 Task: Search one way flight ticket for 4 adults, 2 children, 2 infants in seat and 1 infant on lap in premium economy from Trenton: Trenton Mercer Airport to Springfield: Abraham Lincoln Capital Airport on 5-2-2023. Choice of flights is JetBlue. Number of bags: 2 checked bags. Price is upto 108000. Outbound departure time preference is 19:00.
Action: Mouse moved to (316, 426)
Screenshot: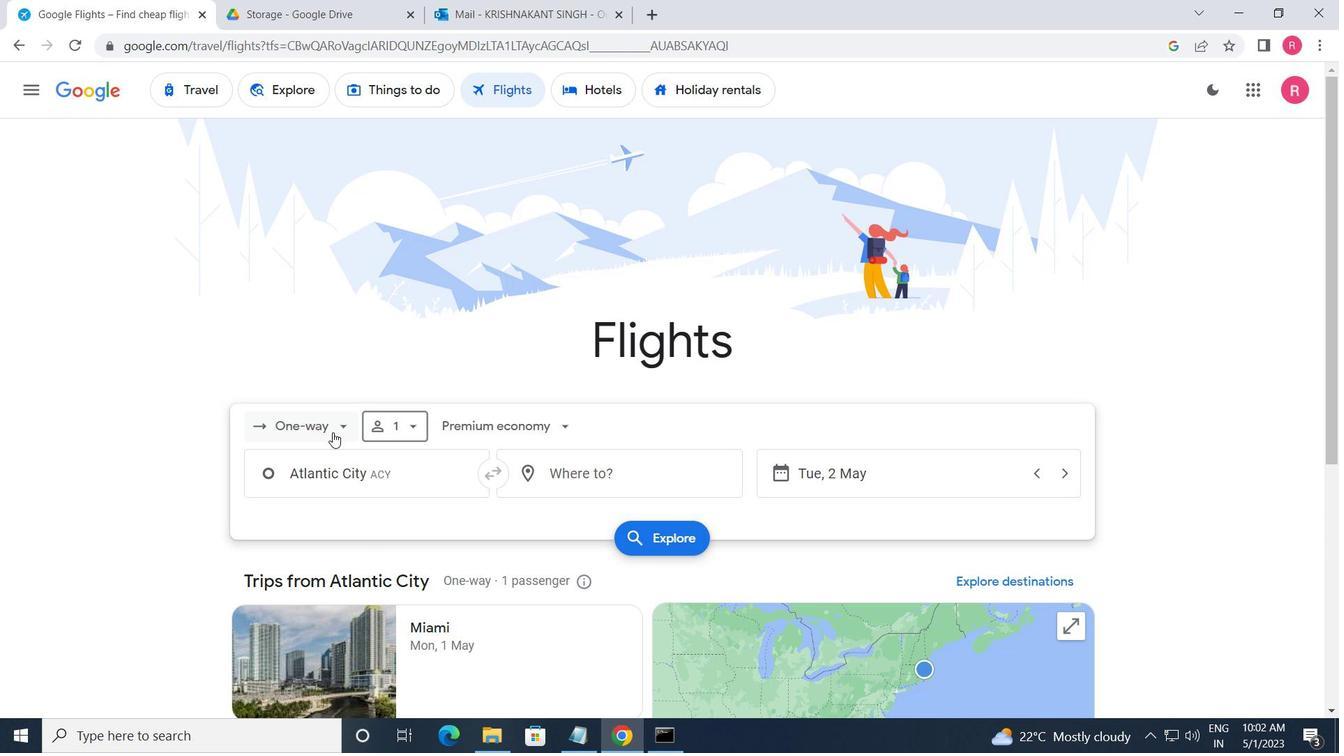 
Action: Mouse pressed left at (316, 426)
Screenshot: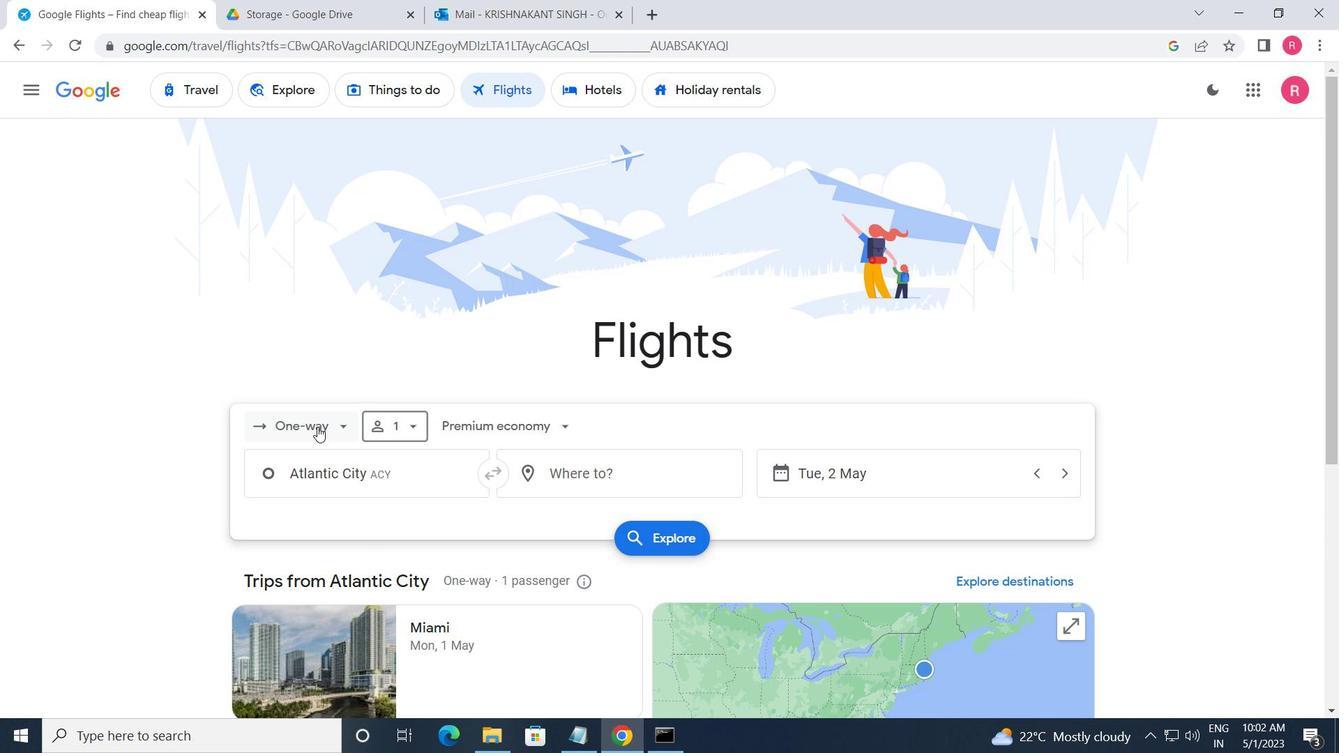 
Action: Mouse moved to (338, 507)
Screenshot: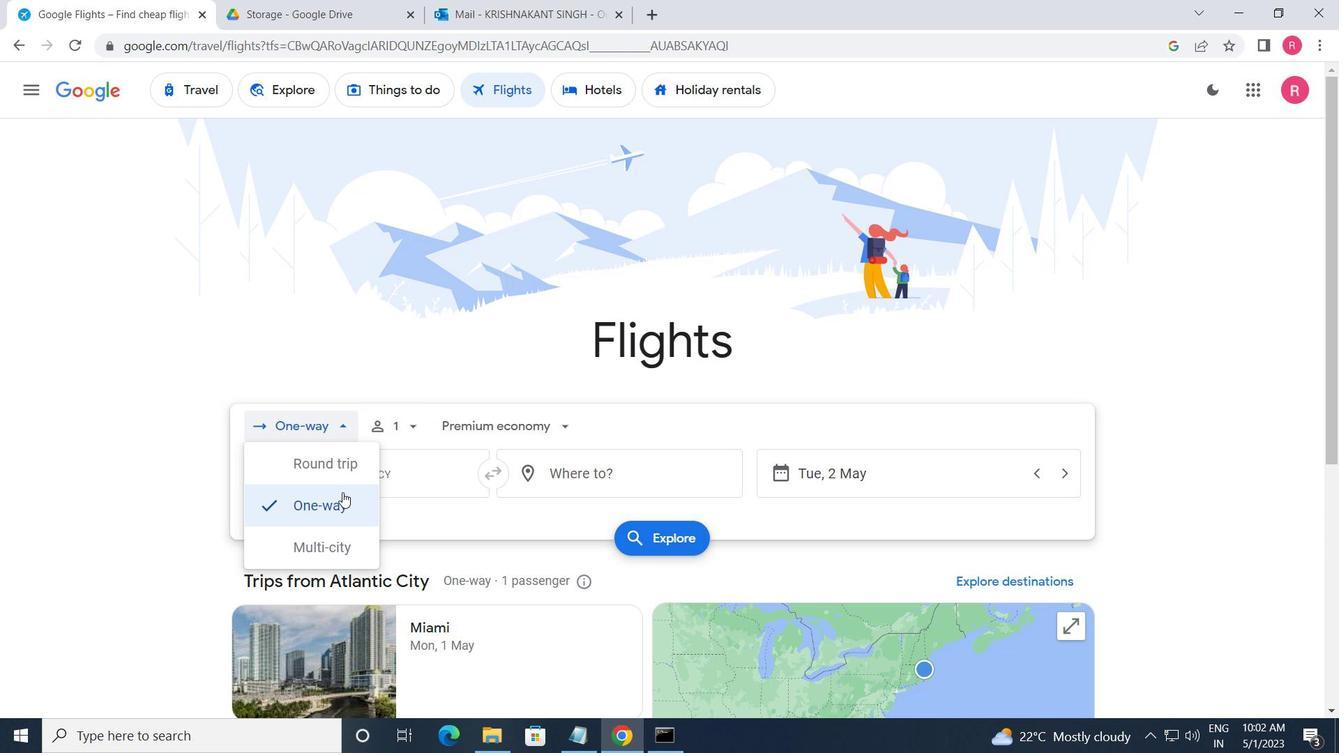 
Action: Mouse pressed left at (338, 507)
Screenshot: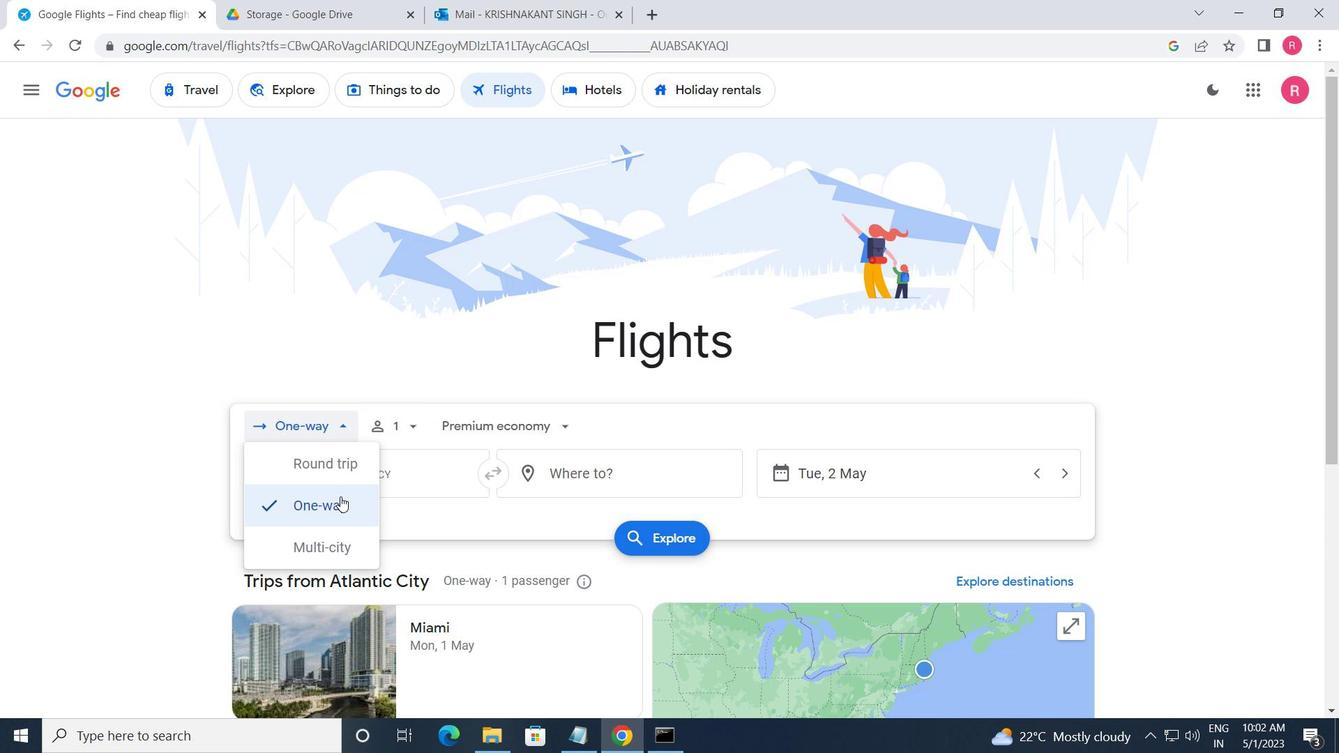 
Action: Mouse moved to (390, 434)
Screenshot: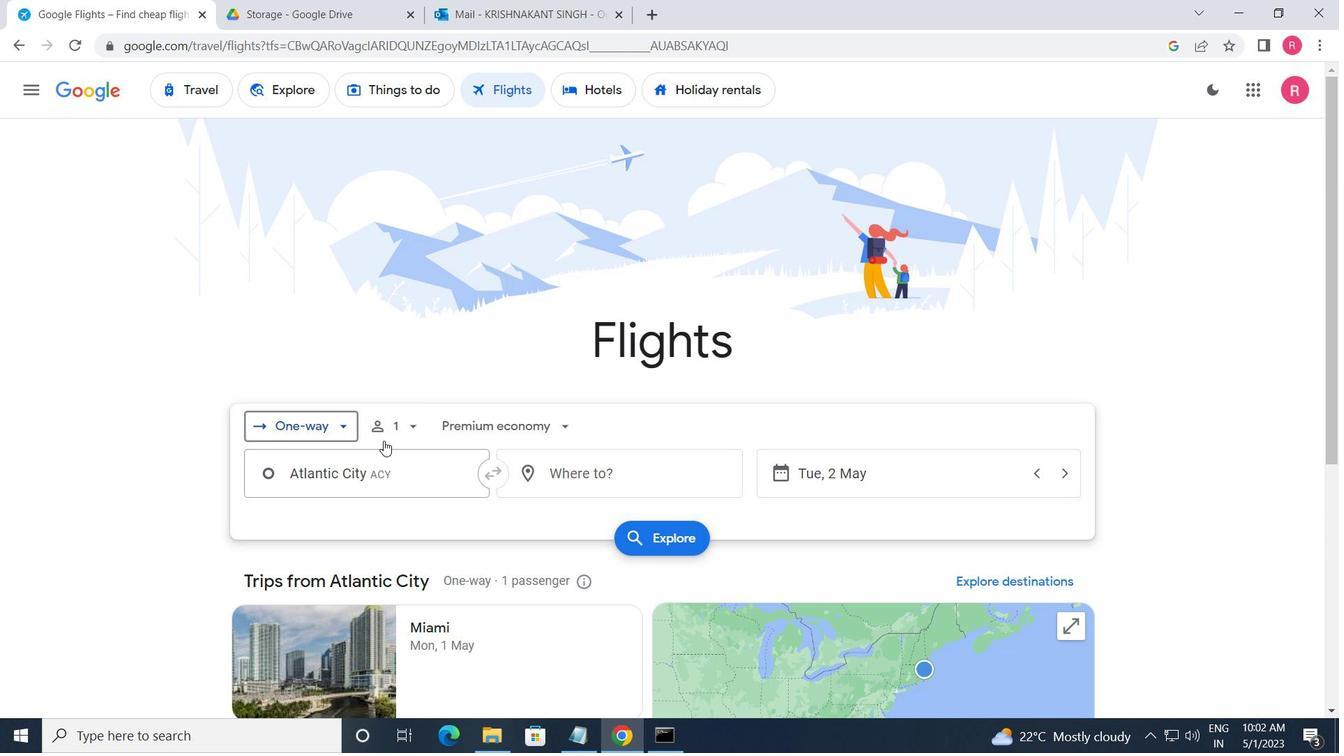 
Action: Mouse pressed left at (390, 434)
Screenshot: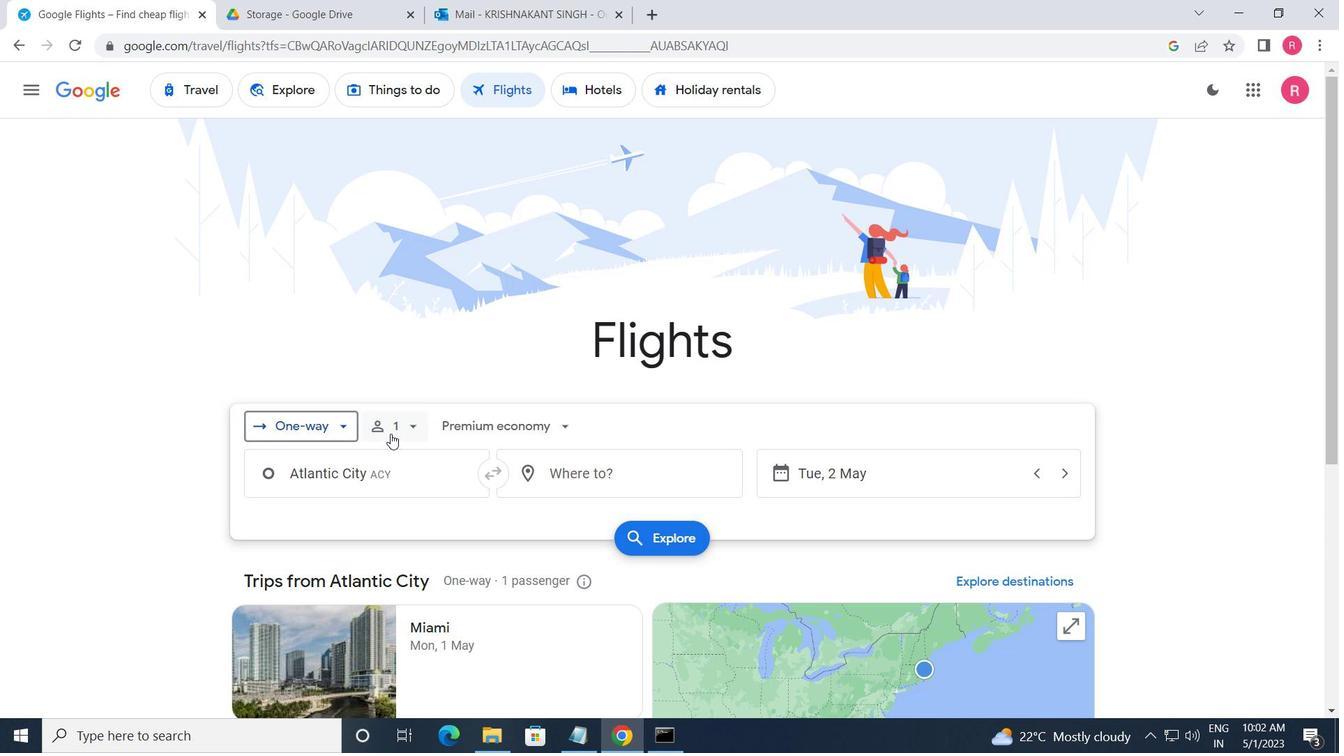 
Action: Mouse moved to (550, 477)
Screenshot: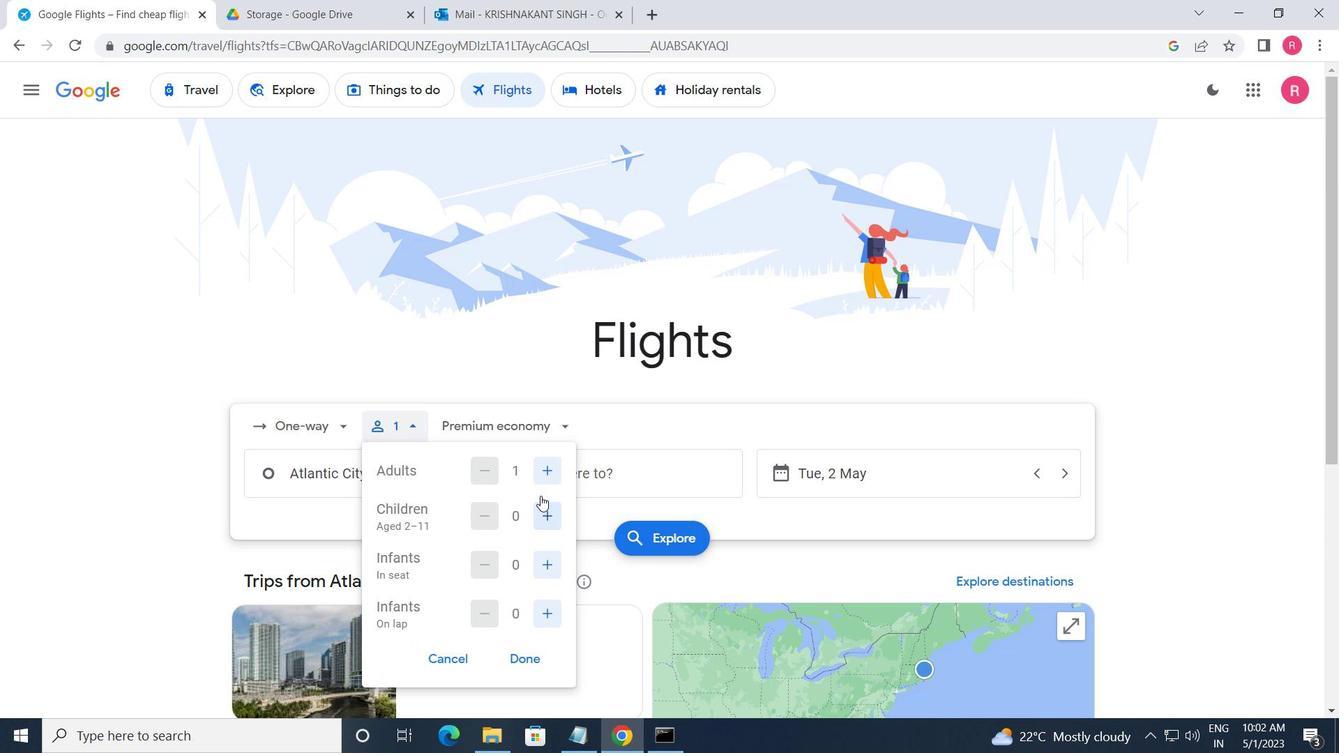 
Action: Mouse pressed left at (550, 477)
Screenshot: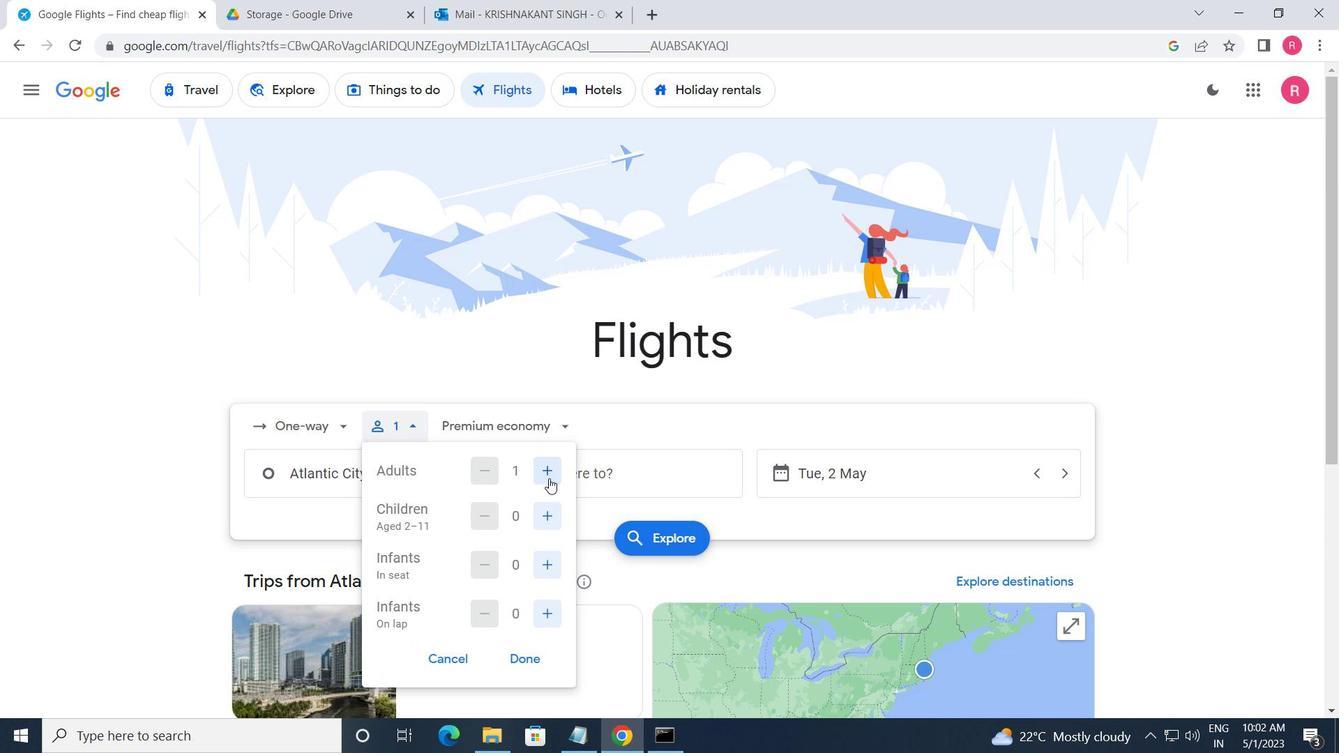 
Action: Mouse moved to (550, 476)
Screenshot: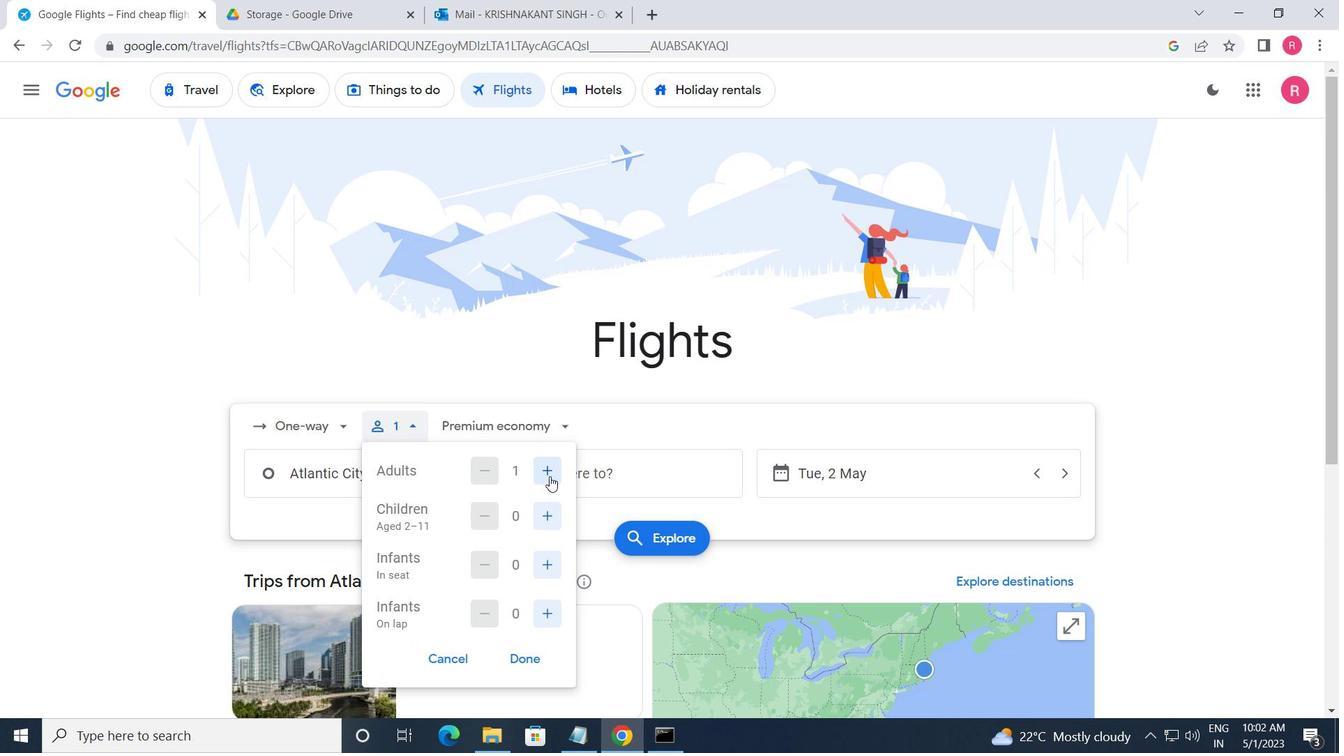 
Action: Mouse pressed left at (550, 476)
Screenshot: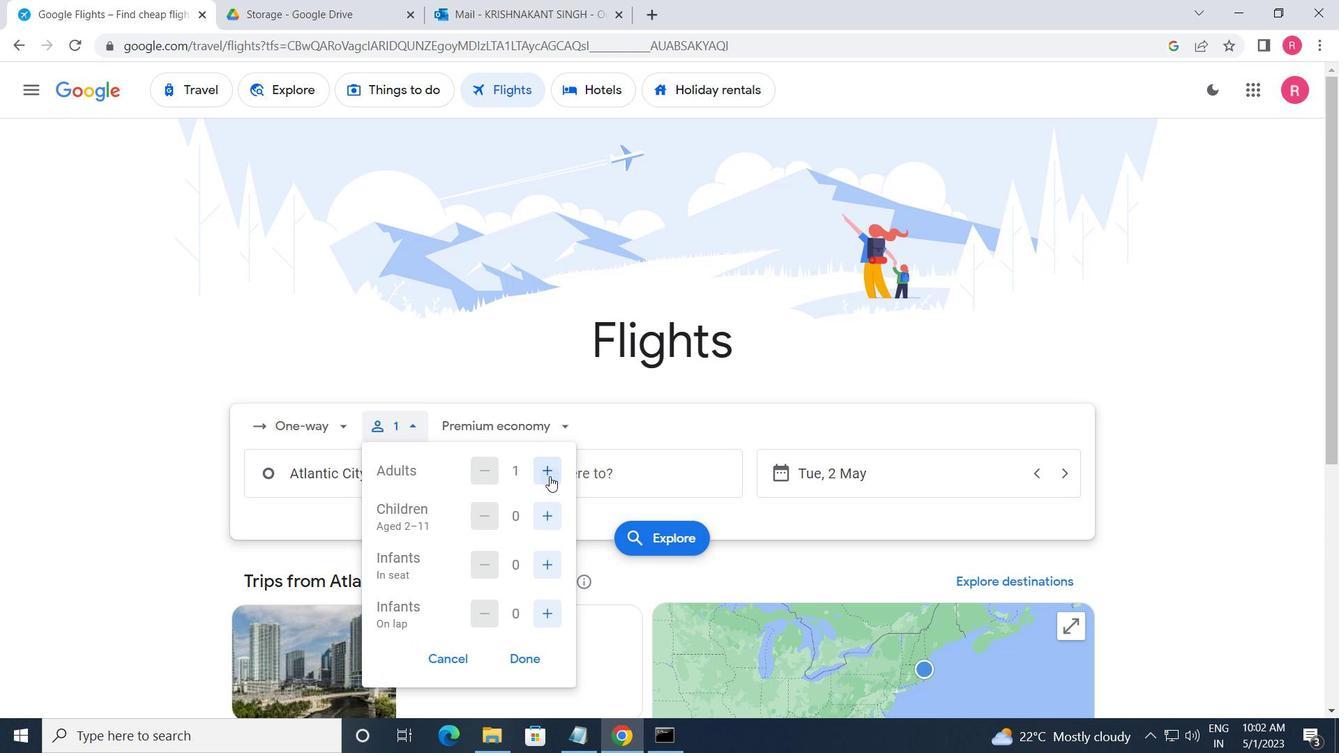 
Action: Mouse pressed left at (550, 476)
Screenshot: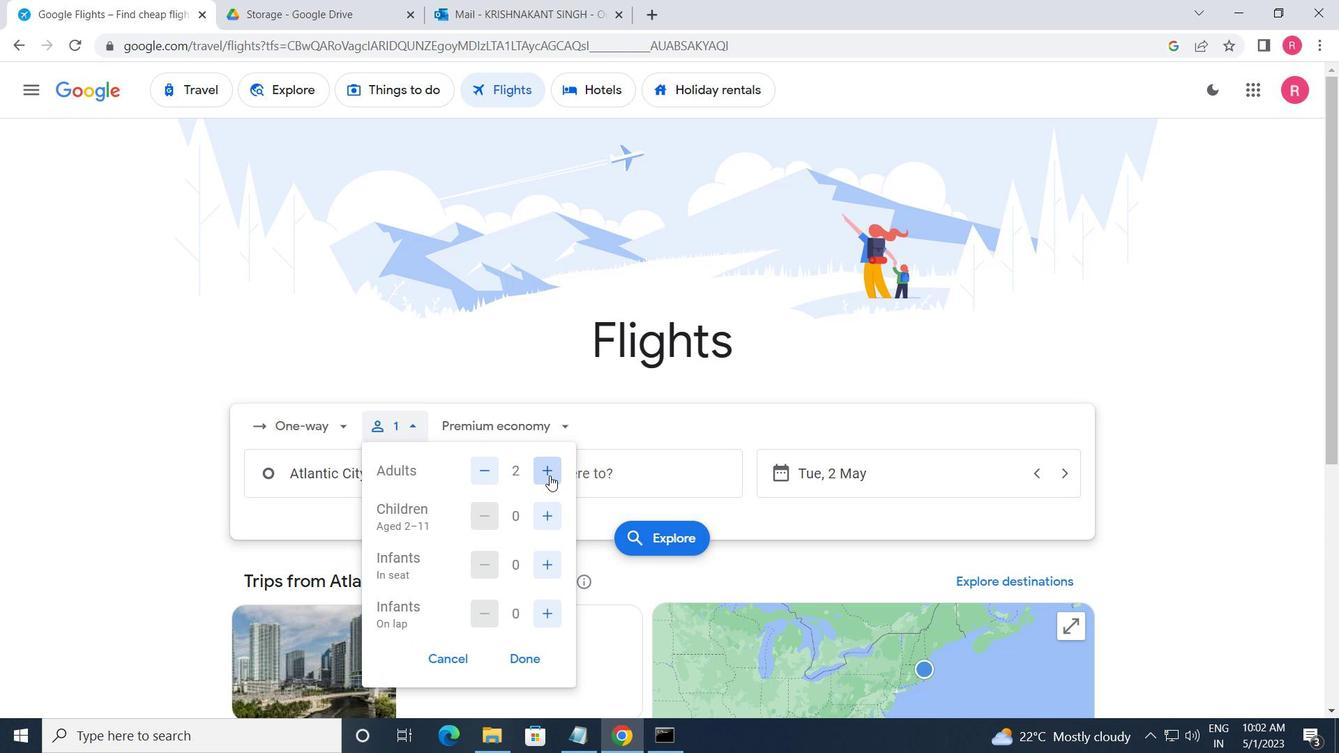 
Action: Mouse moved to (542, 526)
Screenshot: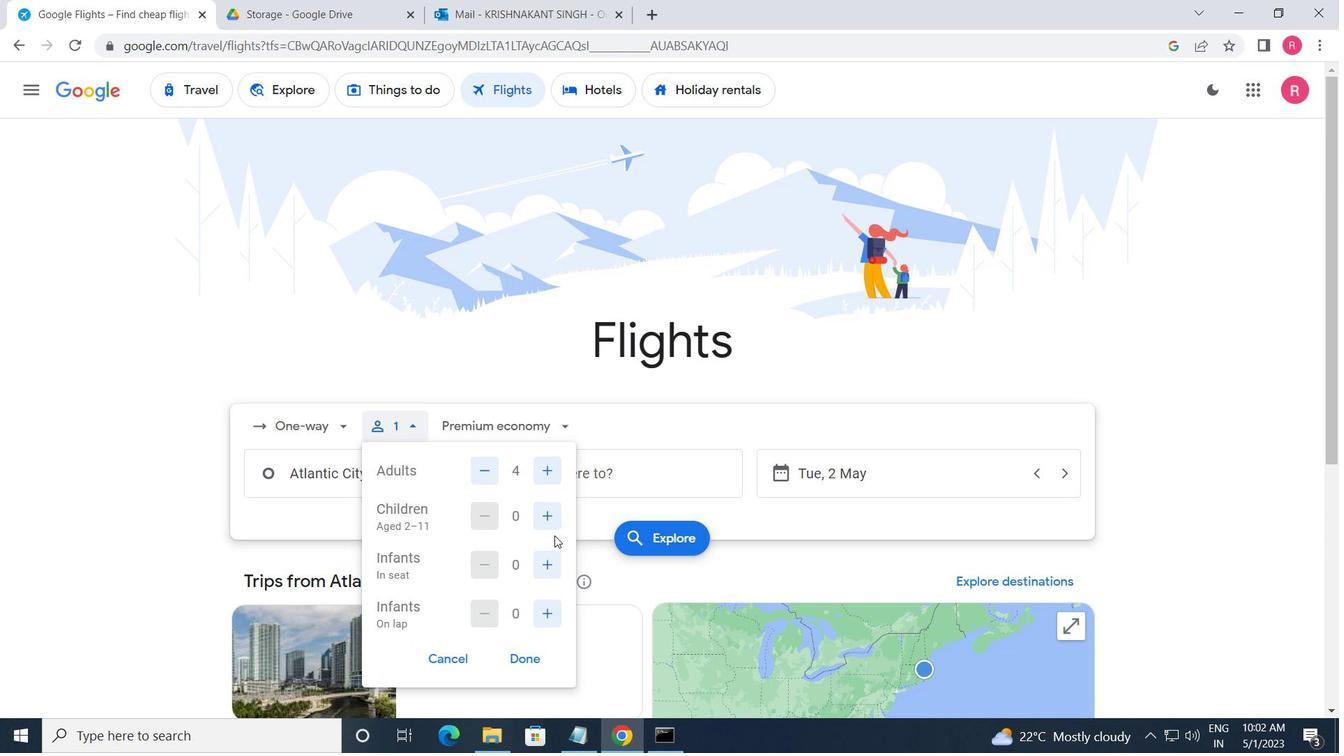 
Action: Mouse pressed left at (542, 526)
Screenshot: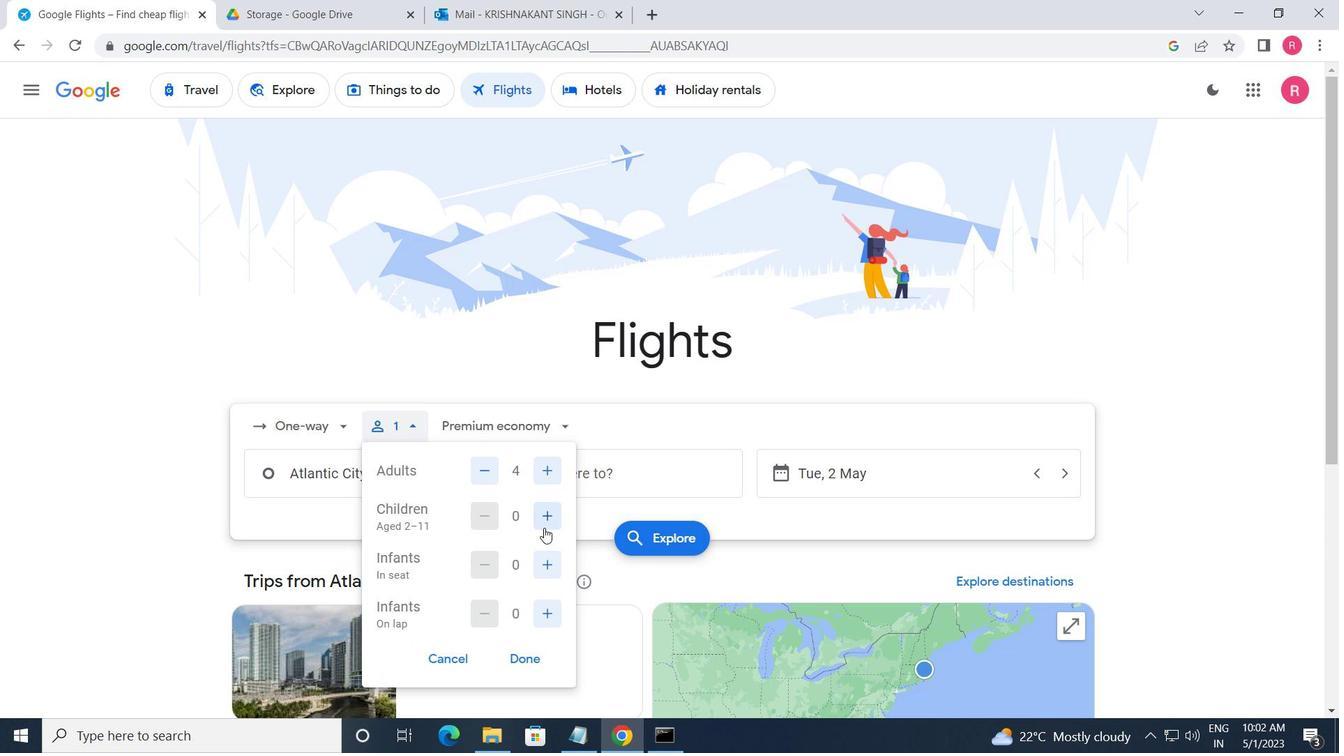 
Action: Mouse pressed left at (542, 526)
Screenshot: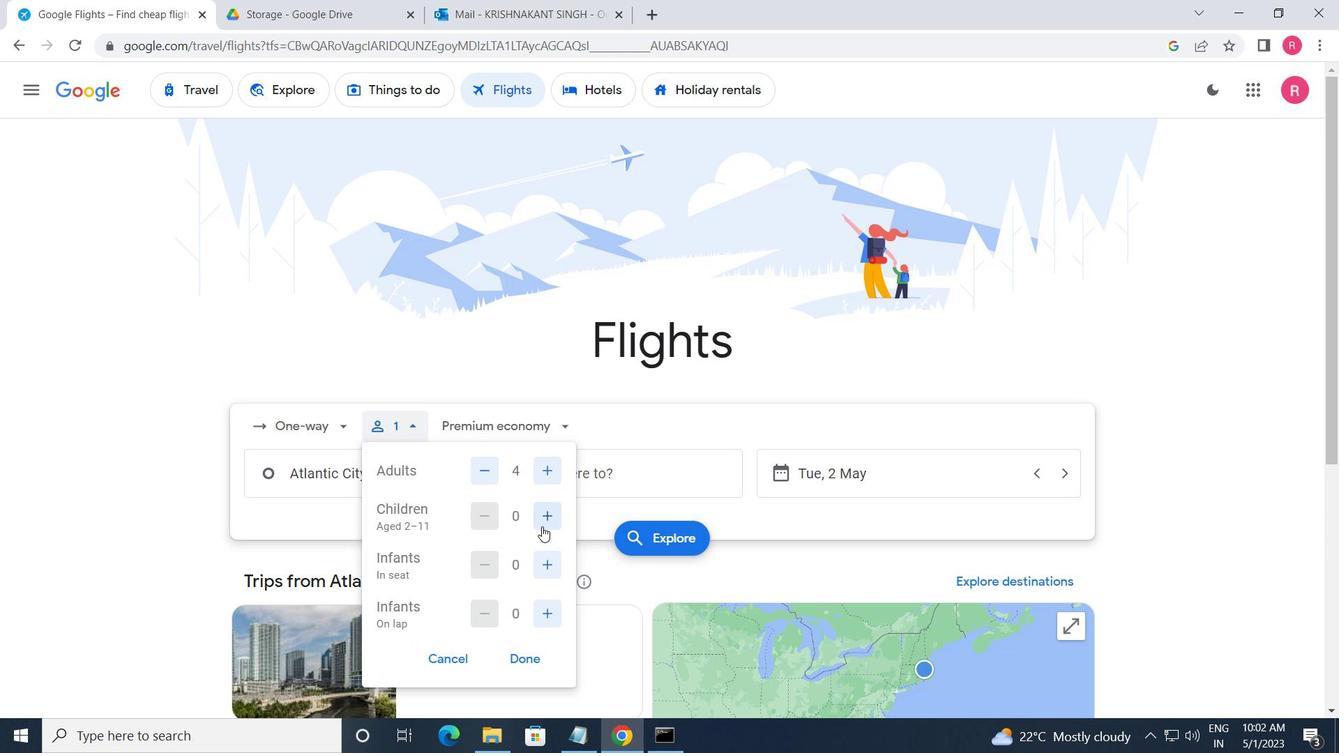 
Action: Mouse moved to (540, 563)
Screenshot: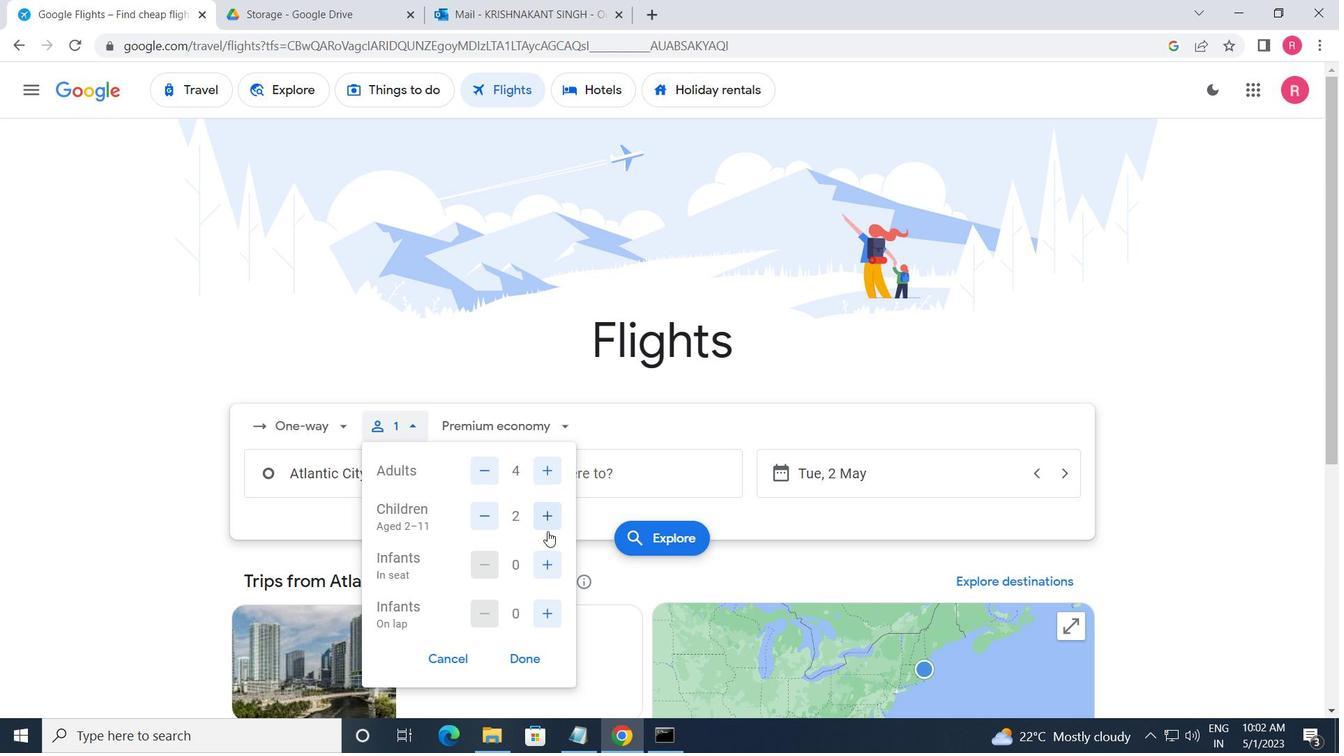 
Action: Mouse pressed left at (540, 563)
Screenshot: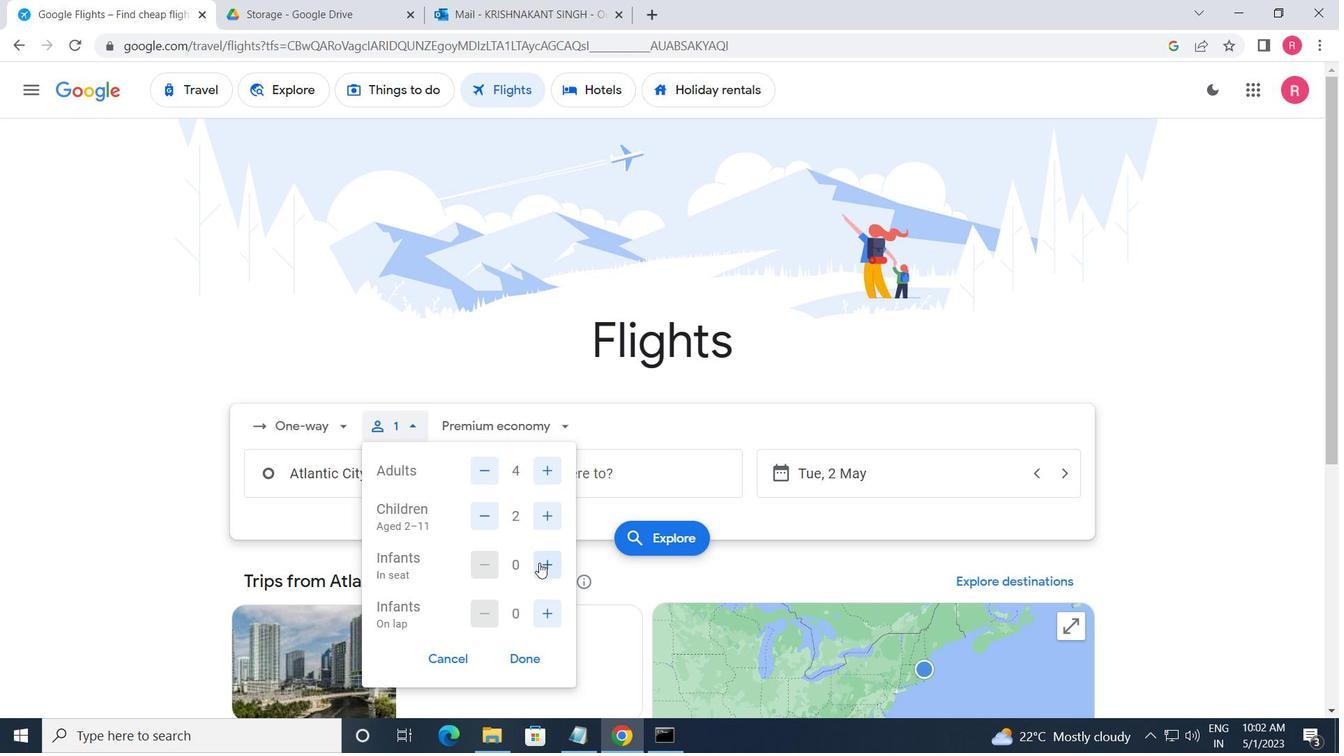 
Action: Mouse moved to (539, 563)
Screenshot: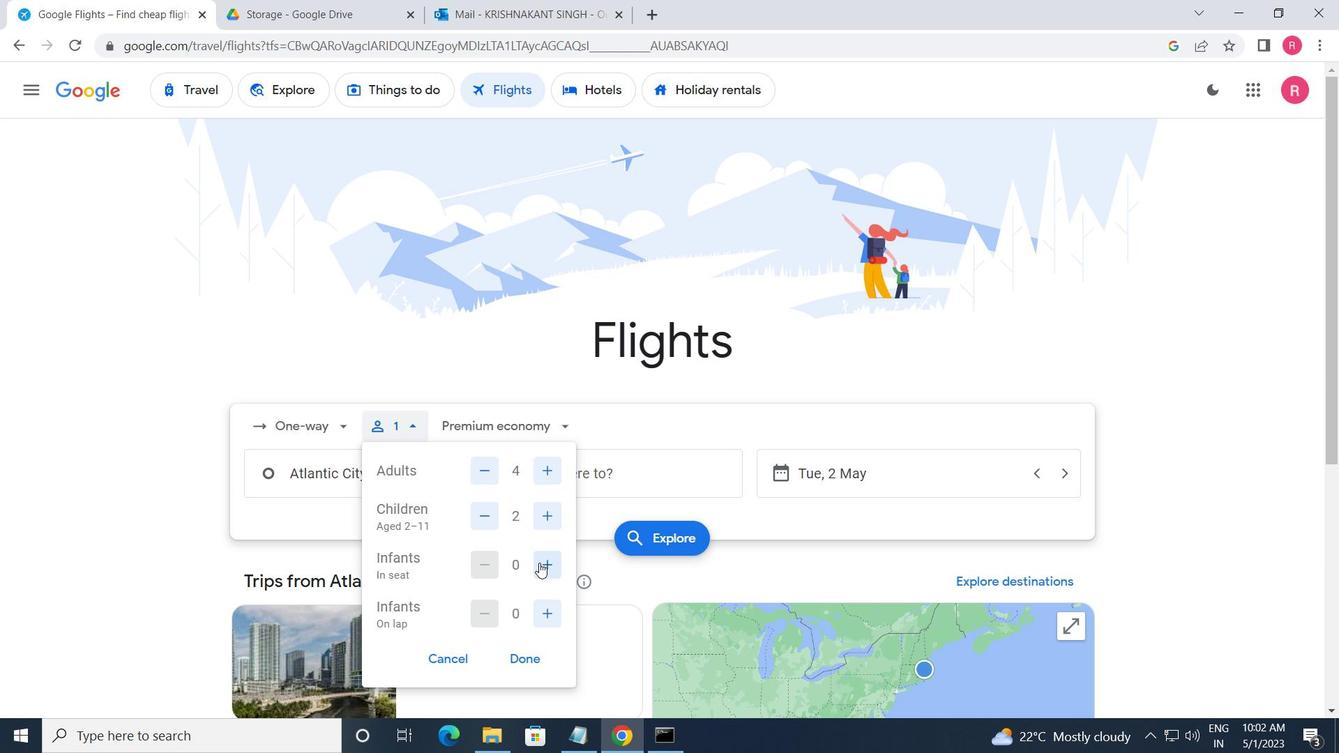 
Action: Mouse pressed left at (539, 563)
Screenshot: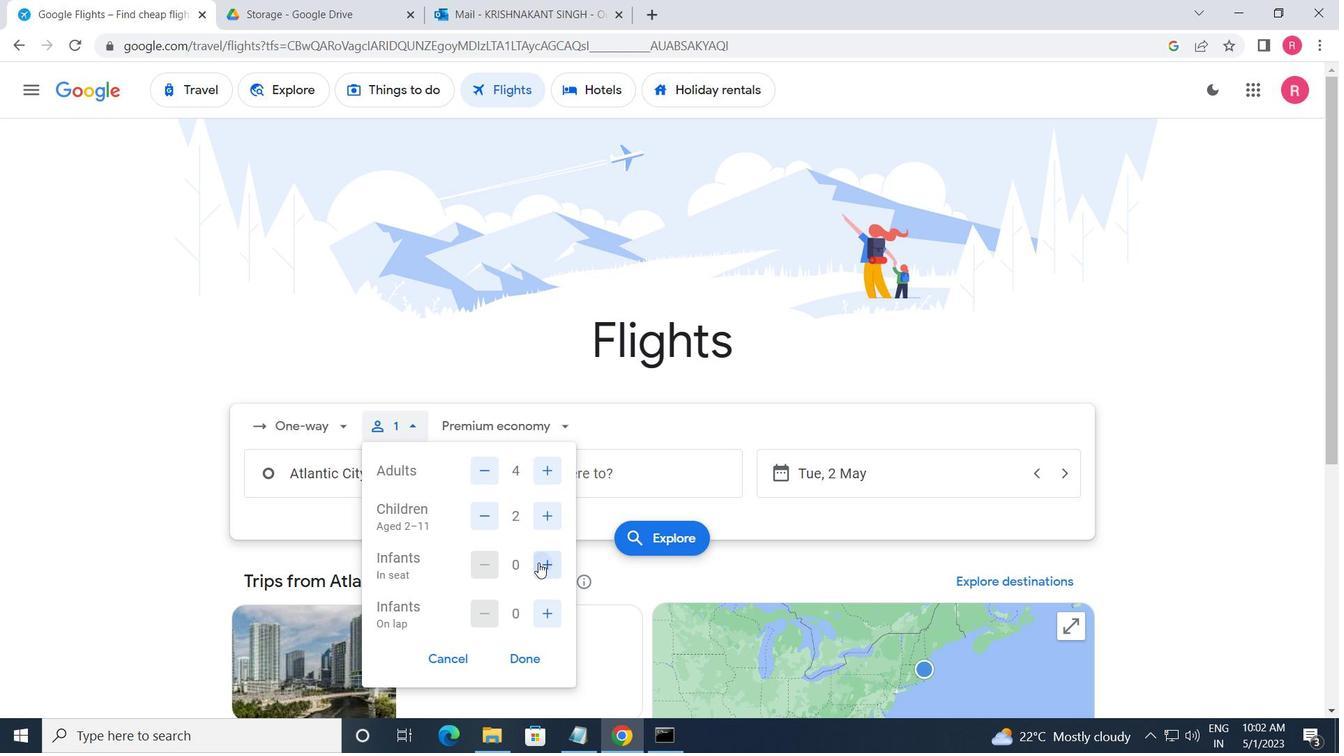
Action: Mouse moved to (543, 613)
Screenshot: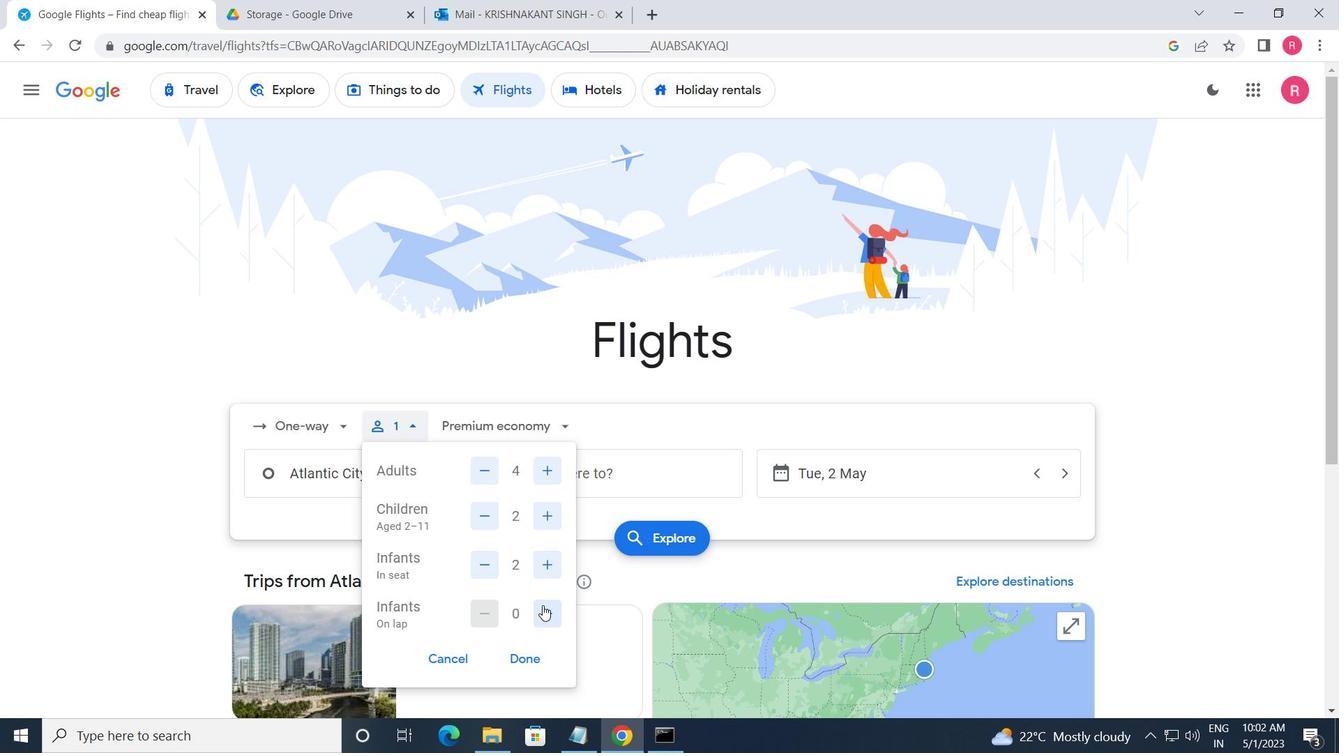 
Action: Mouse pressed left at (543, 613)
Screenshot: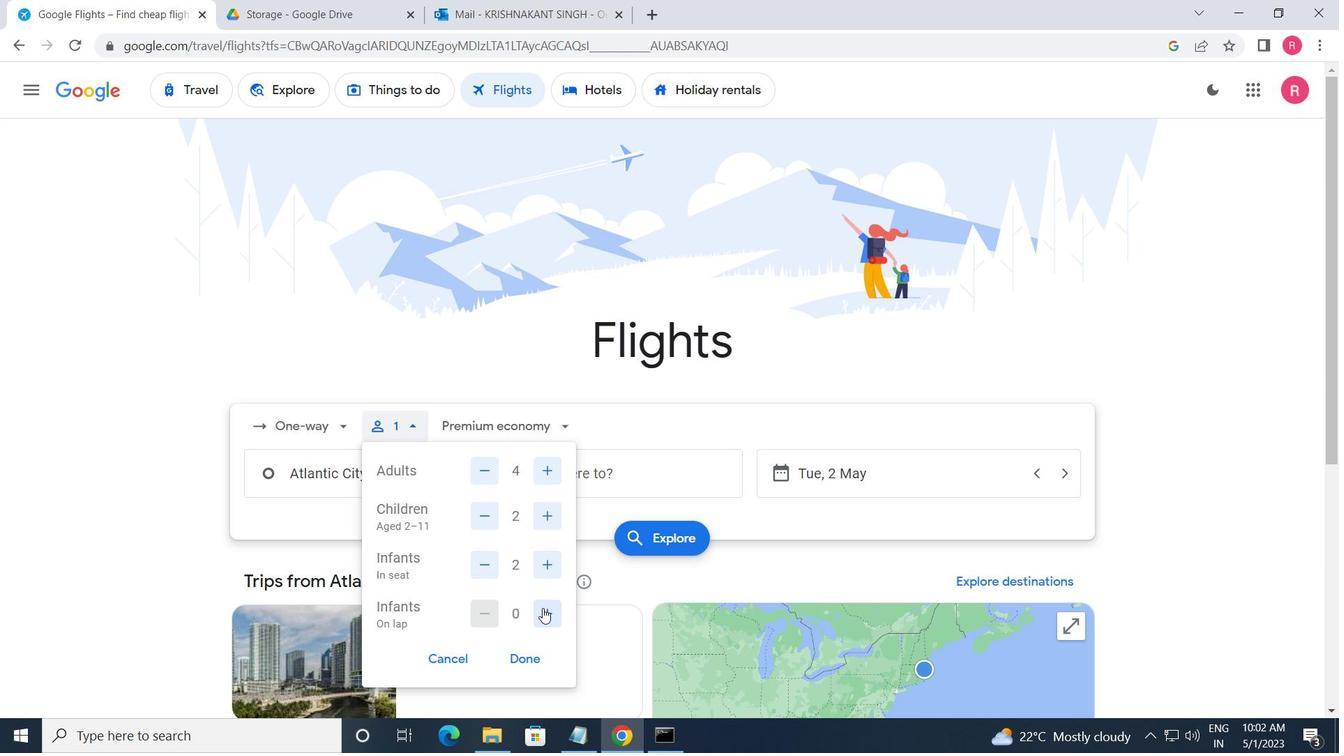 
Action: Mouse moved to (535, 653)
Screenshot: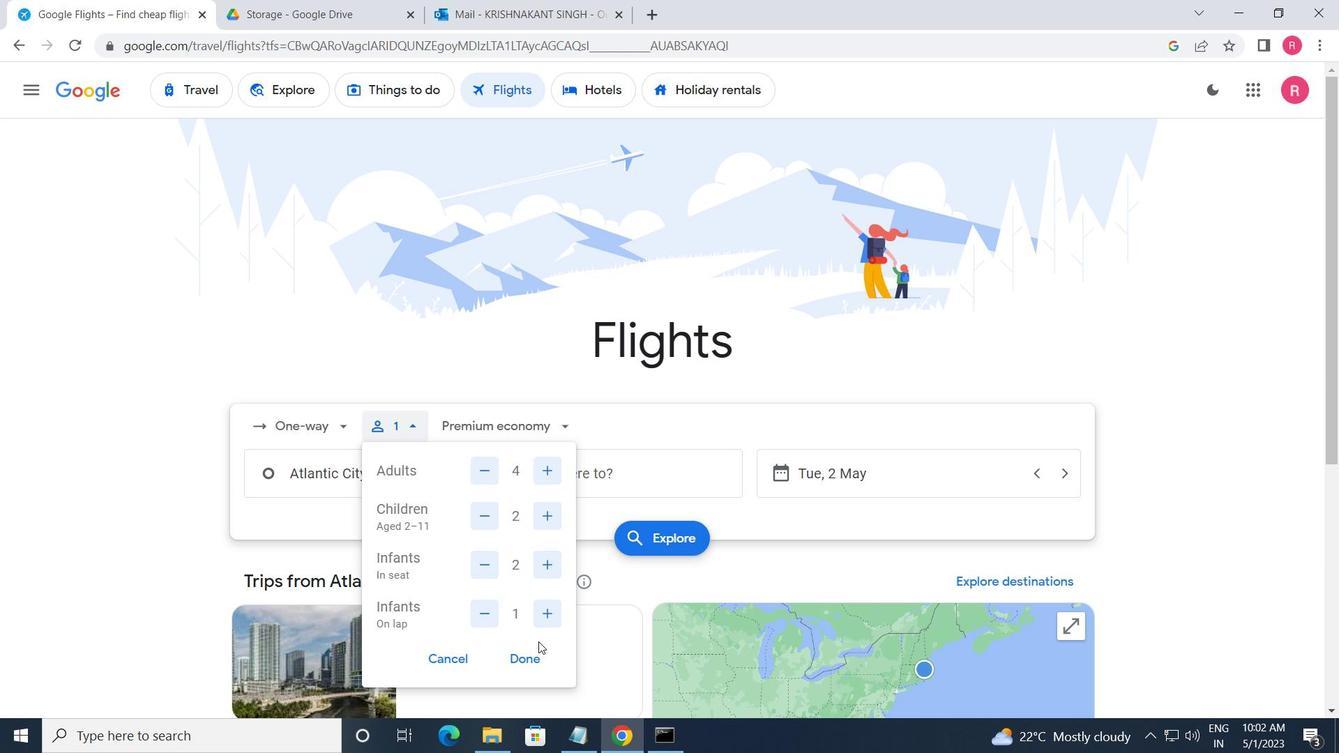 
Action: Mouse pressed left at (535, 653)
Screenshot: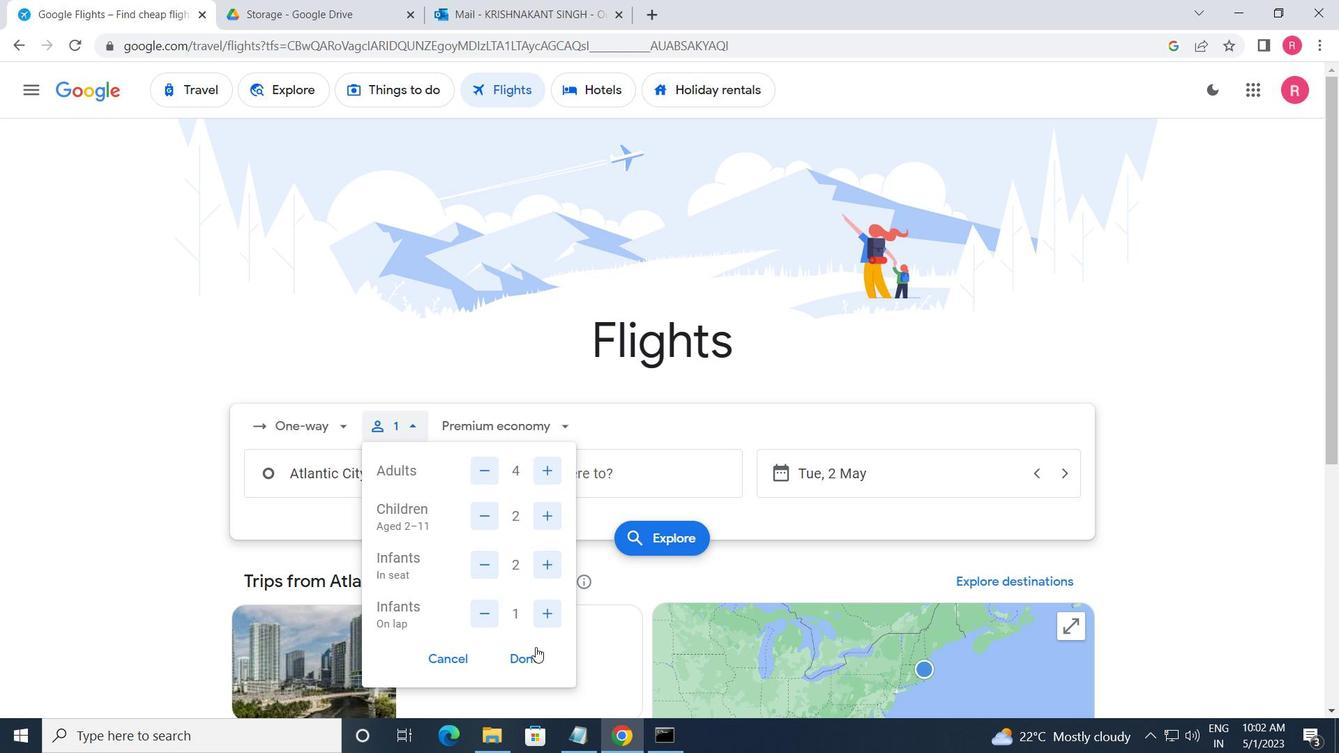 
Action: Mouse moved to (542, 426)
Screenshot: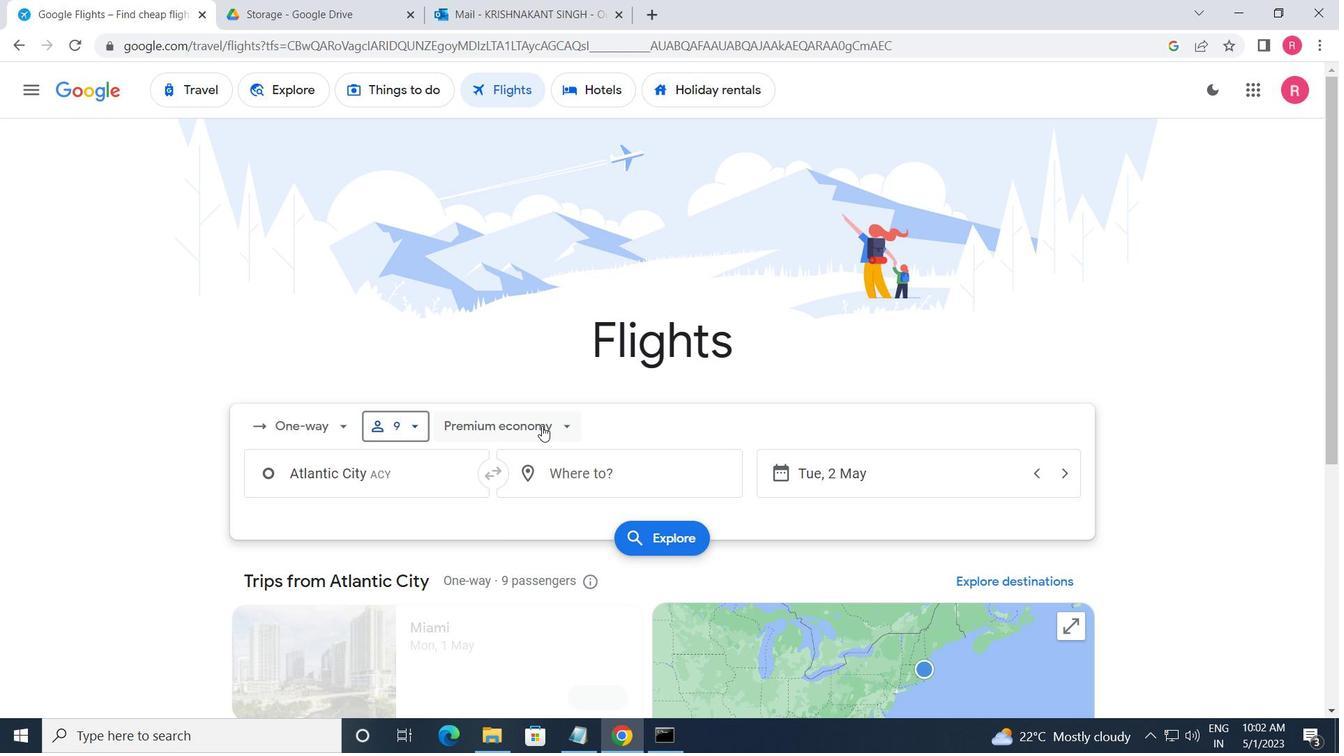 
Action: Mouse pressed left at (542, 426)
Screenshot: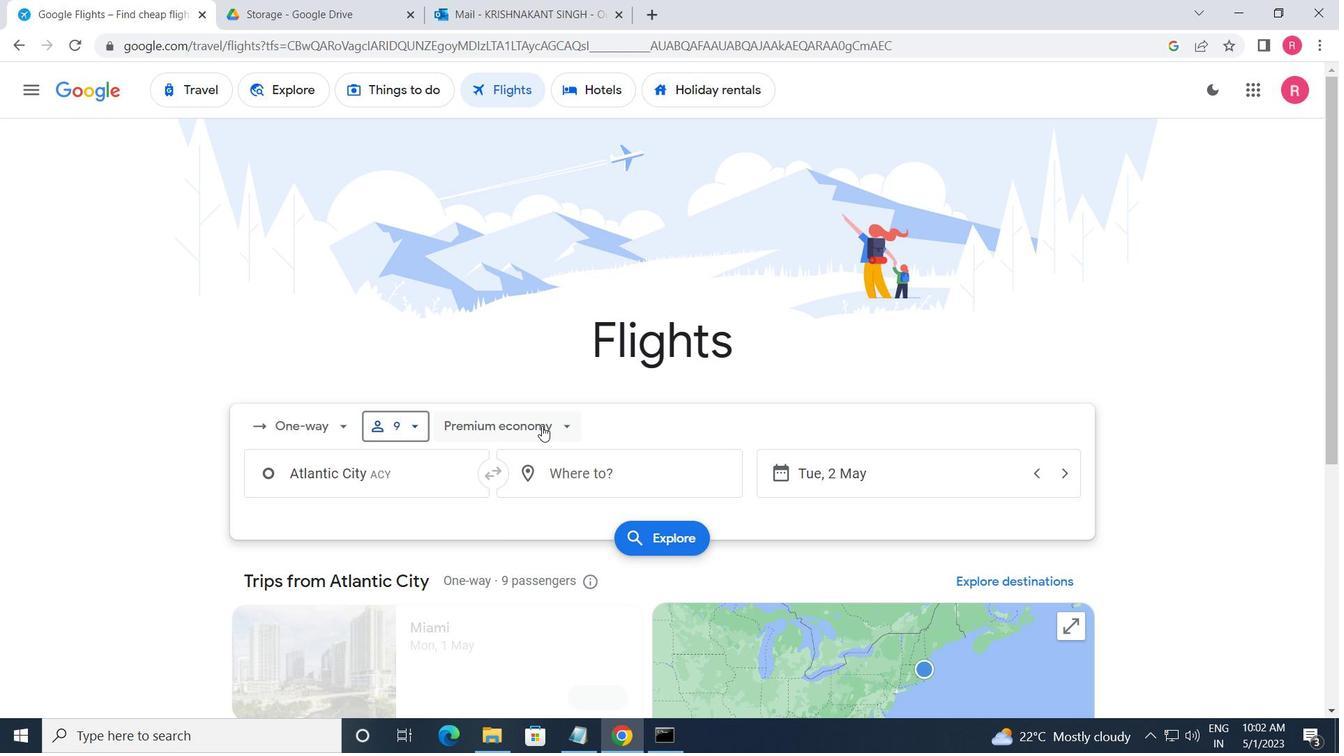 
Action: Mouse moved to (517, 465)
Screenshot: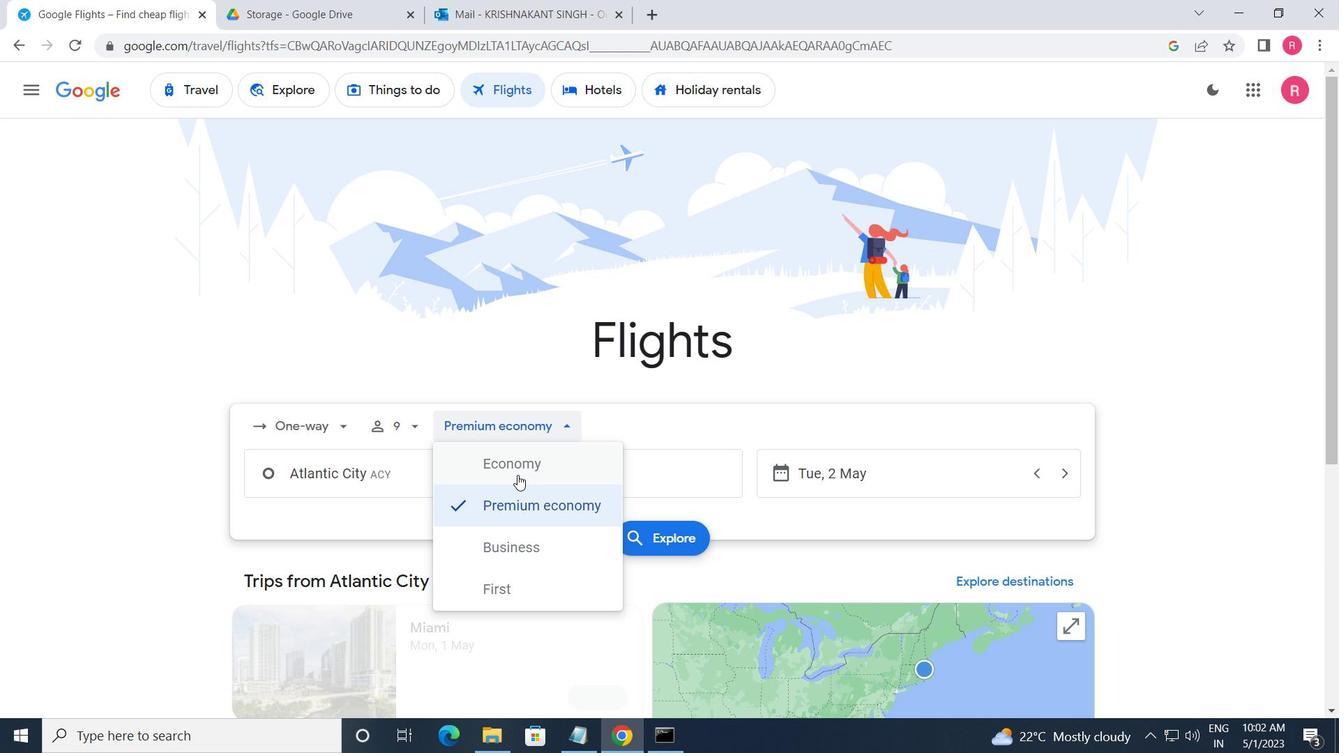 
Action: Mouse pressed left at (517, 465)
Screenshot: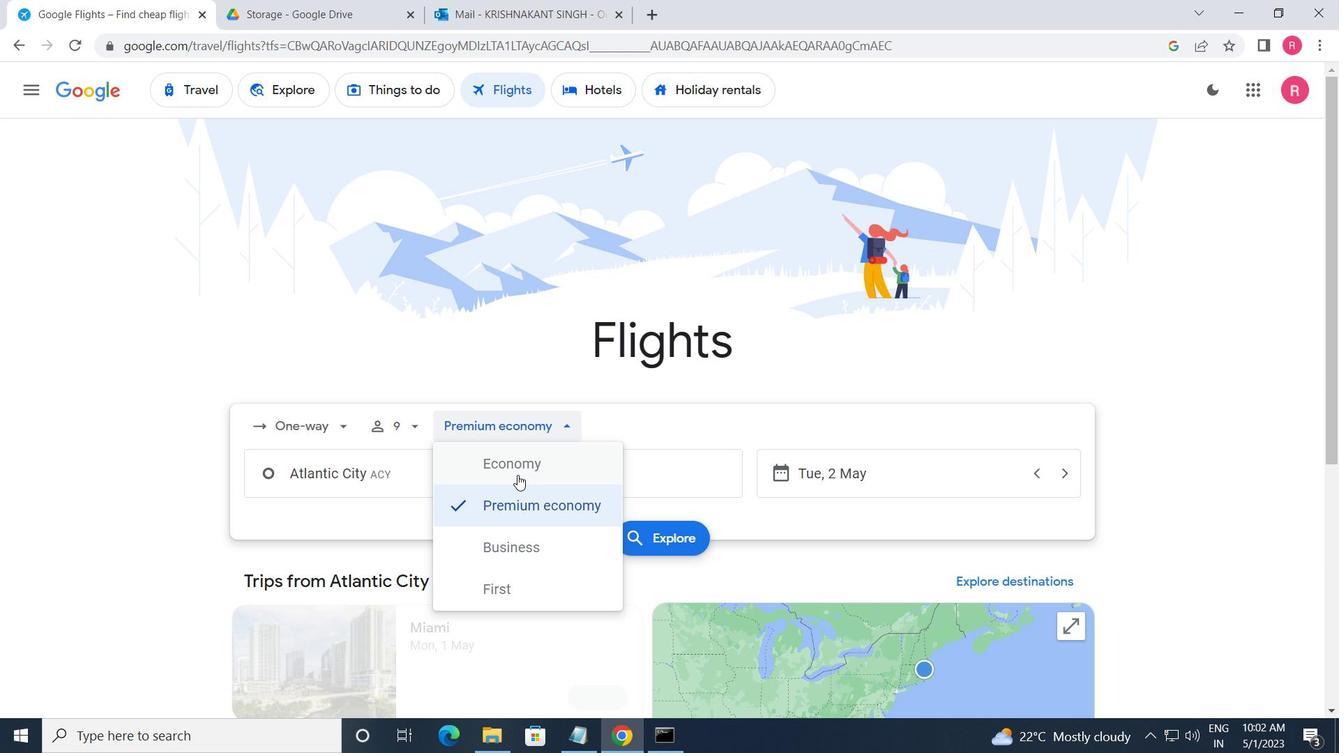 
Action: Mouse moved to (452, 475)
Screenshot: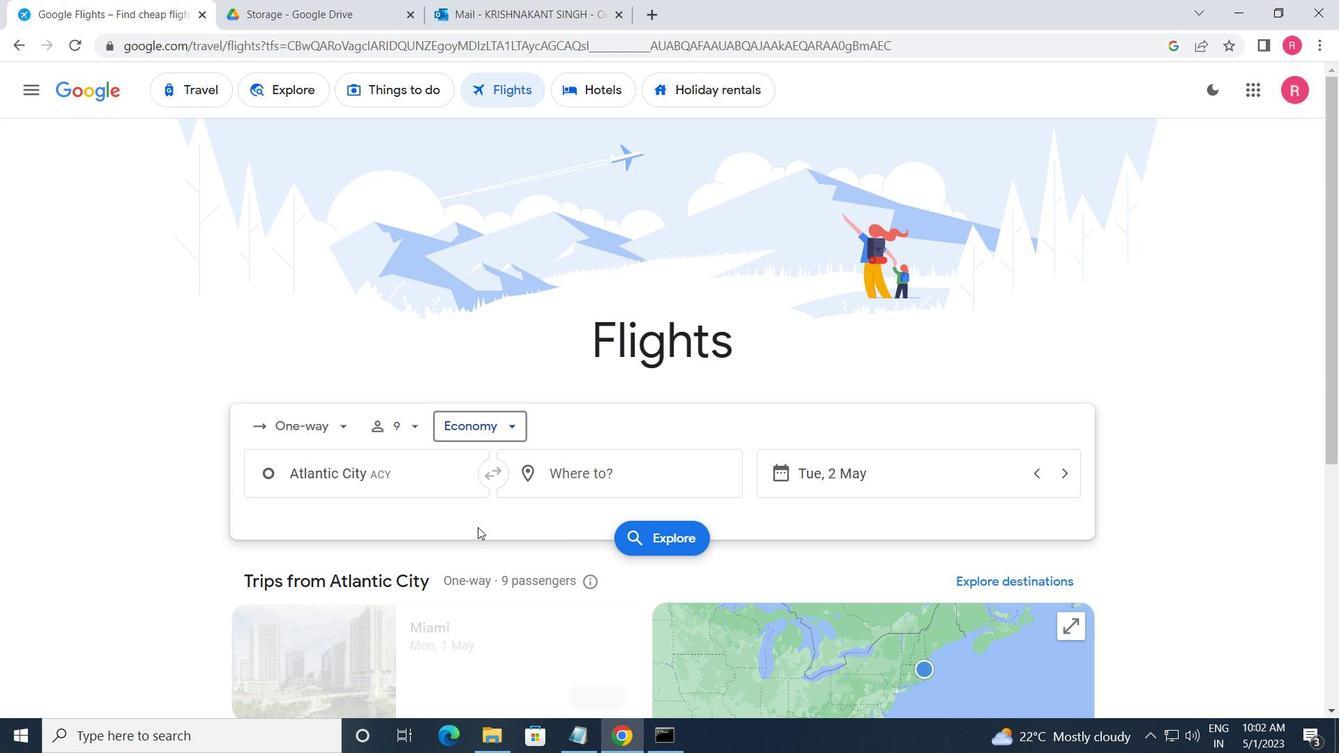 
Action: Mouse pressed left at (452, 475)
Screenshot: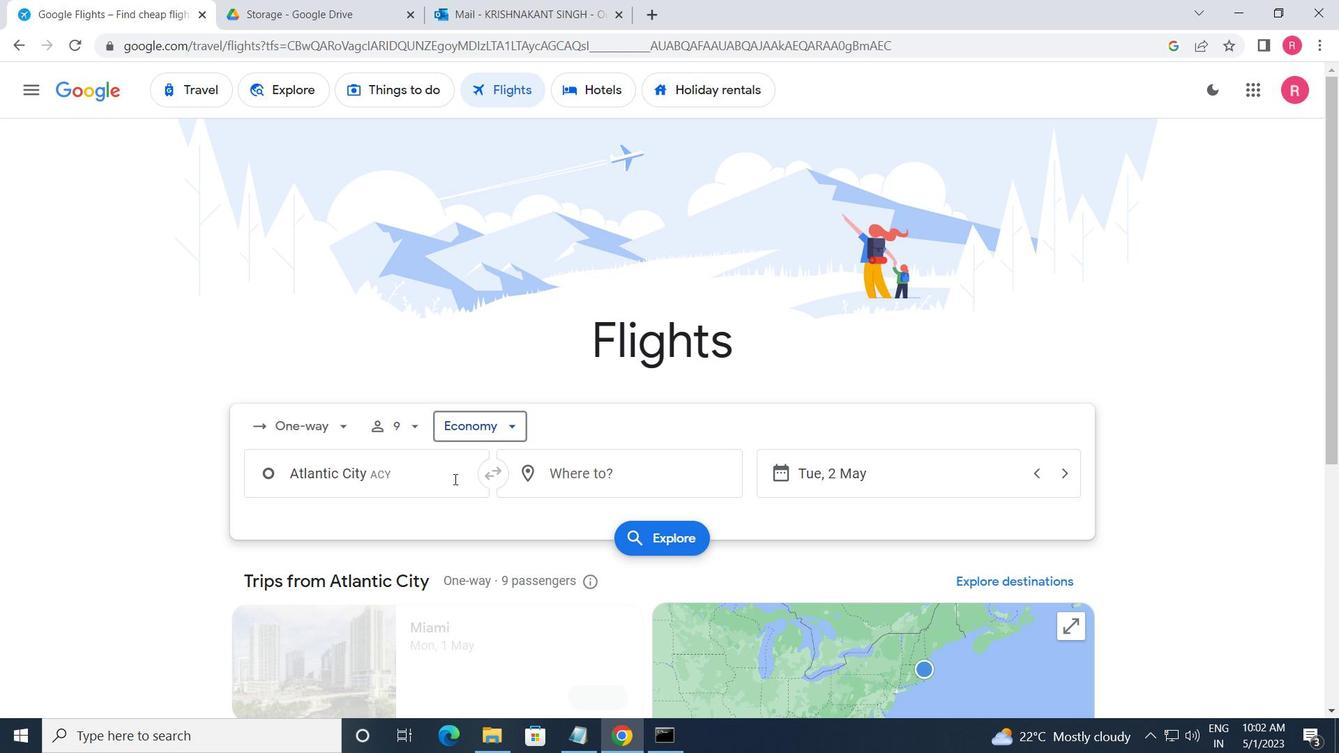 
Action: Mouse moved to (429, 602)
Screenshot: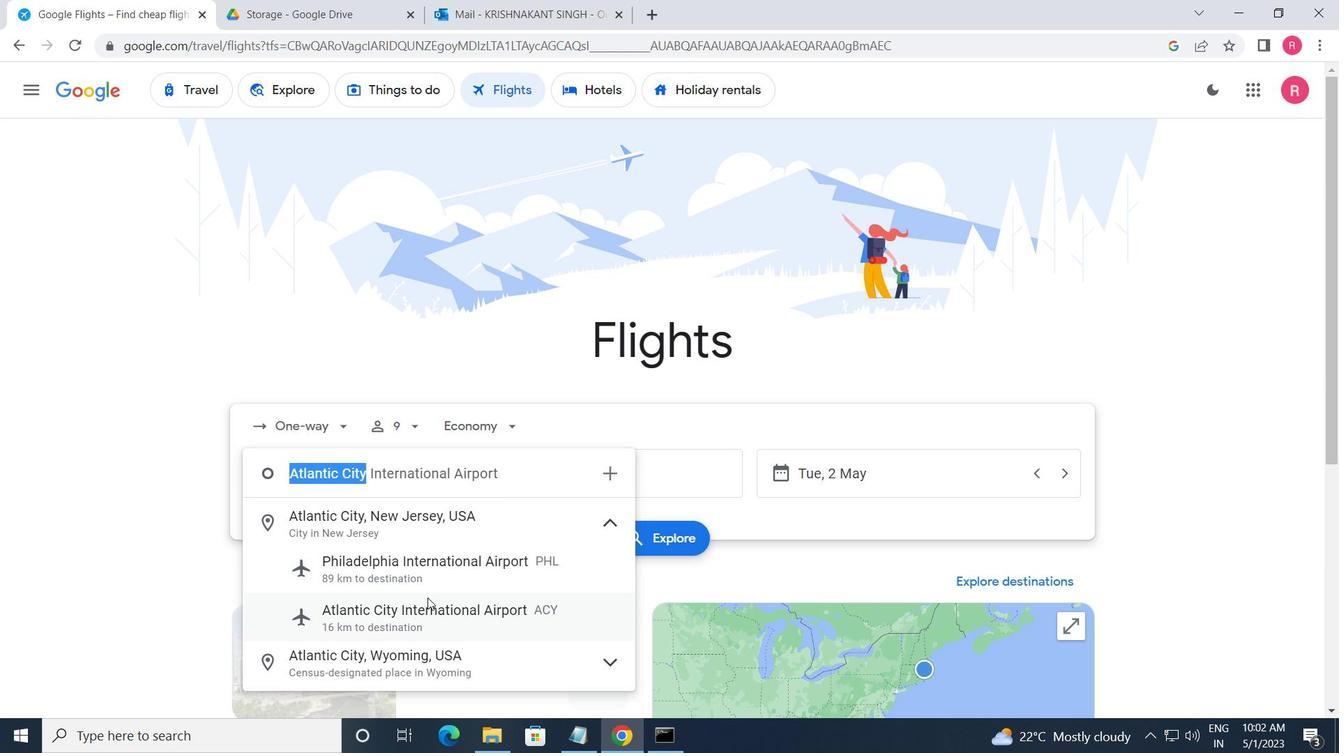
Action: Mouse pressed left at (429, 602)
Screenshot: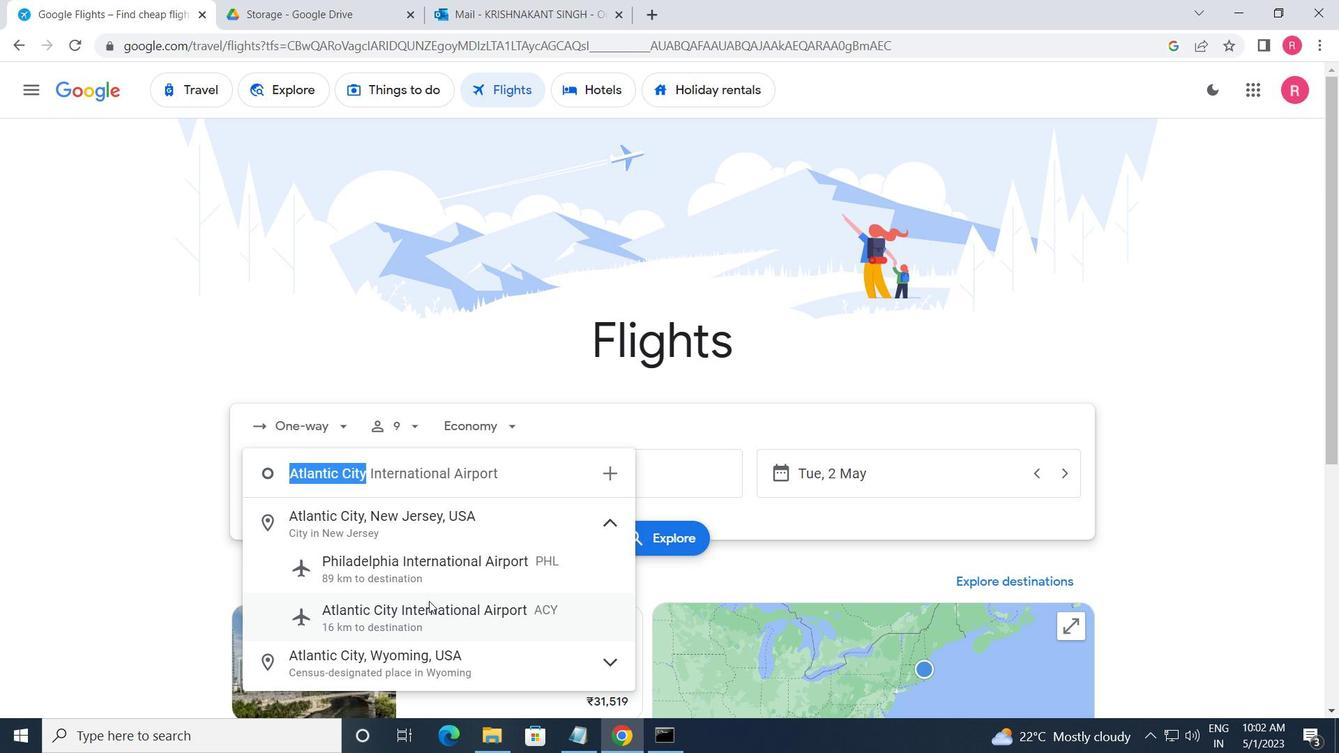 
Action: Mouse moved to (533, 471)
Screenshot: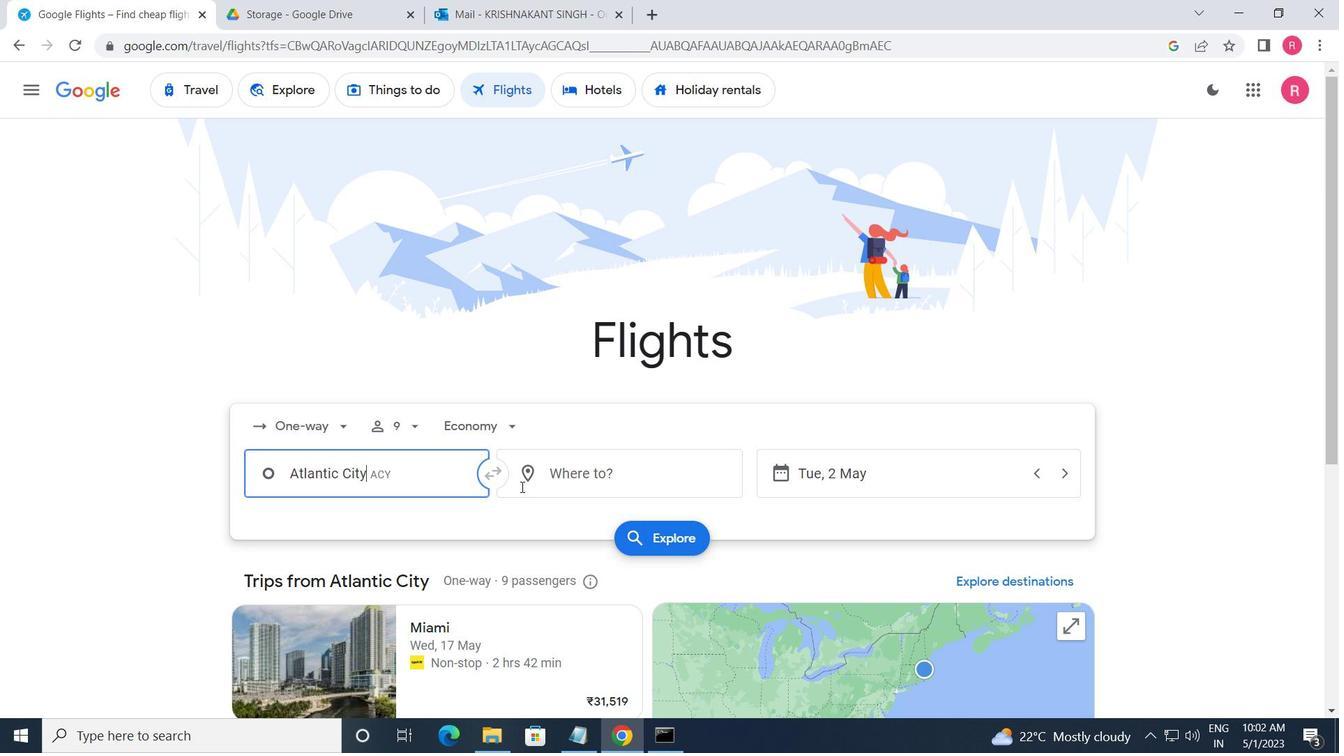 
Action: Mouse pressed left at (533, 471)
Screenshot: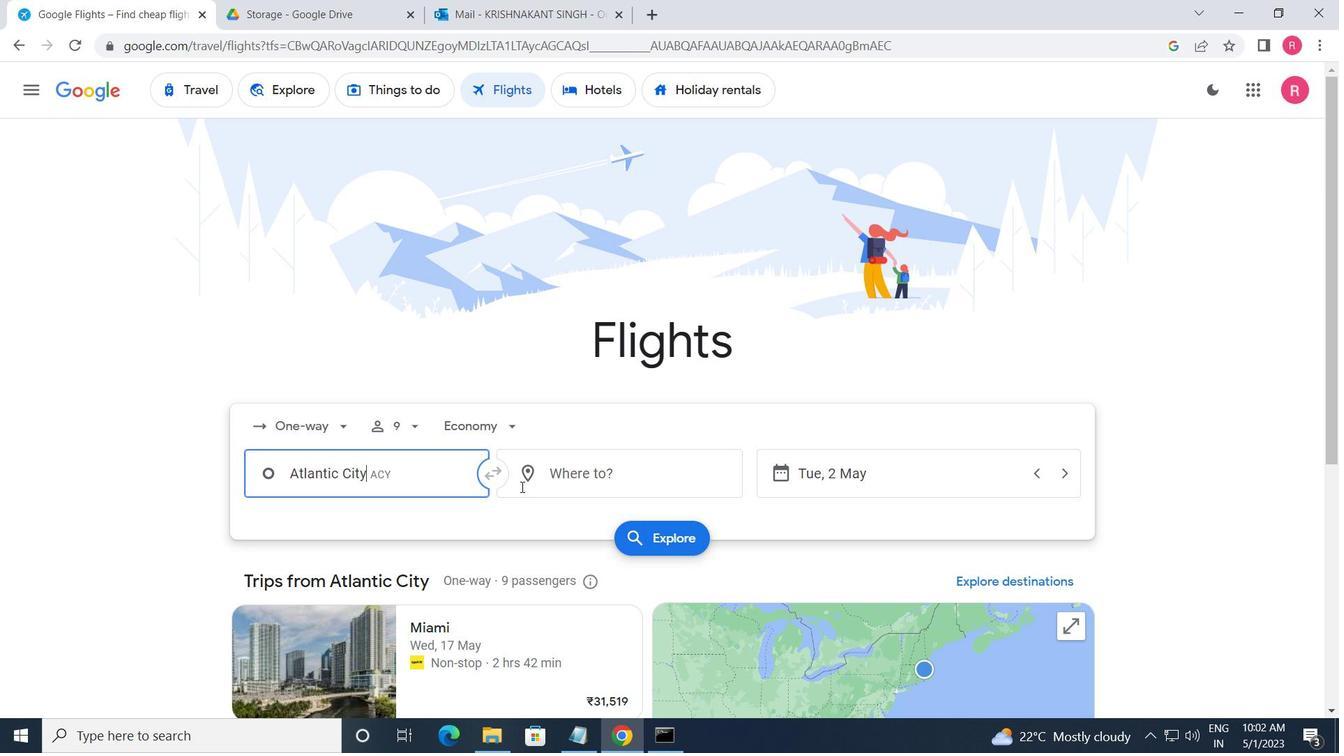 
Action: Mouse moved to (574, 646)
Screenshot: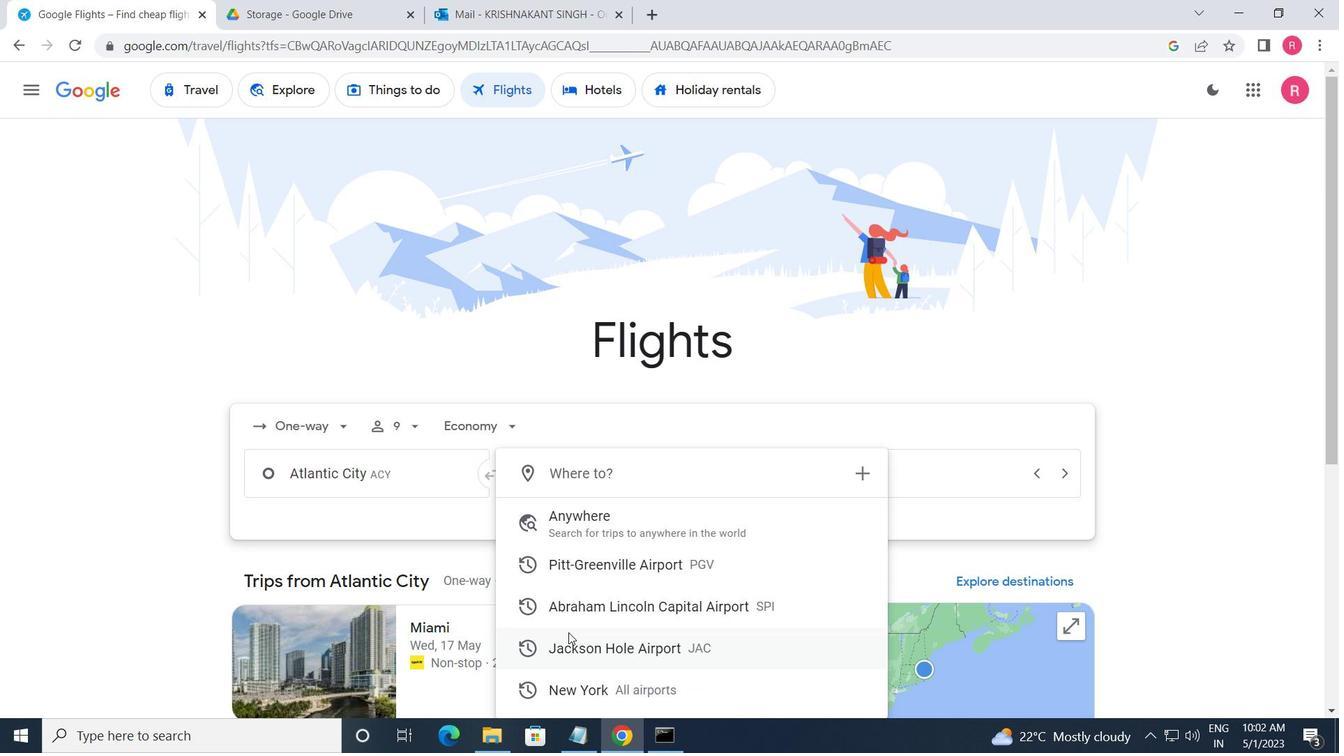 
Action: Mouse pressed left at (574, 646)
Screenshot: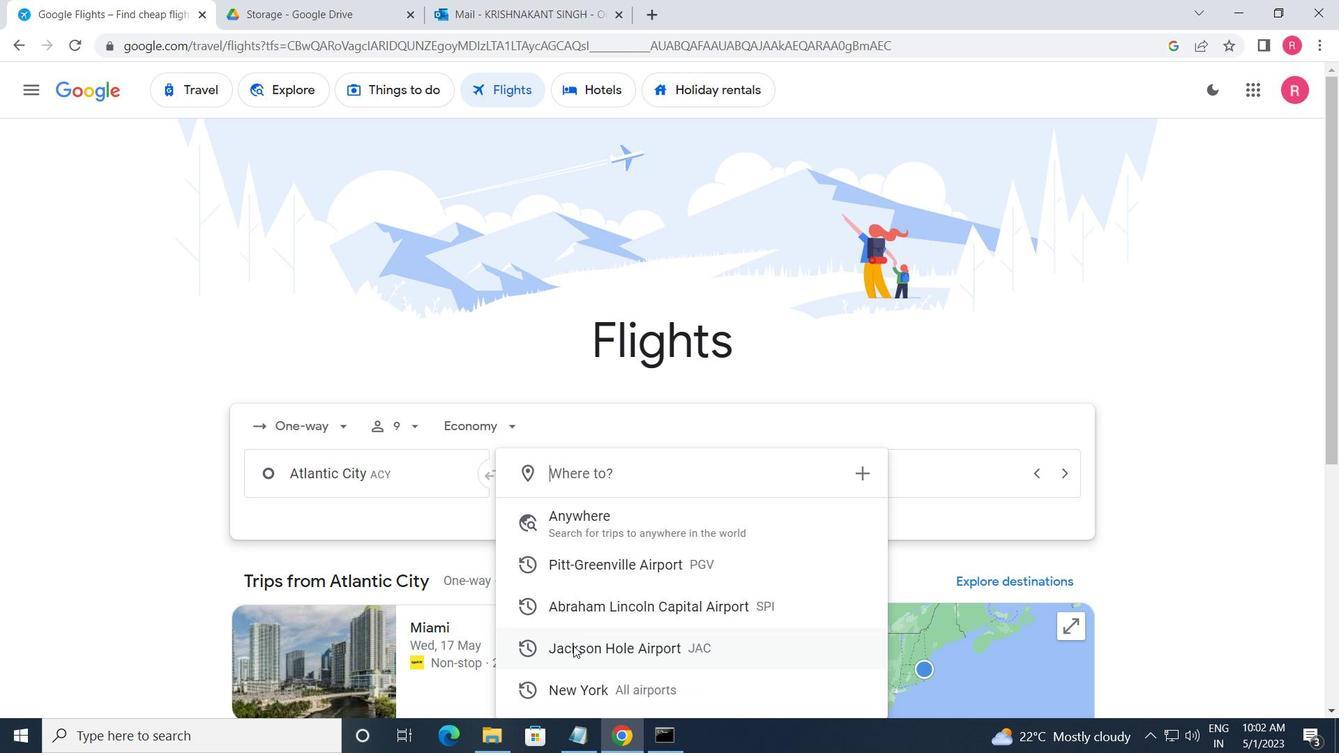 
Action: Mouse moved to (847, 482)
Screenshot: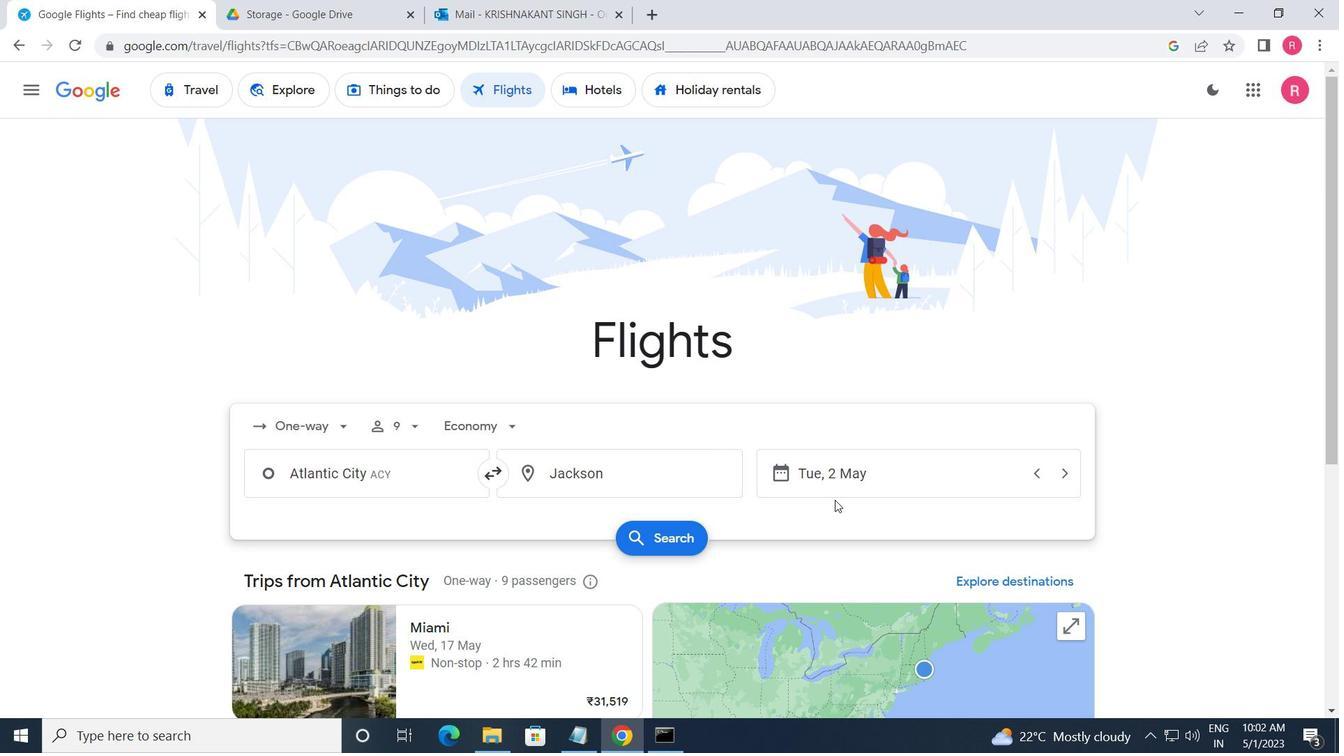 
Action: Mouse pressed left at (847, 482)
Screenshot: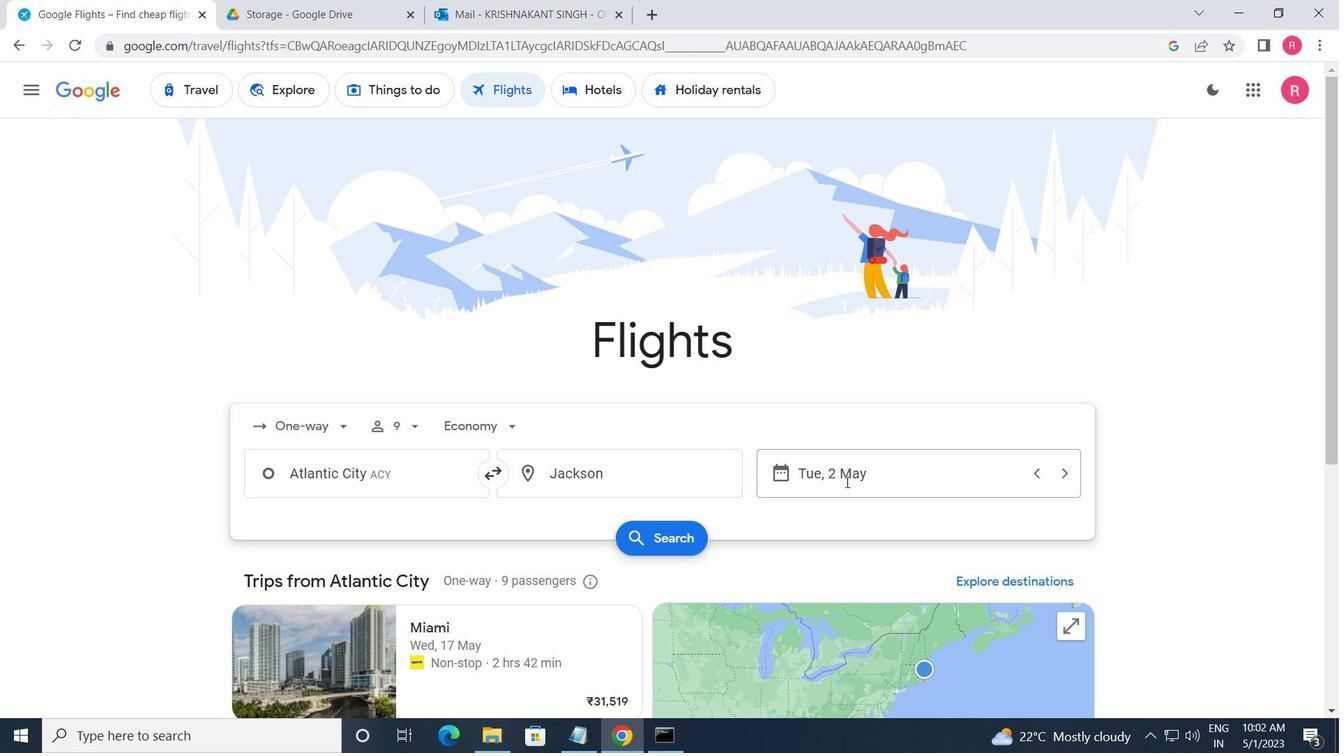 
Action: Mouse moved to (531, 396)
Screenshot: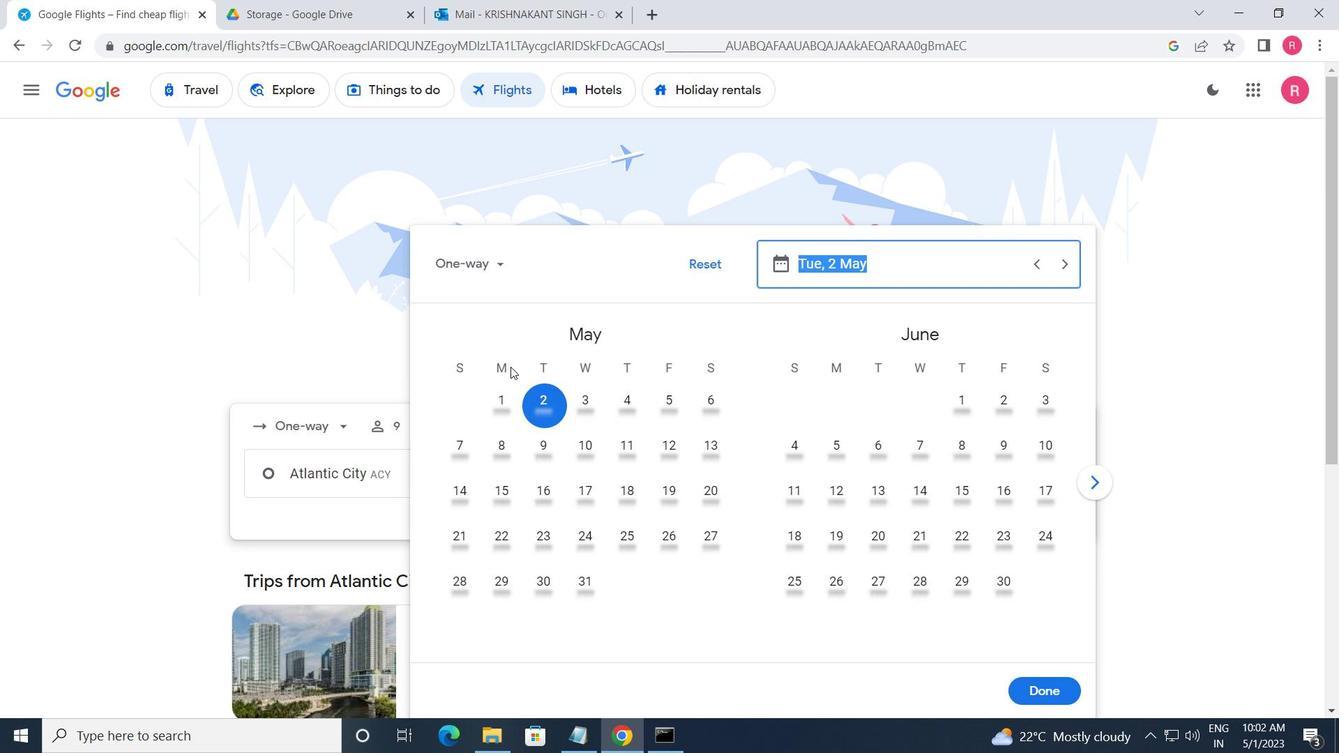 
Action: Mouse pressed left at (531, 396)
Screenshot: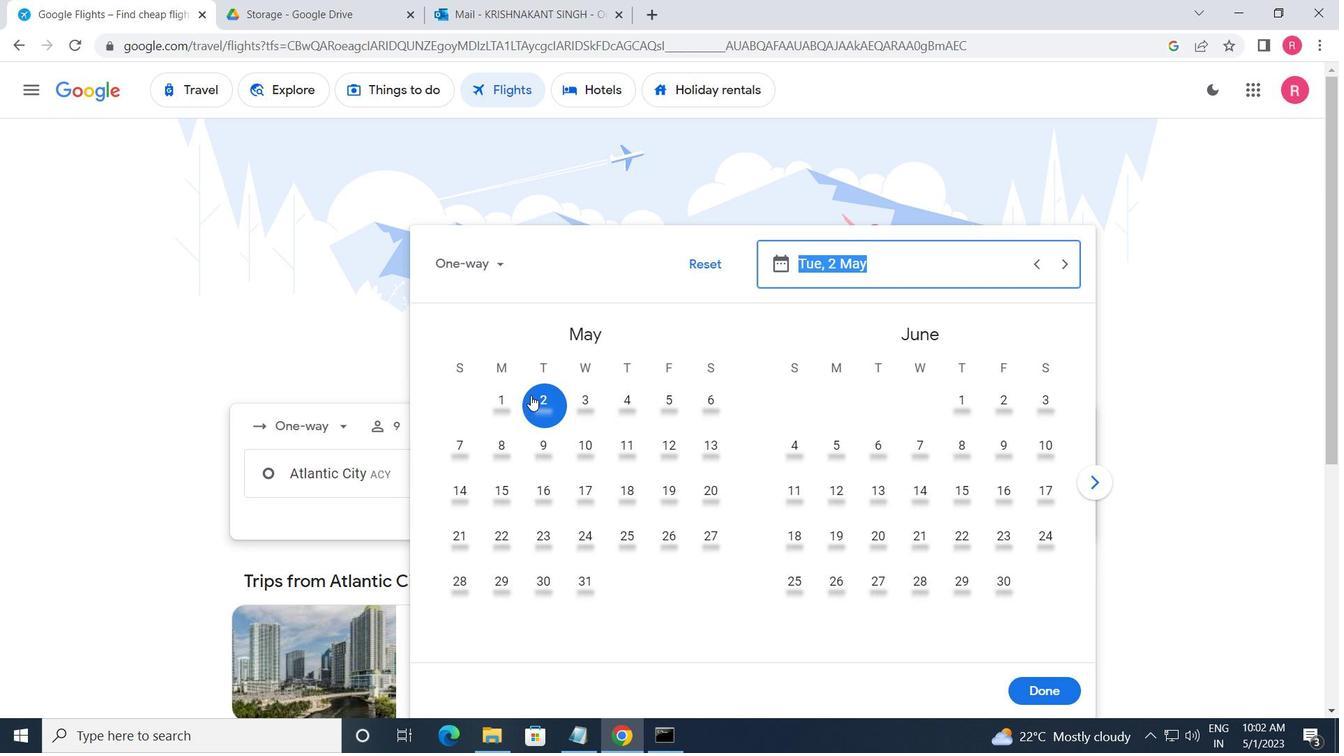 
Action: Mouse moved to (1027, 695)
Screenshot: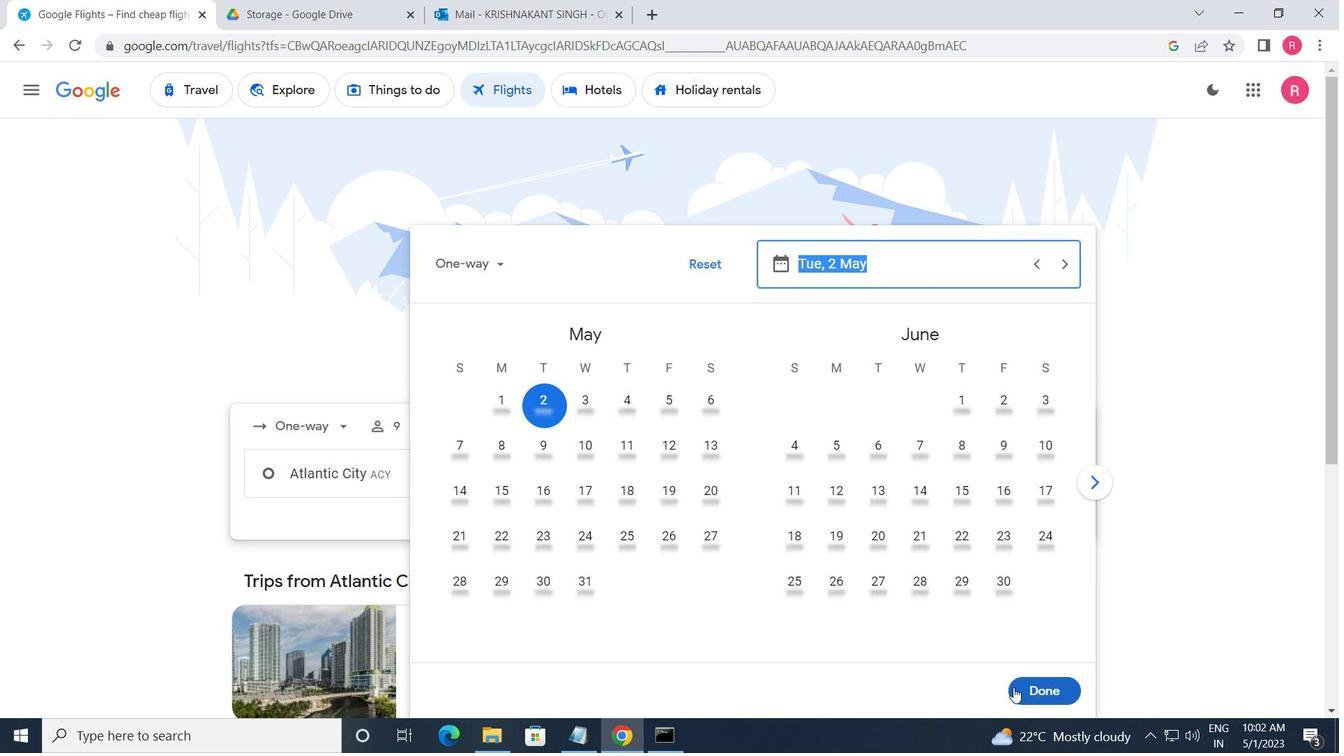 
Action: Mouse pressed left at (1027, 695)
Screenshot: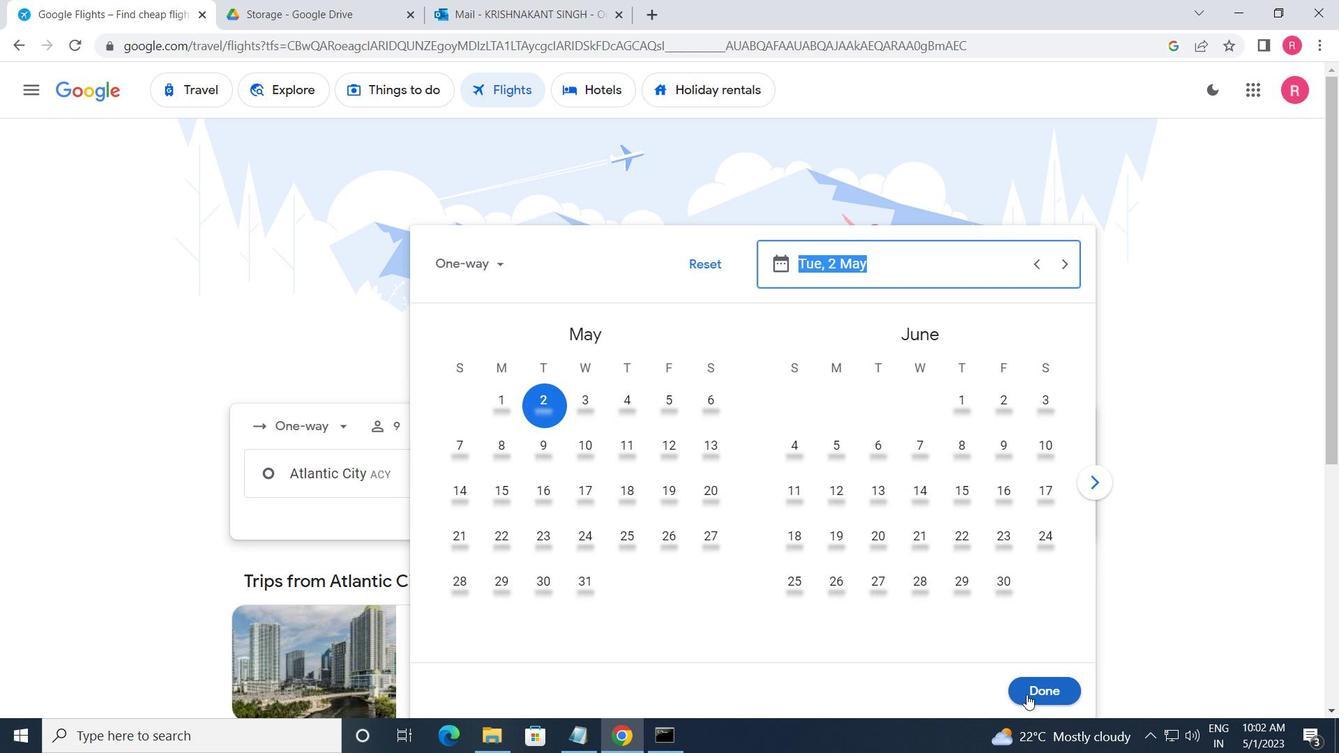 
Action: Mouse moved to (683, 526)
Screenshot: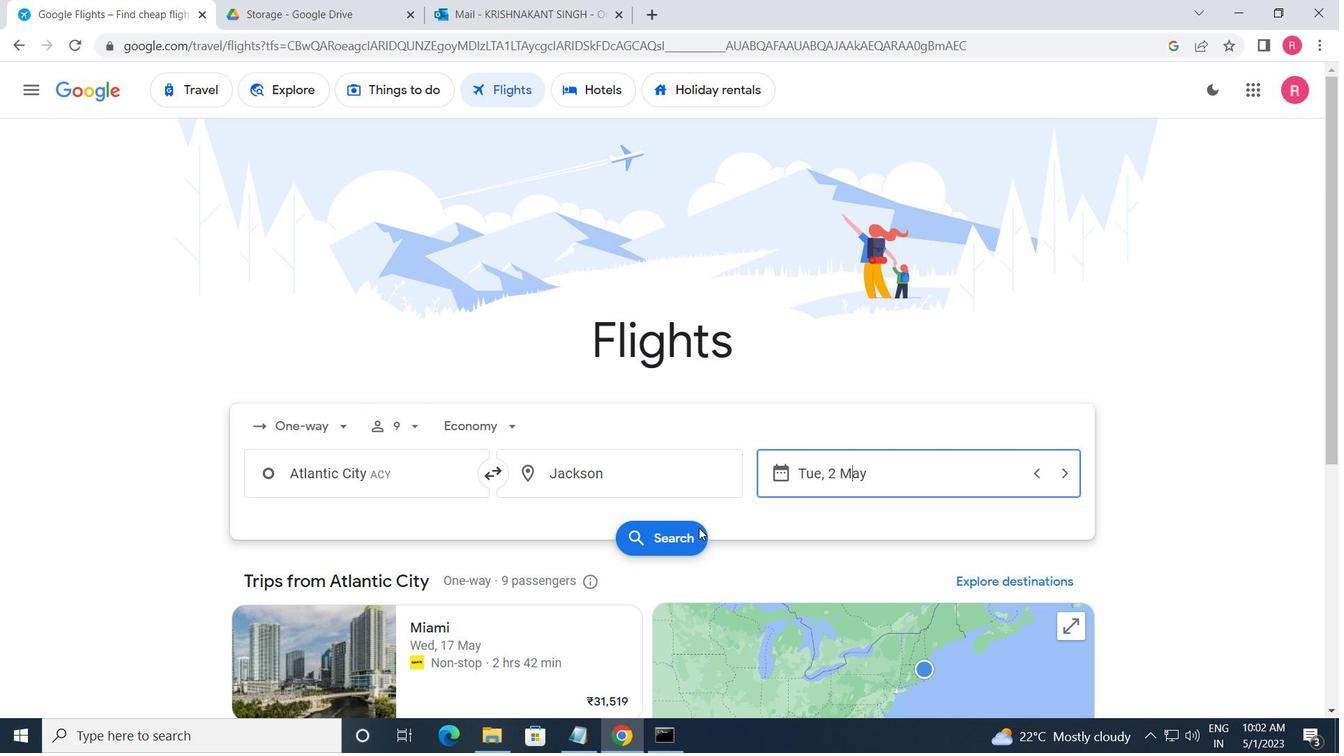 
Action: Mouse pressed left at (683, 526)
Screenshot: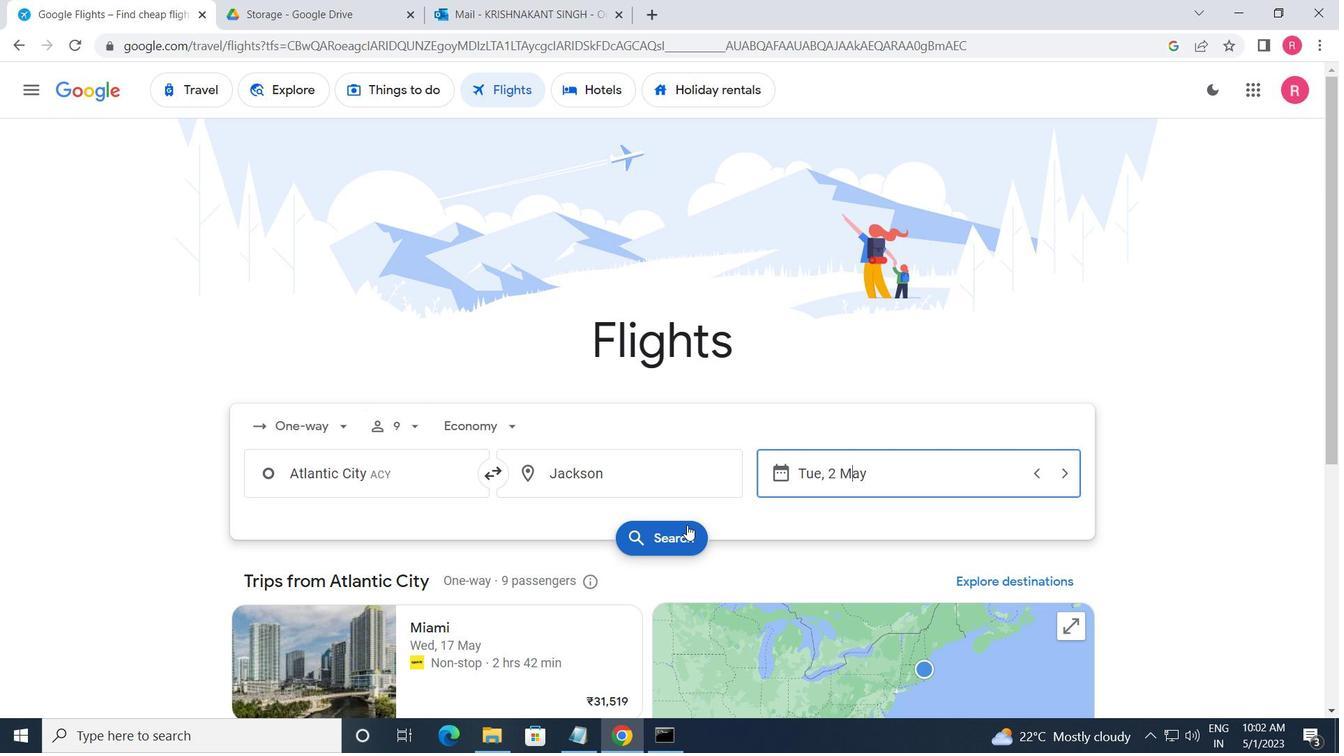 
Action: Mouse moved to (279, 257)
Screenshot: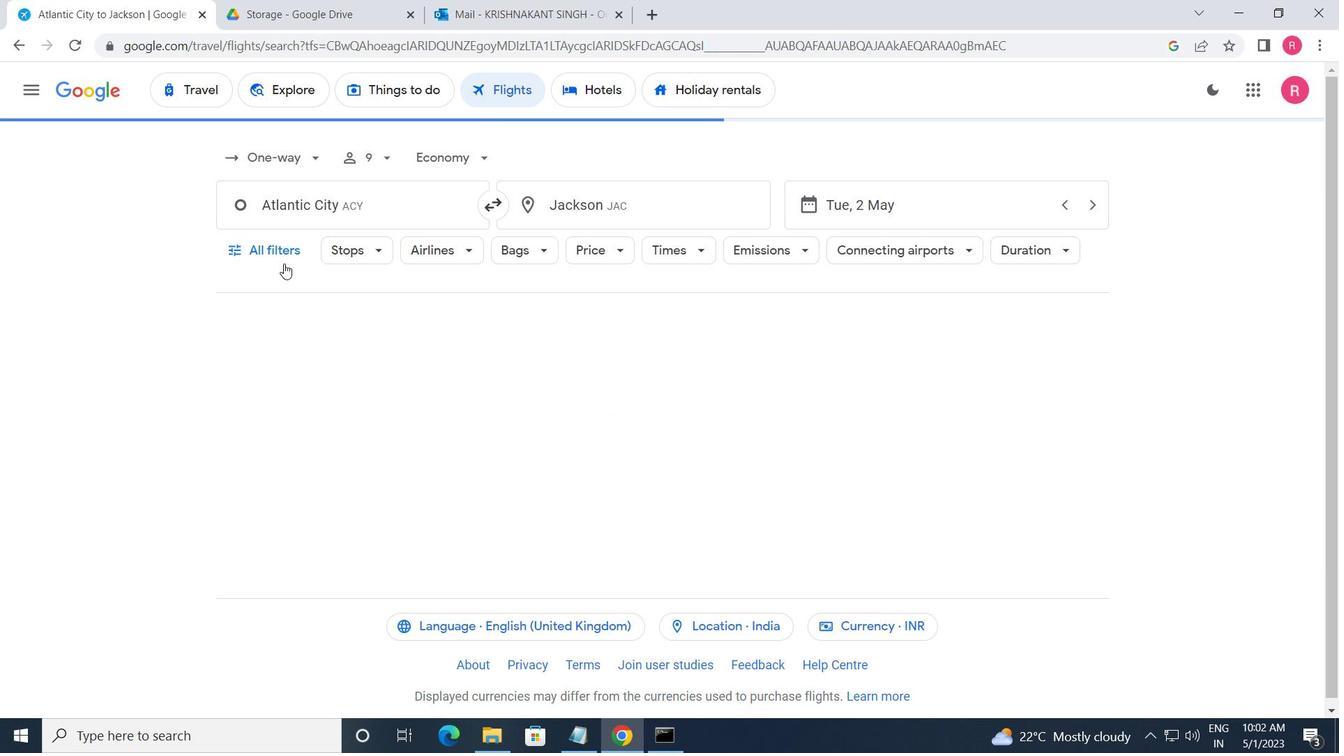 
Action: Mouse pressed left at (279, 257)
Screenshot: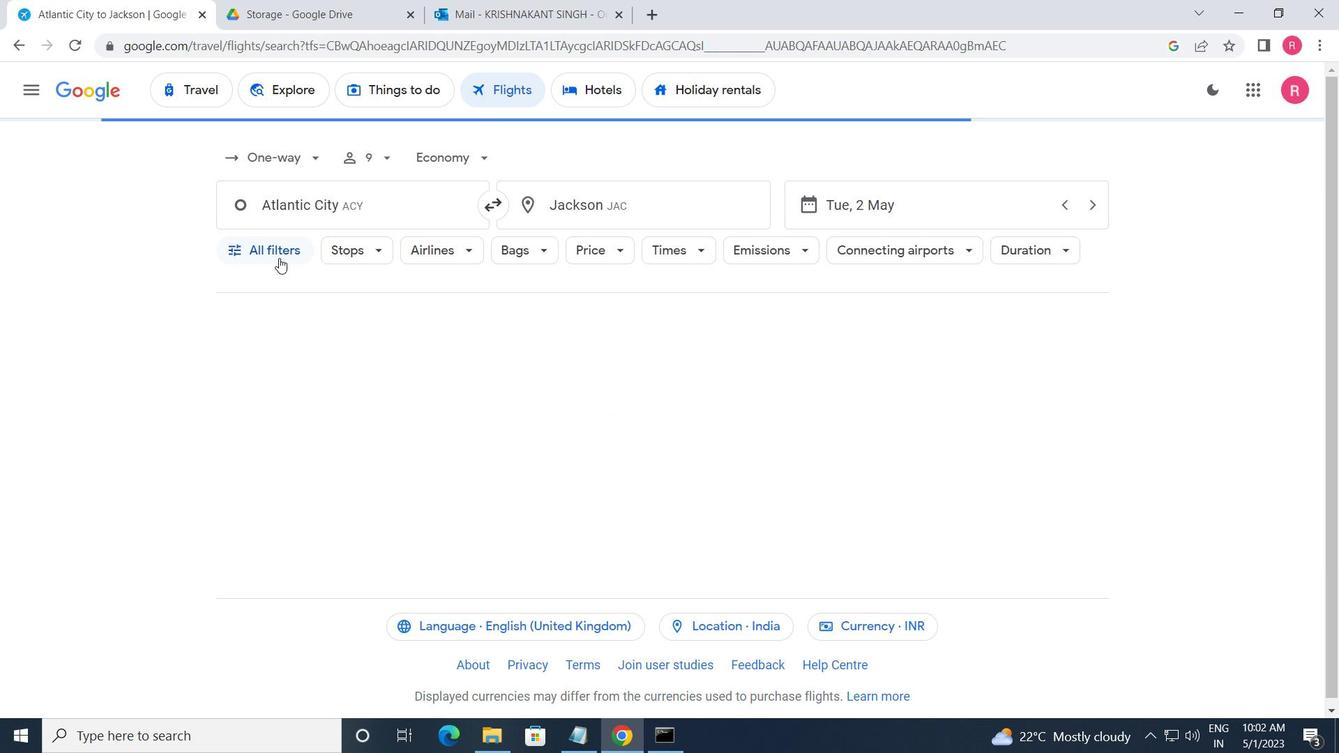 
Action: Mouse moved to (285, 420)
Screenshot: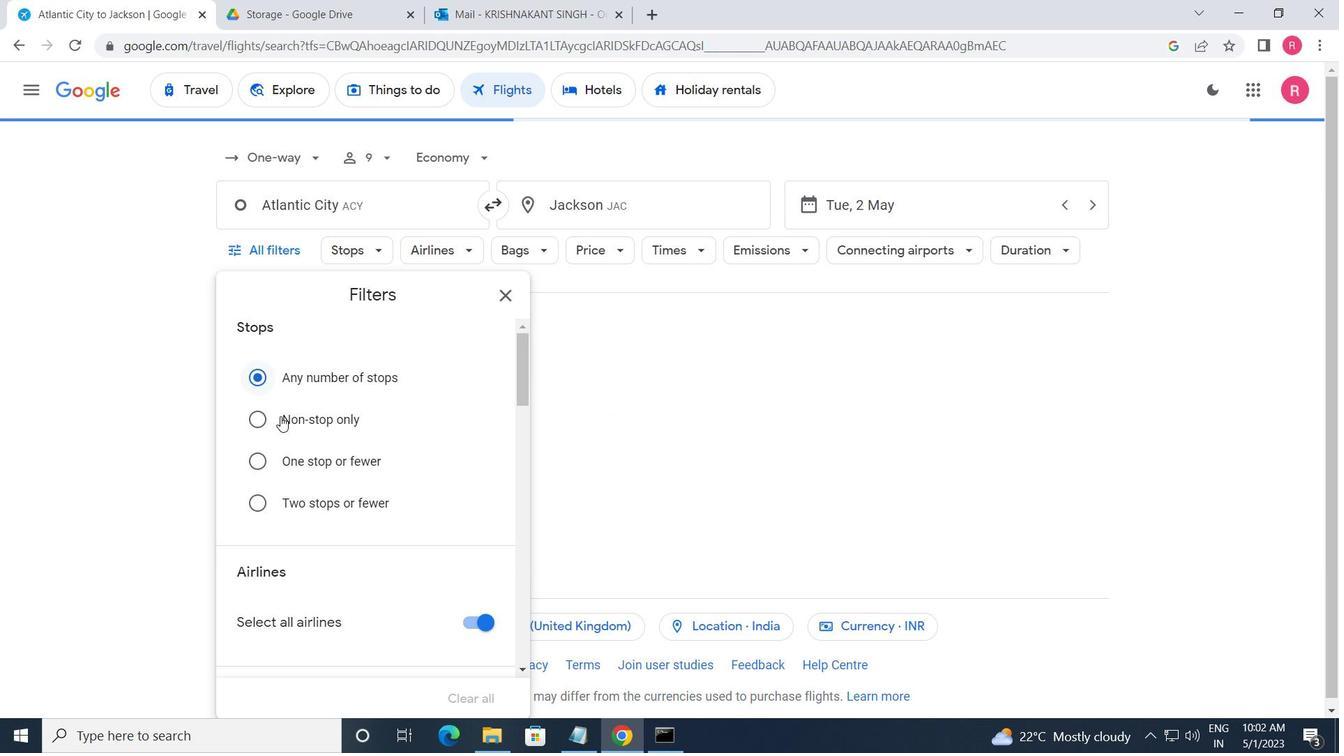 
Action: Mouse scrolled (285, 419) with delta (0, 0)
Screenshot: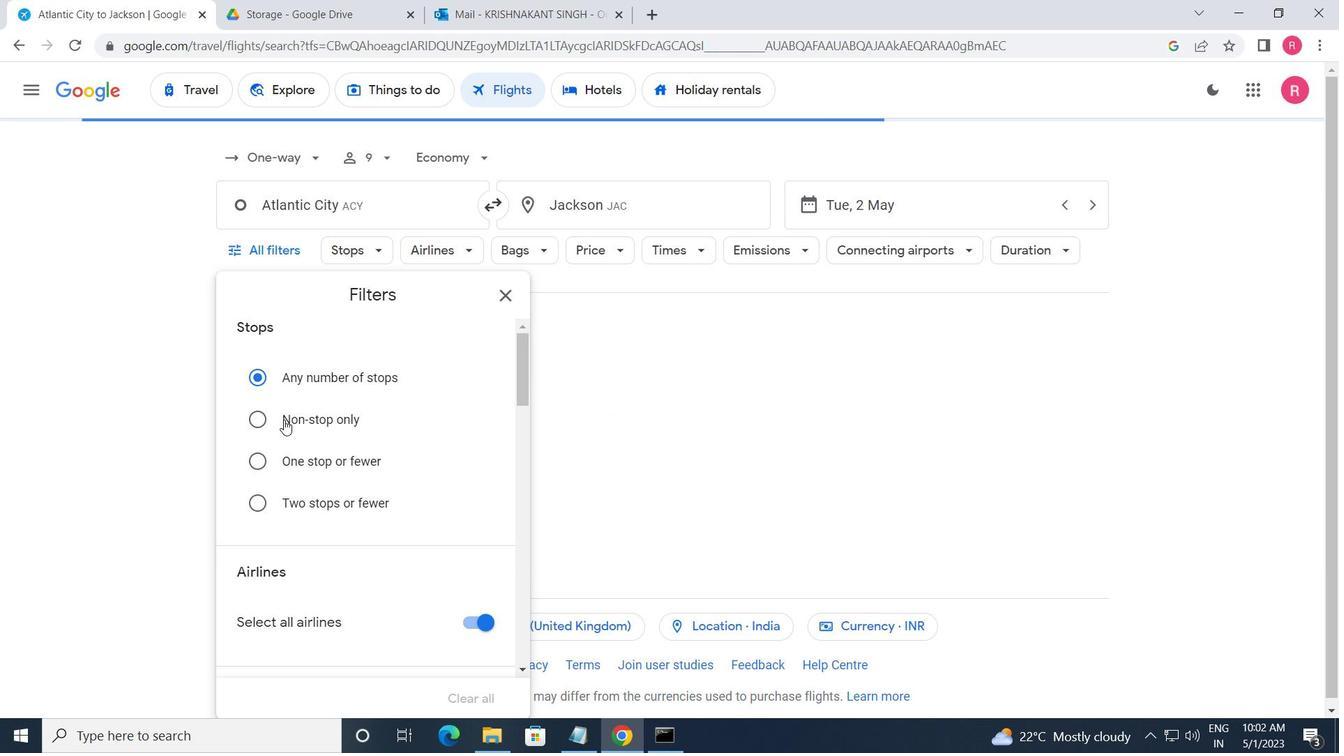 
Action: Mouse scrolled (285, 419) with delta (0, 0)
Screenshot: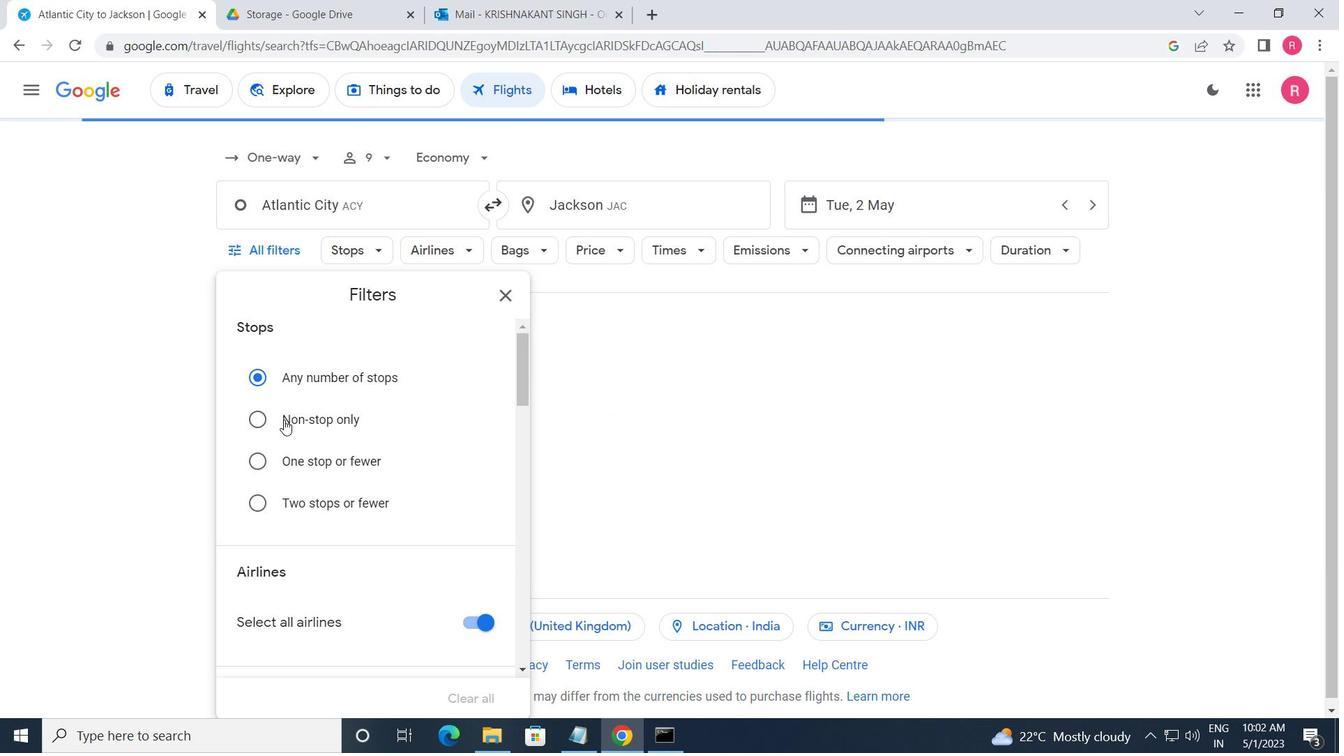 
Action: Mouse scrolled (285, 419) with delta (0, 0)
Screenshot: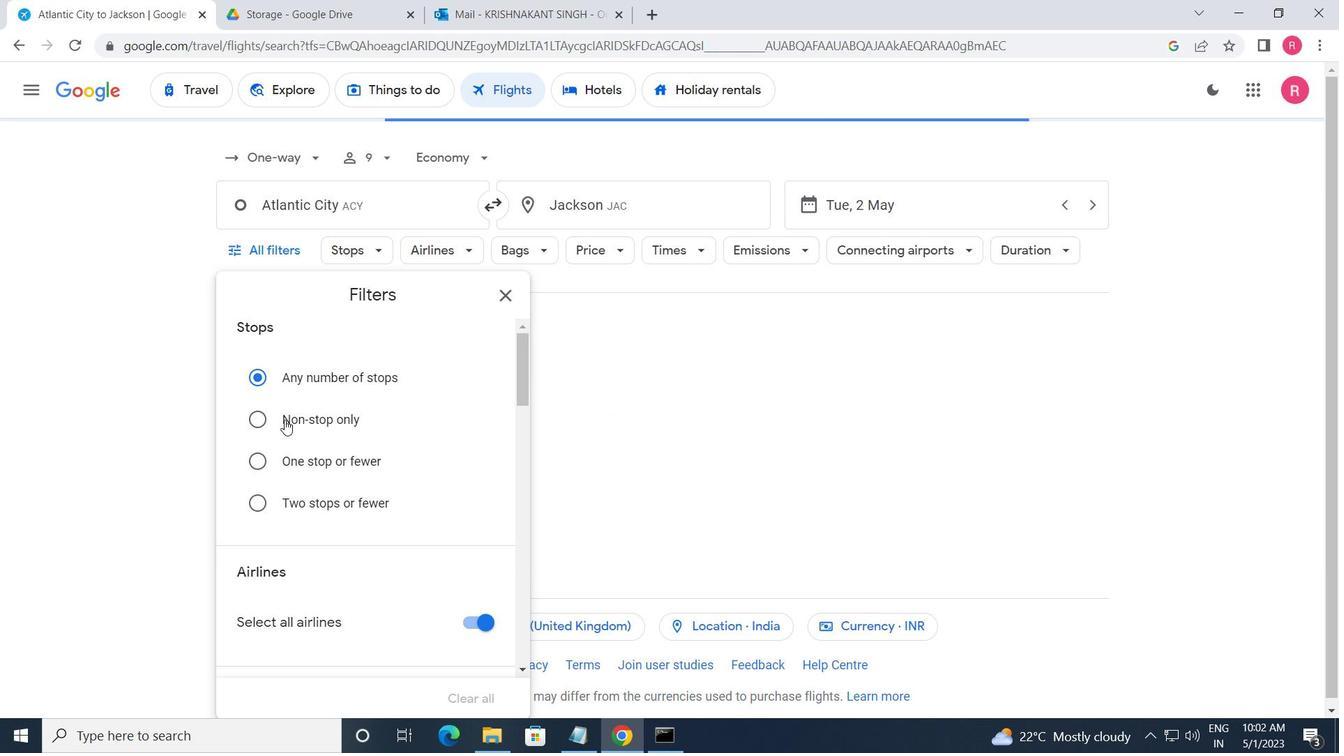 
Action: Mouse scrolled (285, 419) with delta (0, 0)
Screenshot: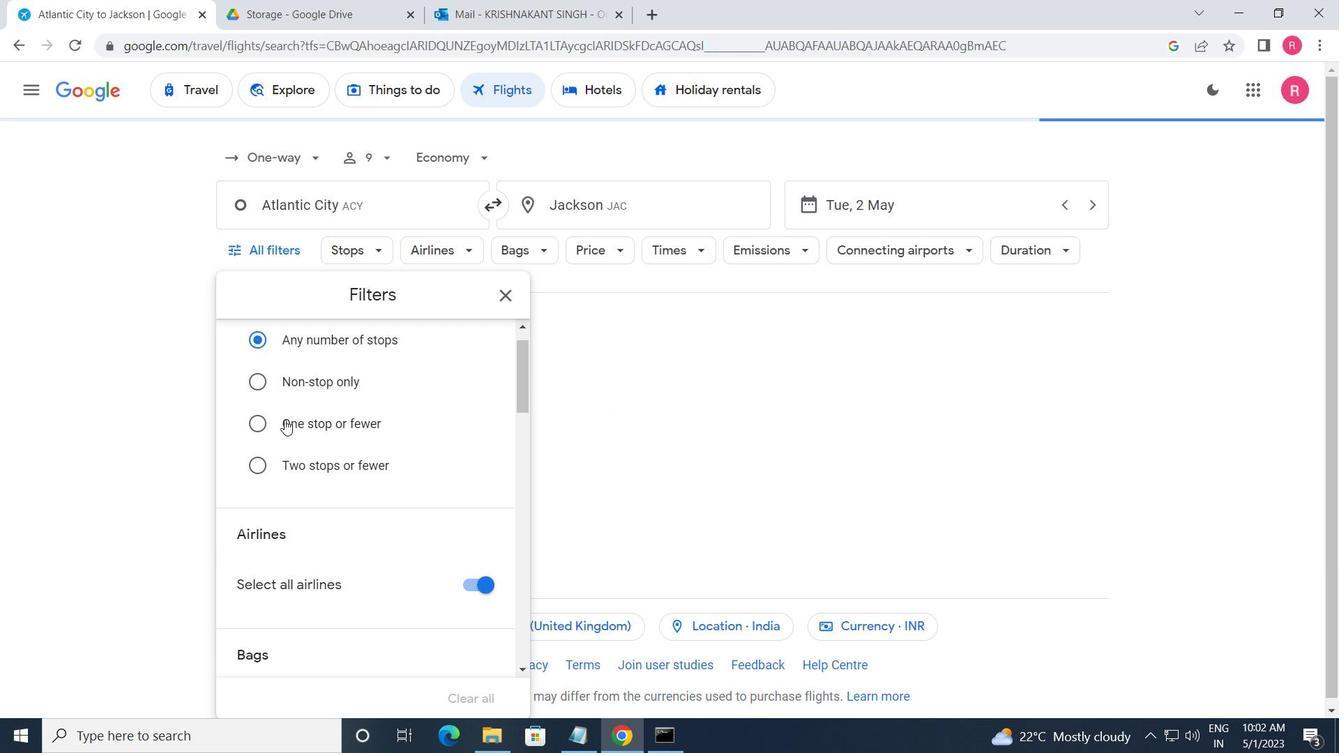 
Action: Mouse scrolled (285, 419) with delta (0, 0)
Screenshot: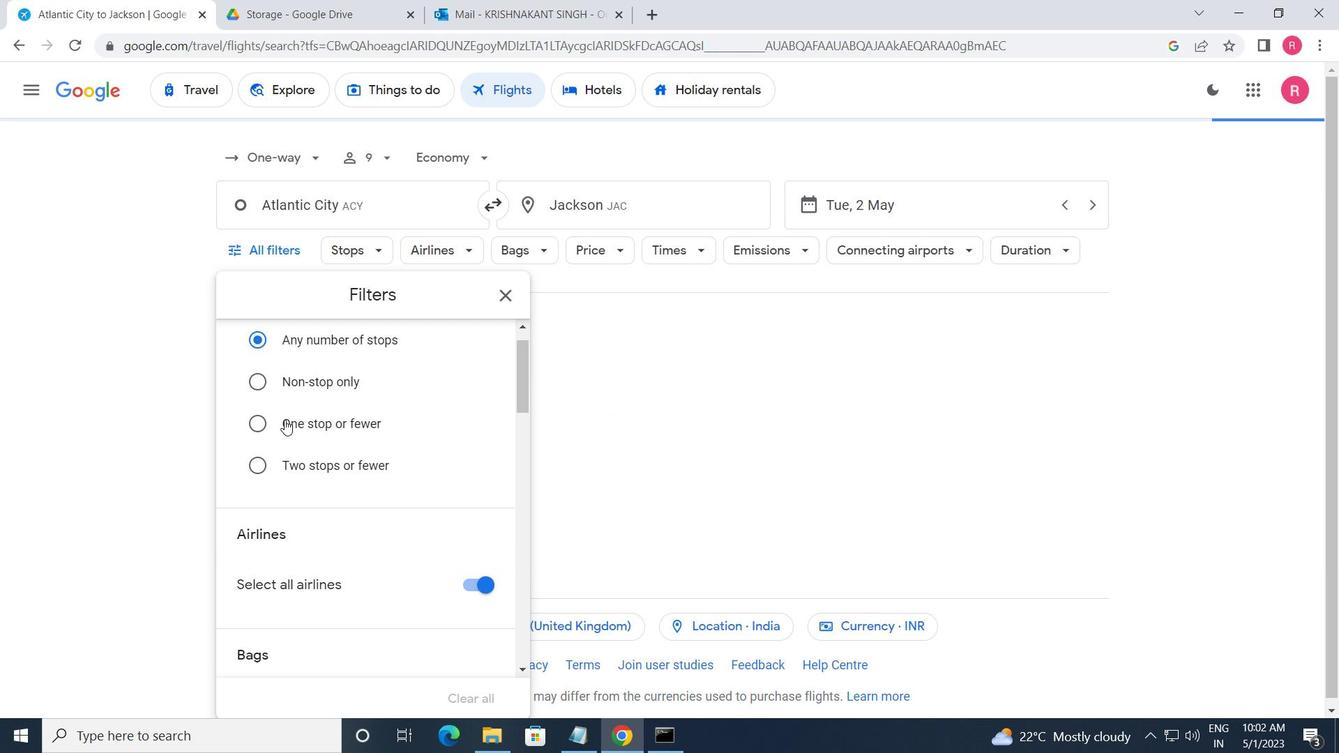 
Action: Mouse moved to (286, 420)
Screenshot: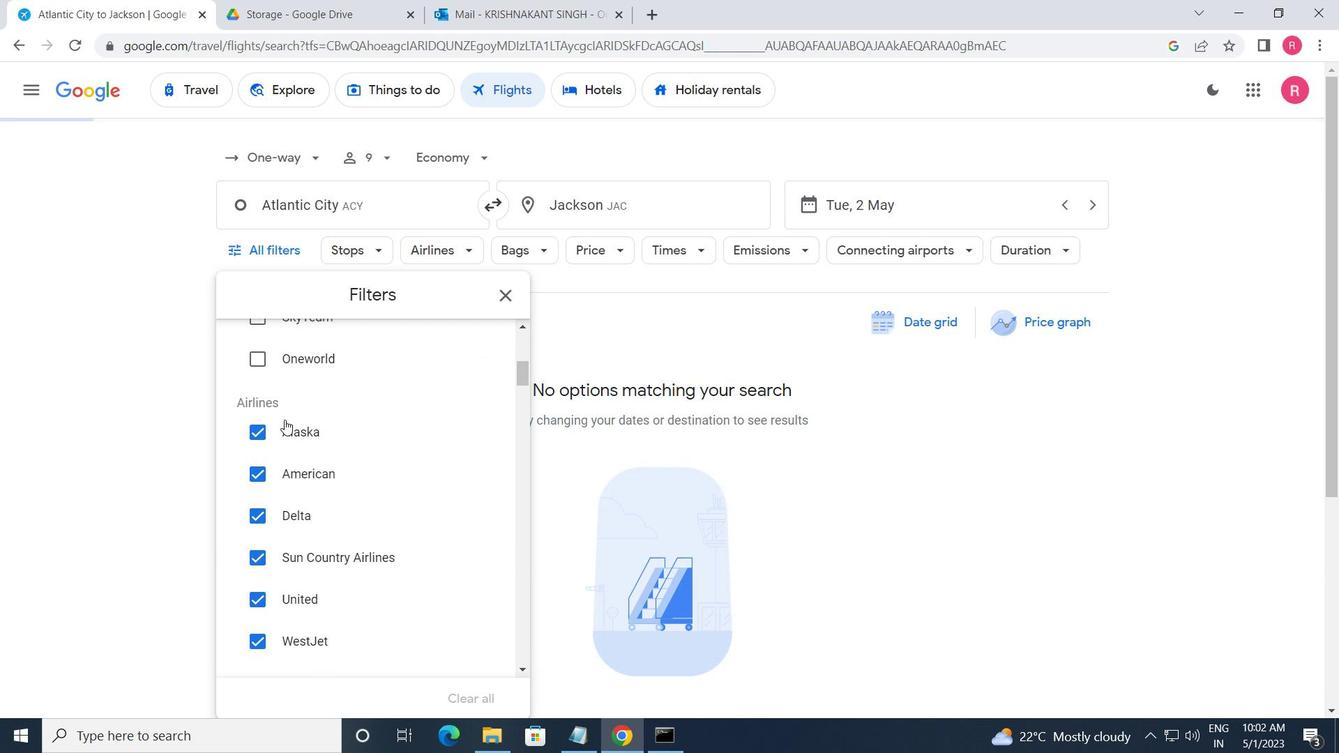 
Action: Mouse scrolled (286, 420) with delta (0, 0)
Screenshot: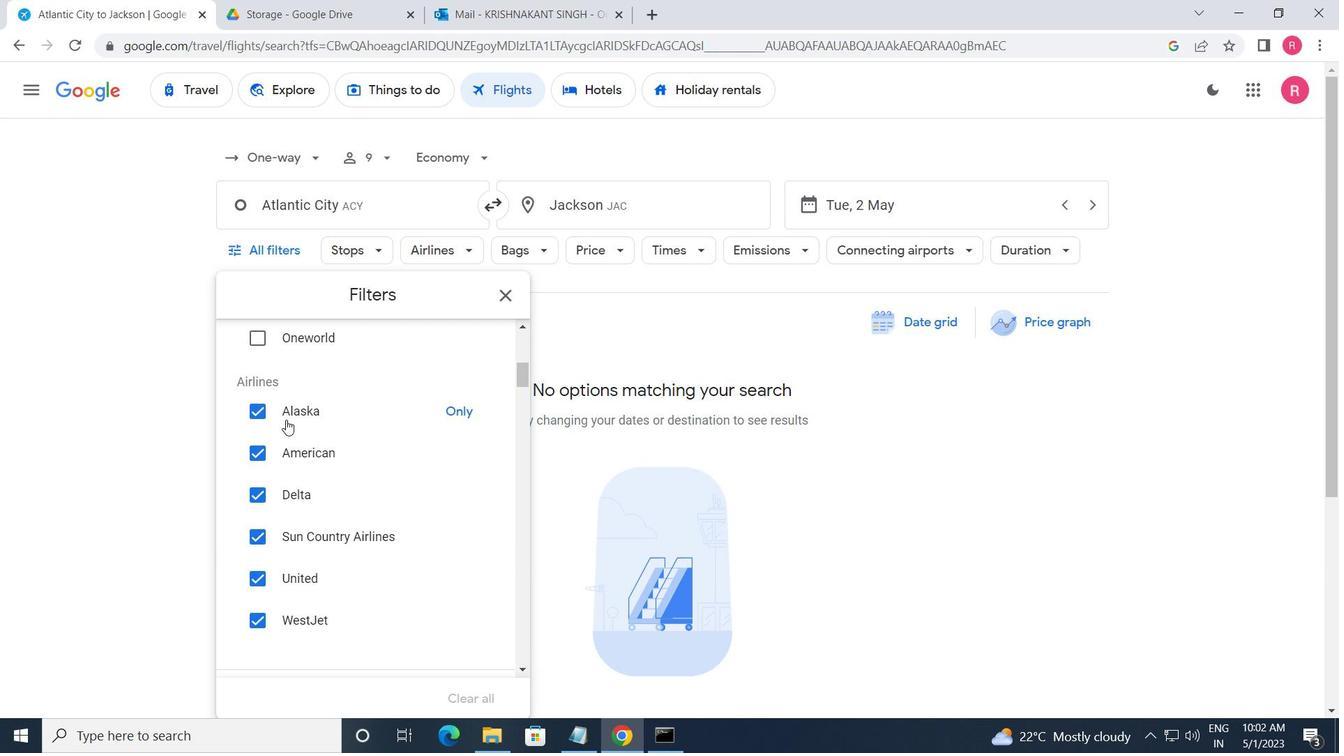 
Action: Mouse moved to (487, 401)
Screenshot: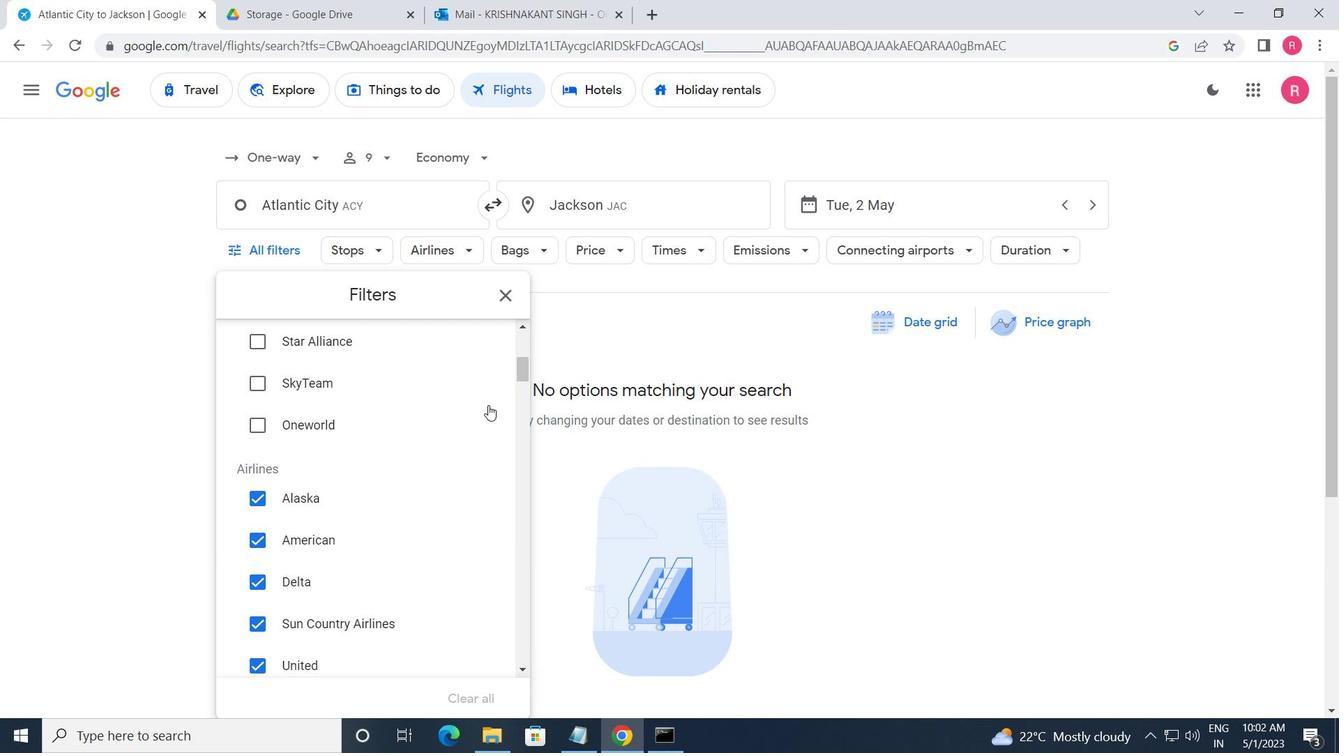 
Action: Mouse scrolled (487, 401) with delta (0, 0)
Screenshot: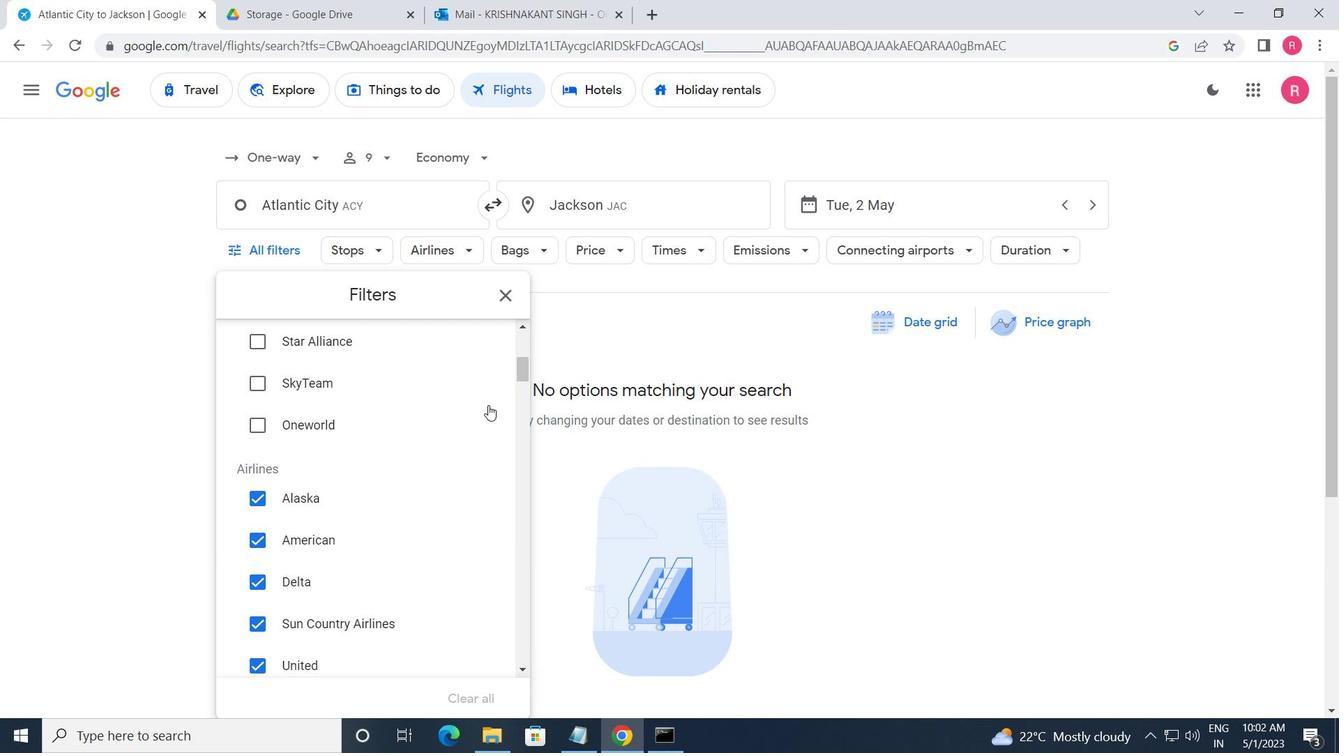 
Action: Mouse moved to (485, 399)
Screenshot: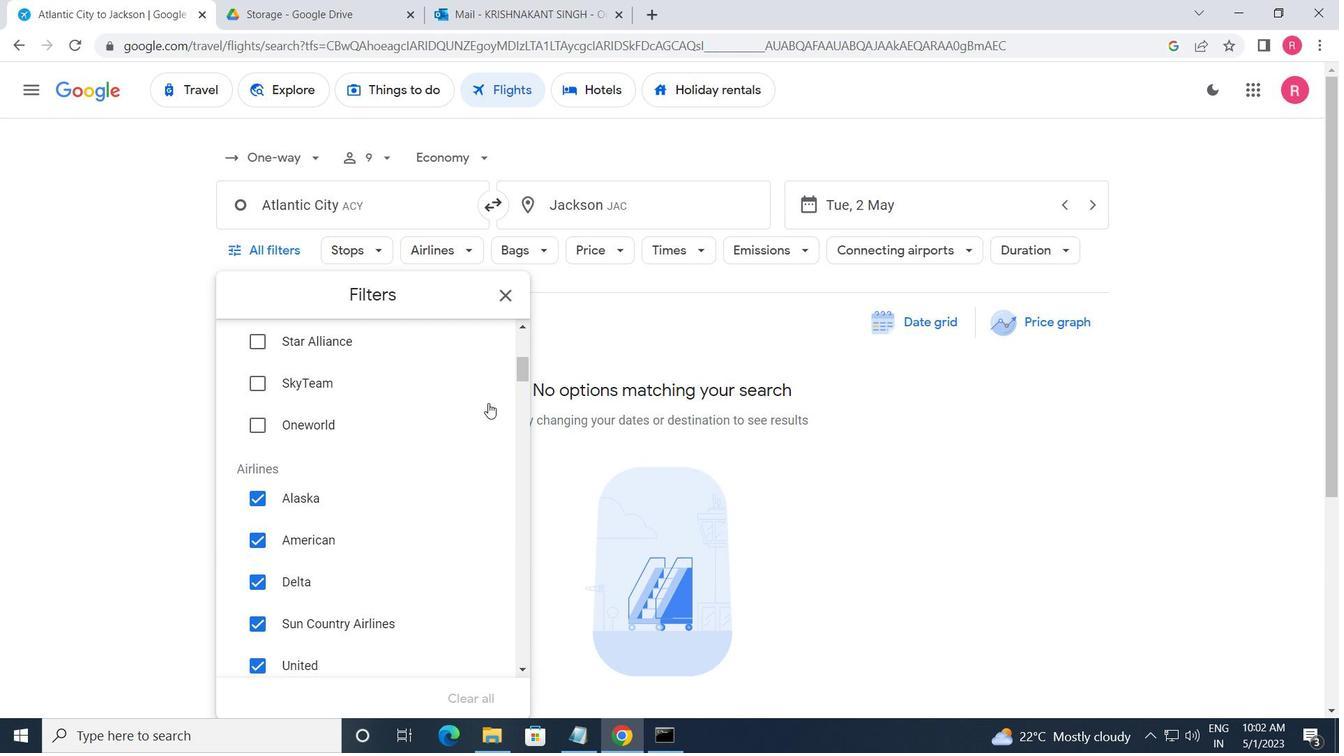 
Action: Mouse scrolled (485, 400) with delta (0, 0)
Screenshot: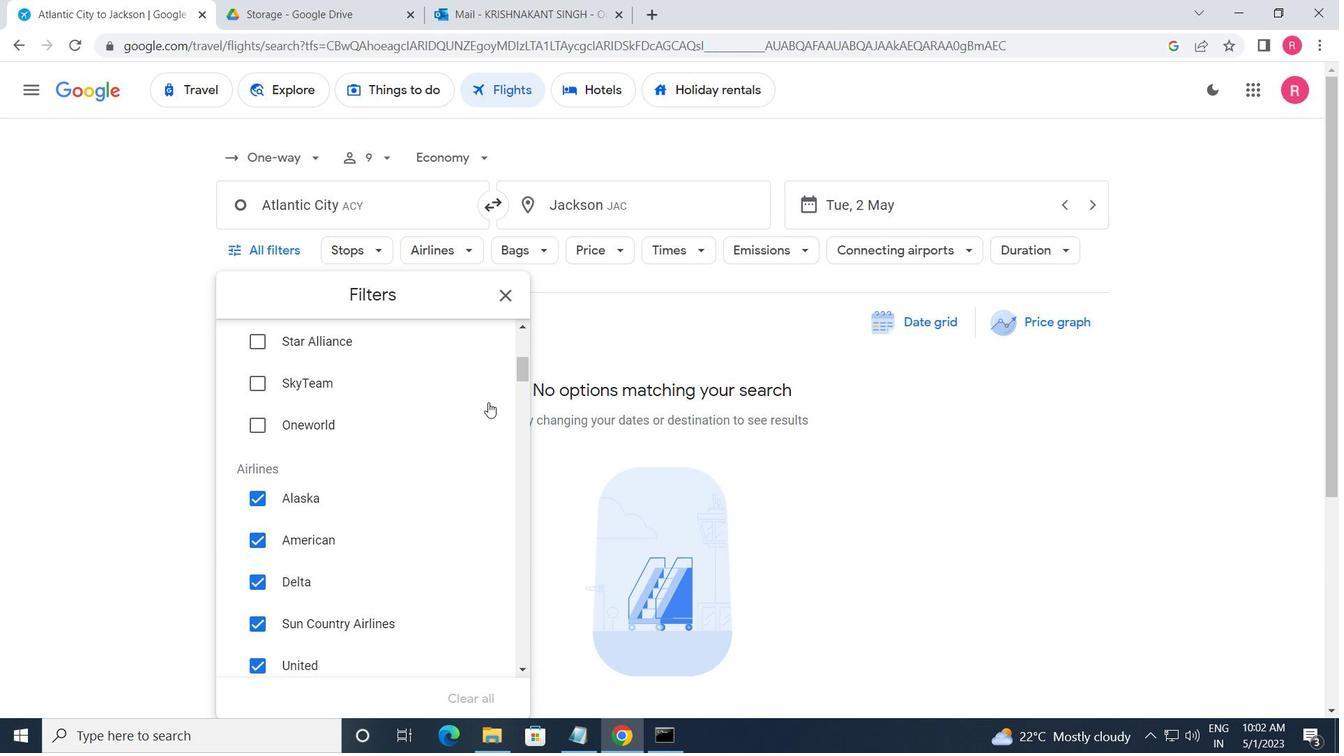 
Action: Mouse moved to (475, 450)
Screenshot: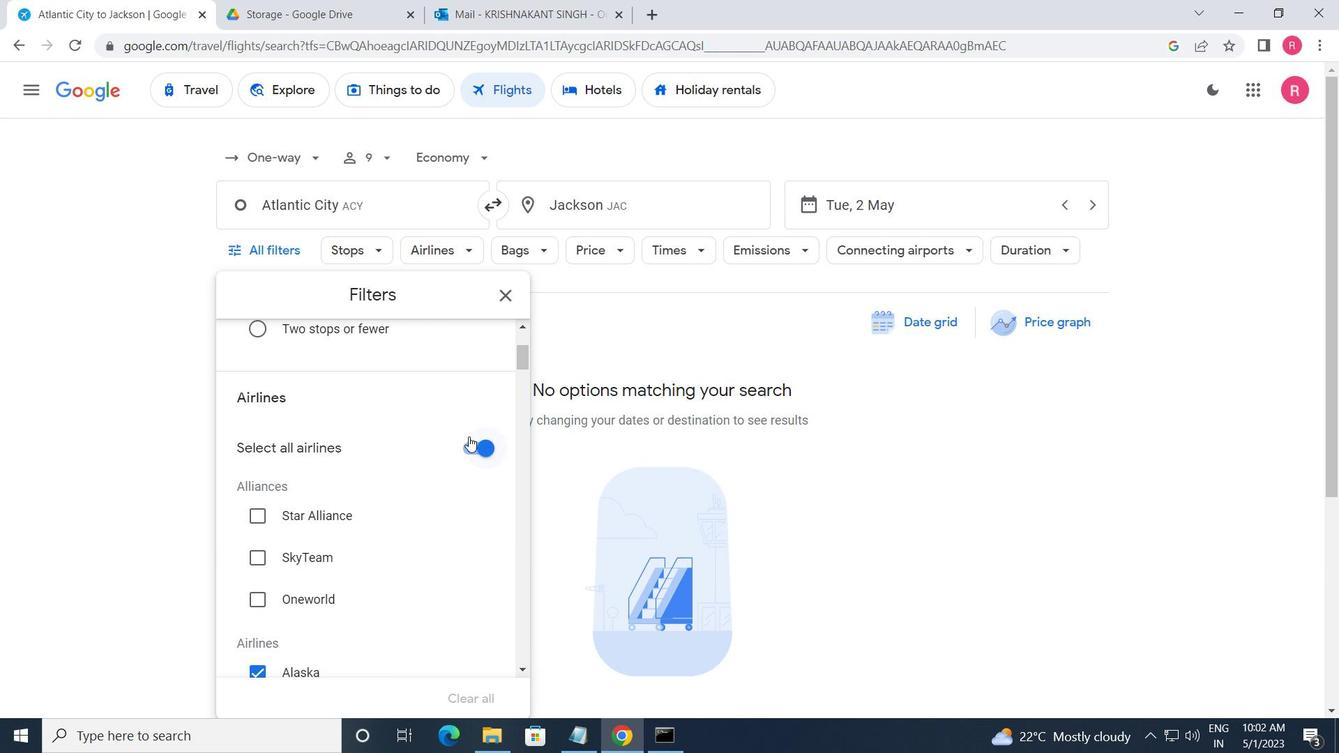 
Action: Mouse pressed left at (475, 450)
Screenshot: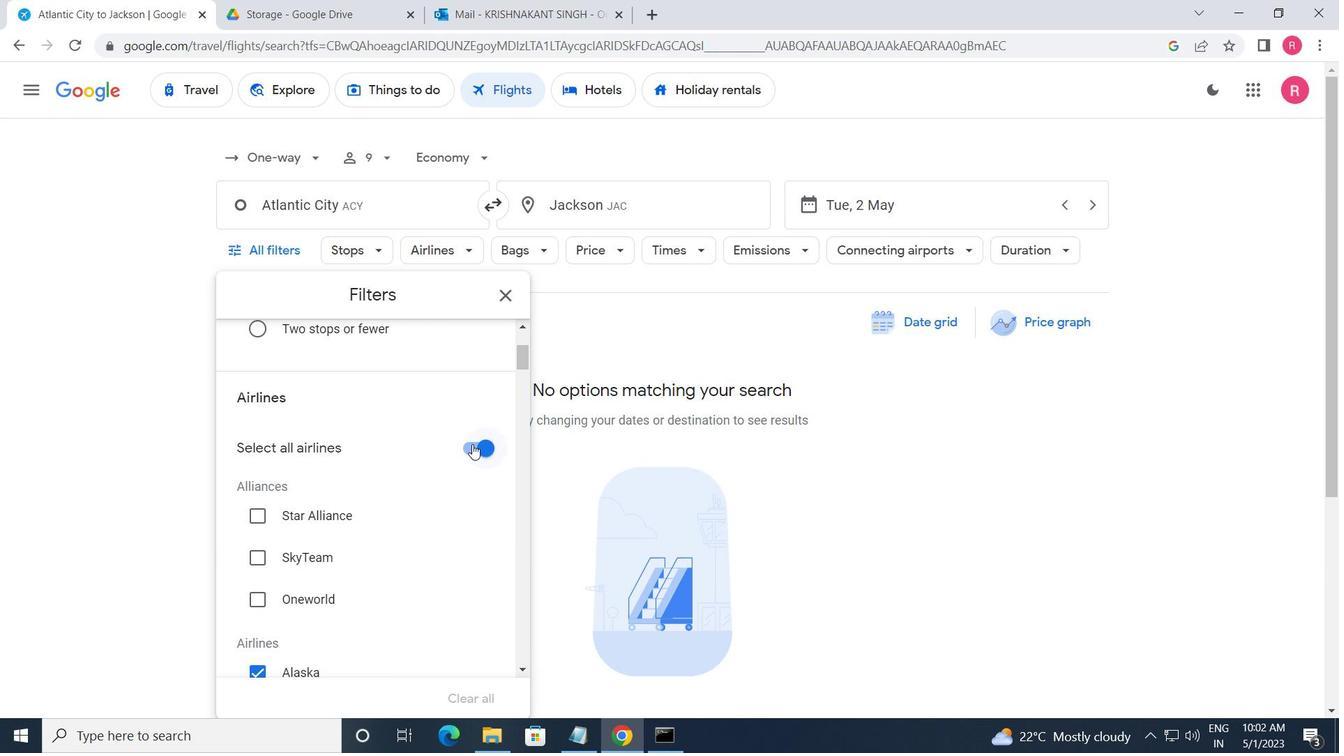 
Action: Mouse moved to (471, 447)
Screenshot: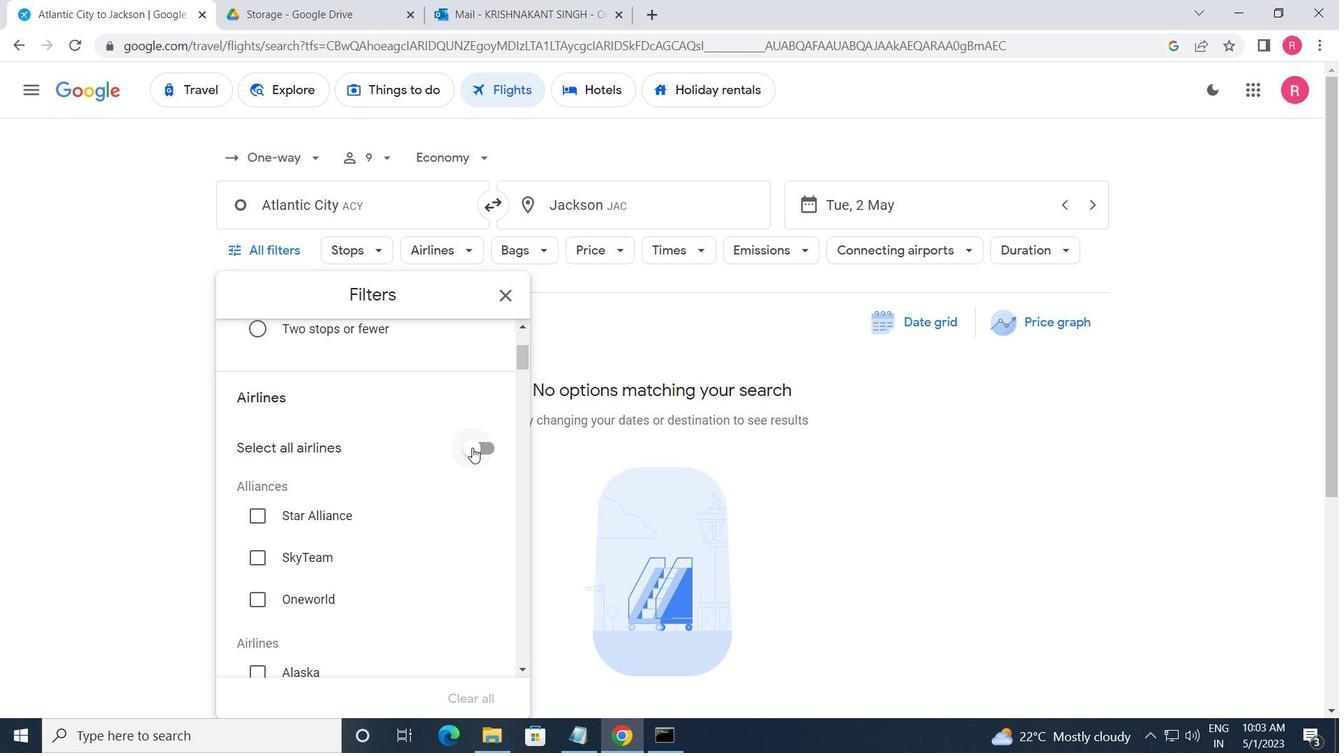 
Action: Mouse scrolled (471, 446) with delta (0, 0)
Screenshot: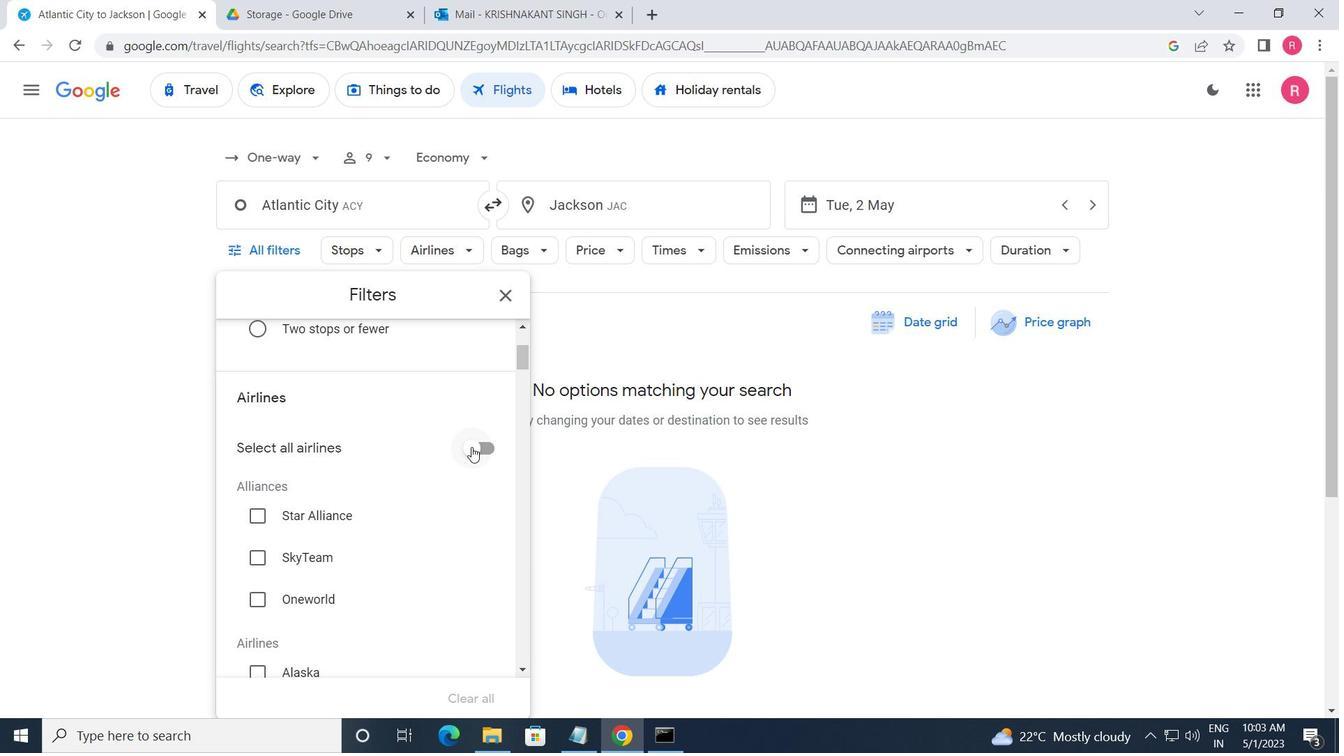 
Action: Mouse scrolled (471, 446) with delta (0, 0)
Screenshot: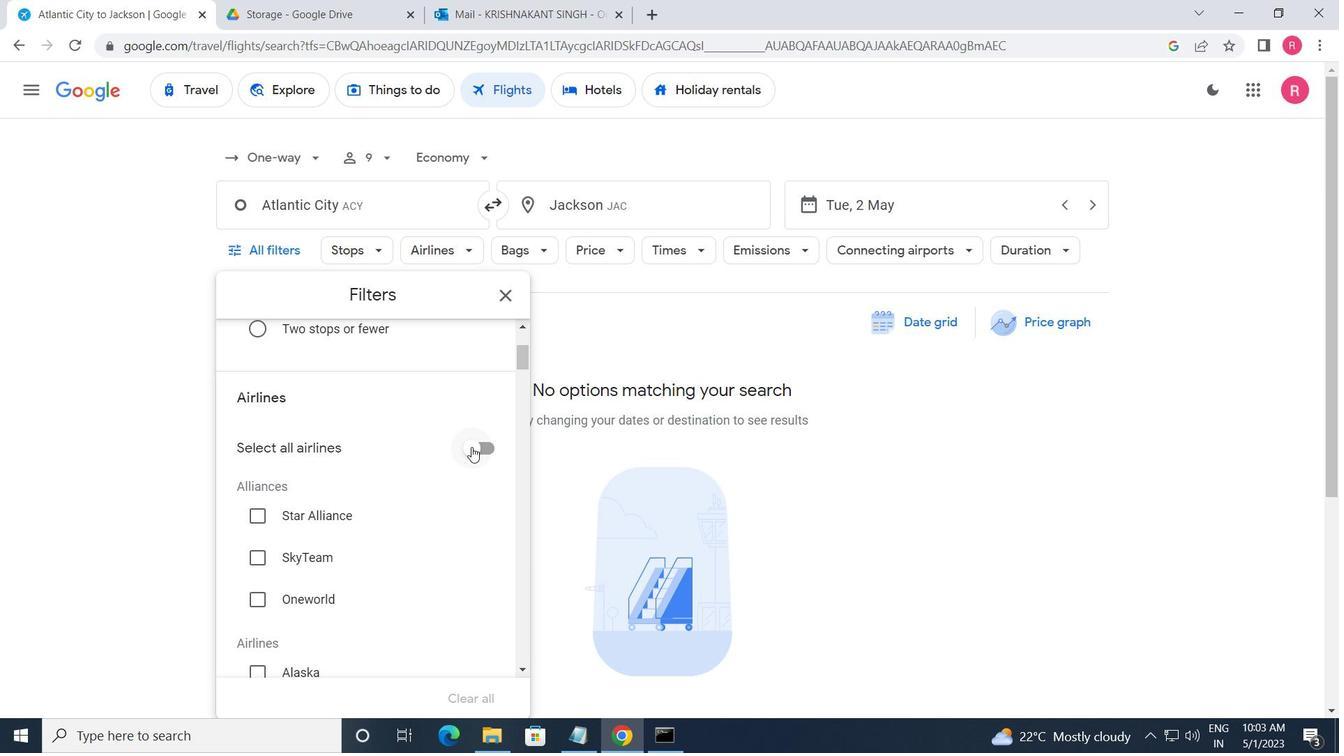
Action: Mouse scrolled (471, 446) with delta (0, 0)
Screenshot: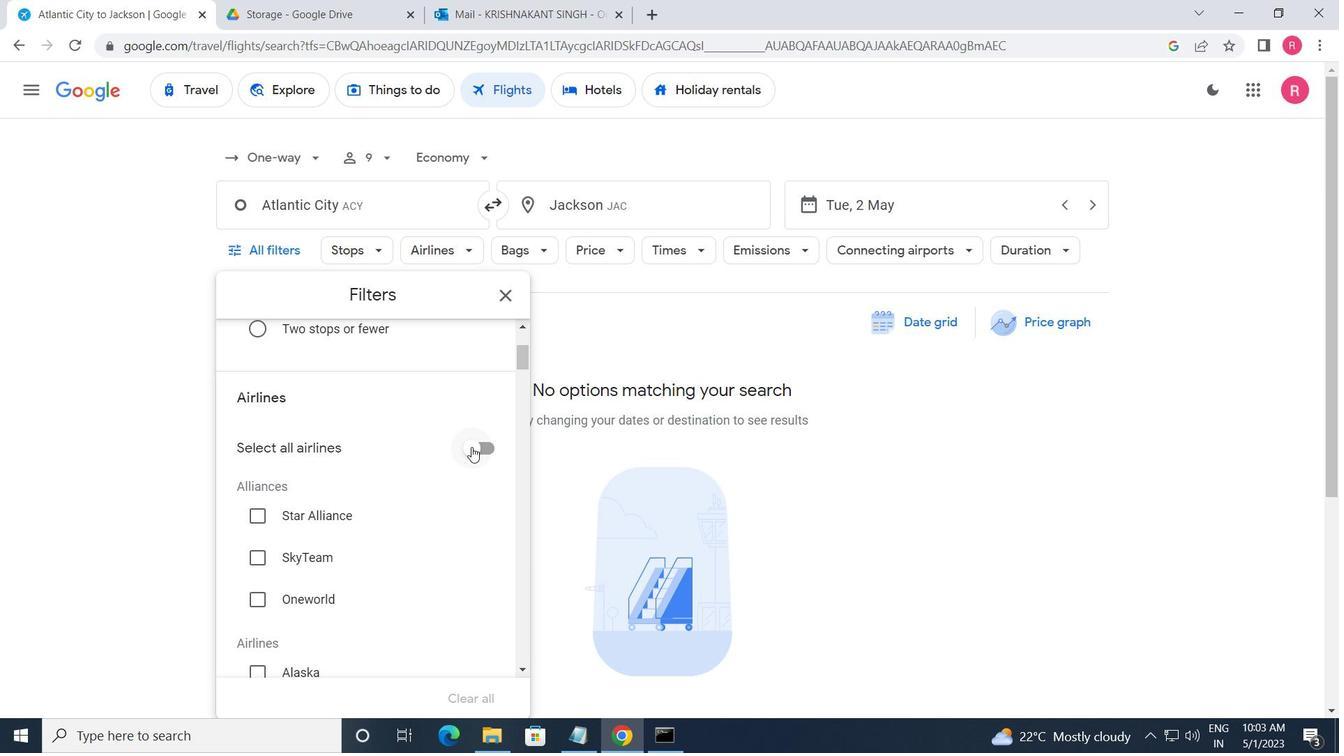 
Action: Mouse scrolled (471, 446) with delta (0, 0)
Screenshot: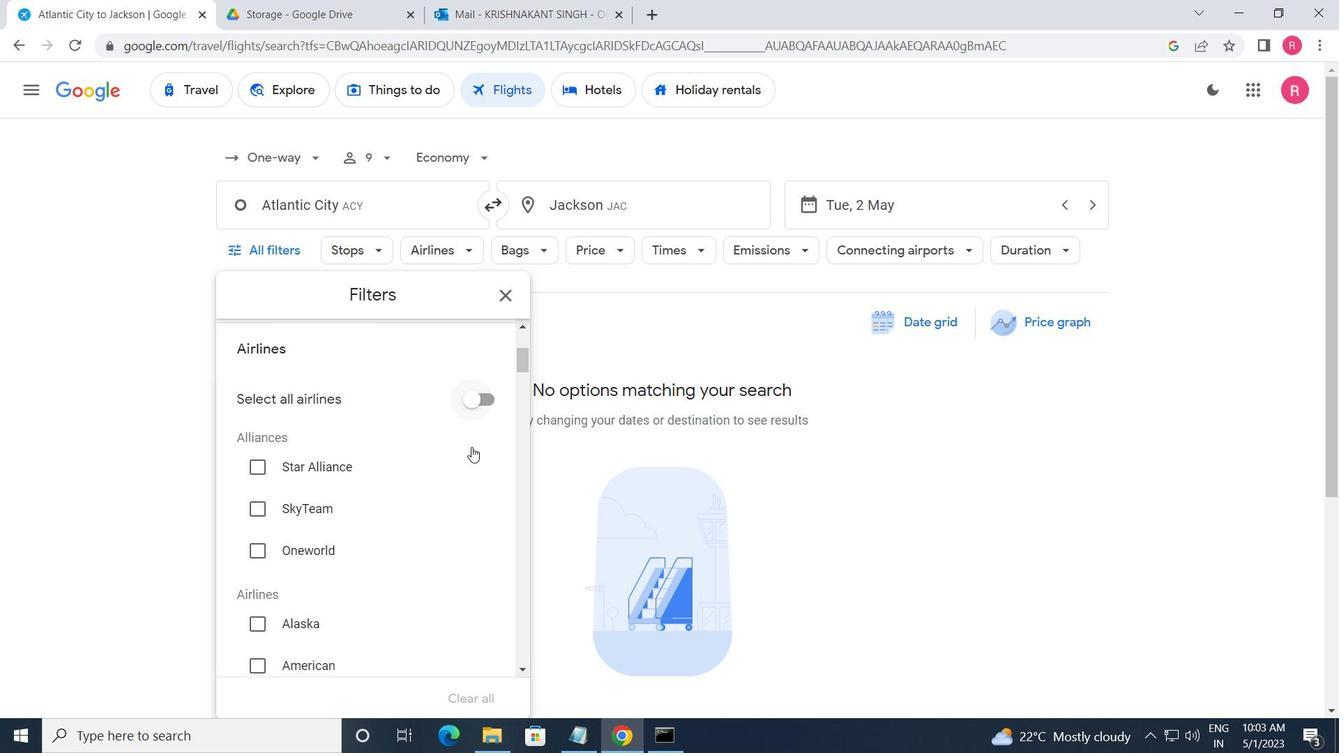 
Action: Mouse scrolled (471, 446) with delta (0, 0)
Screenshot: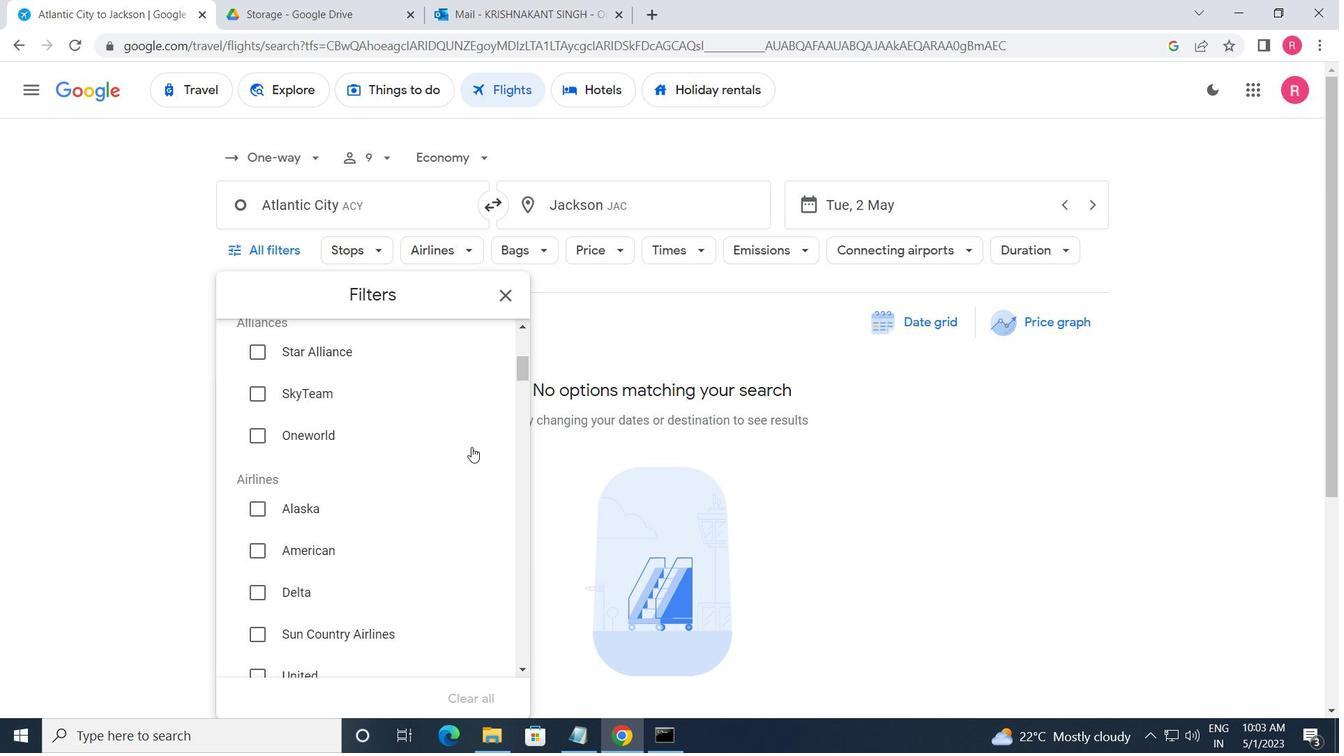 
Action: Mouse moved to (470, 445)
Screenshot: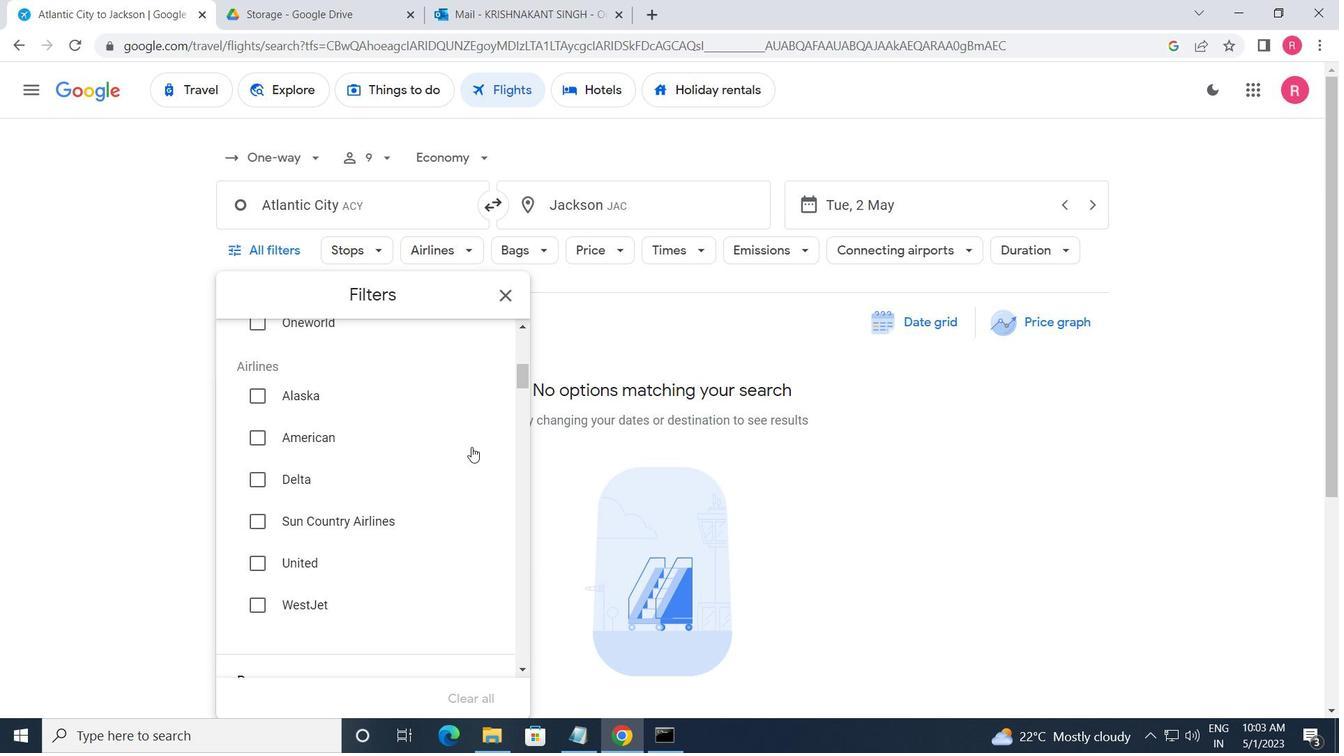 
Action: Mouse scrolled (470, 445) with delta (0, 0)
Screenshot: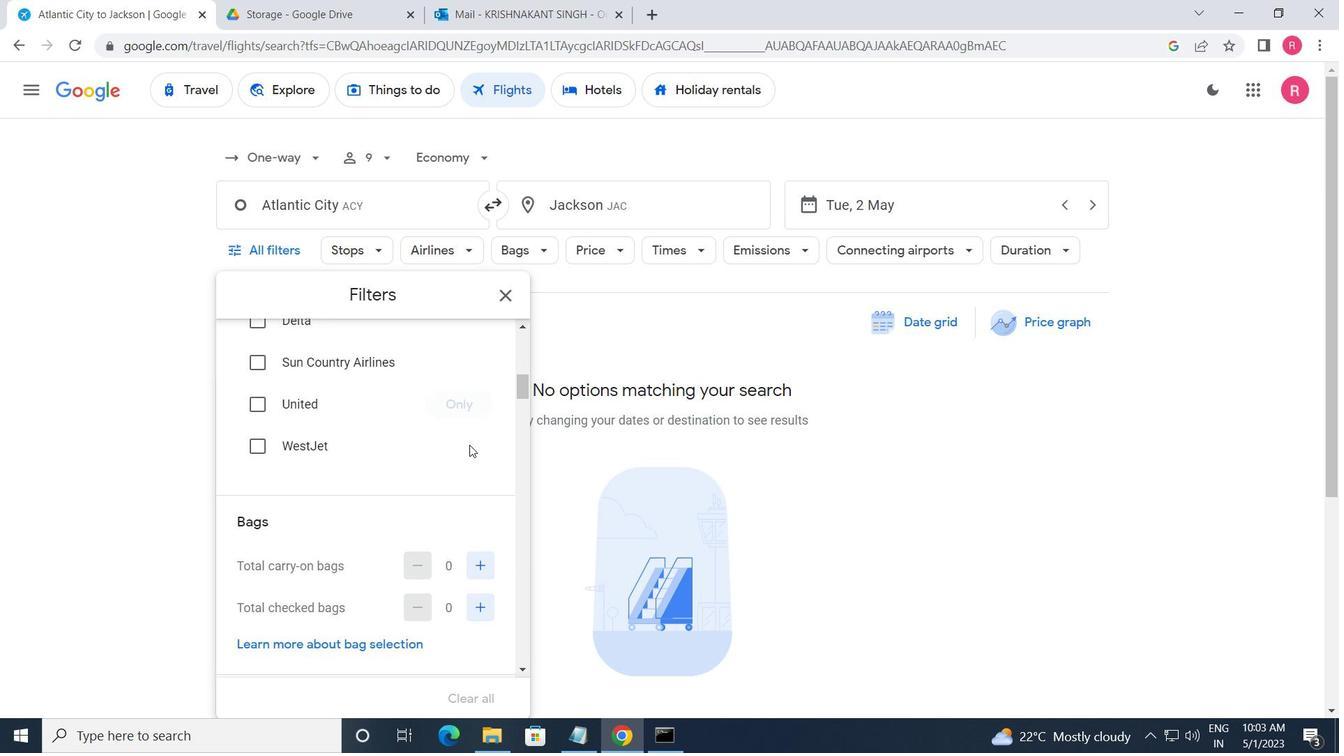 
Action: Mouse moved to (469, 445)
Screenshot: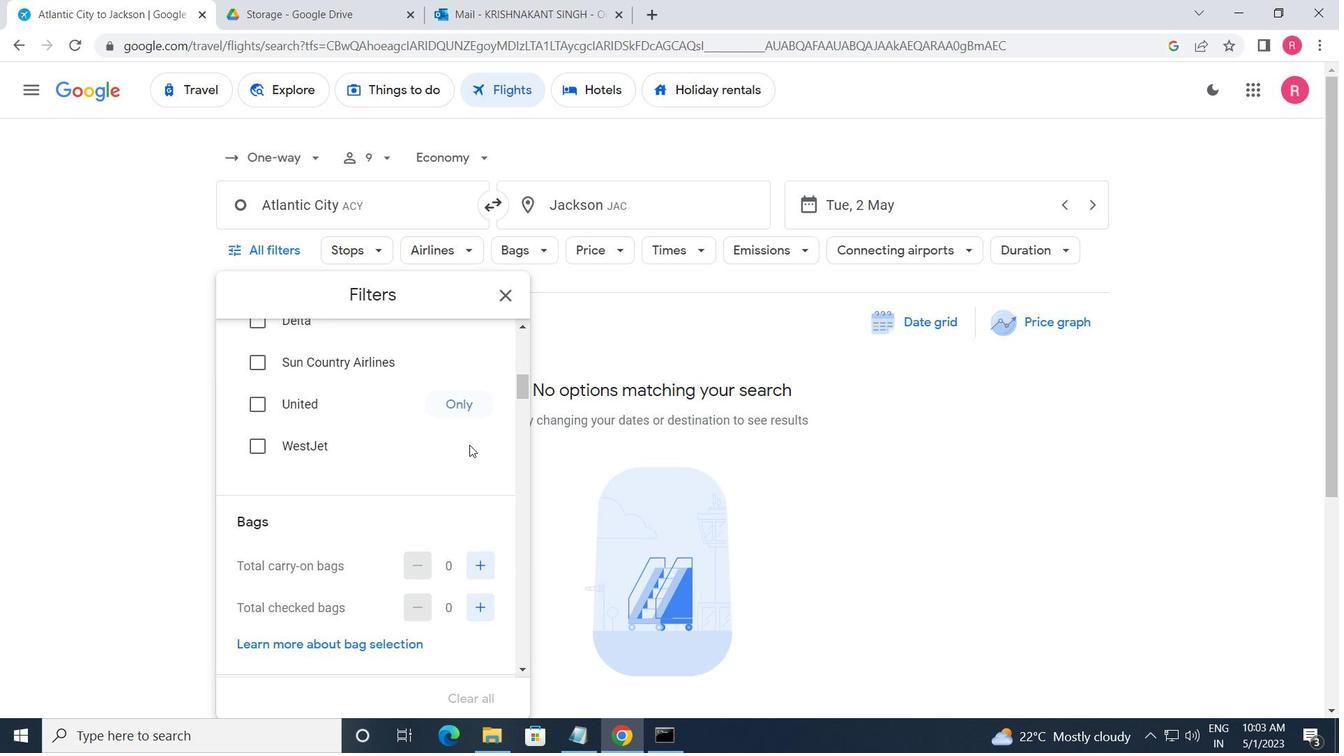 
Action: Mouse scrolled (469, 445) with delta (0, 0)
Screenshot: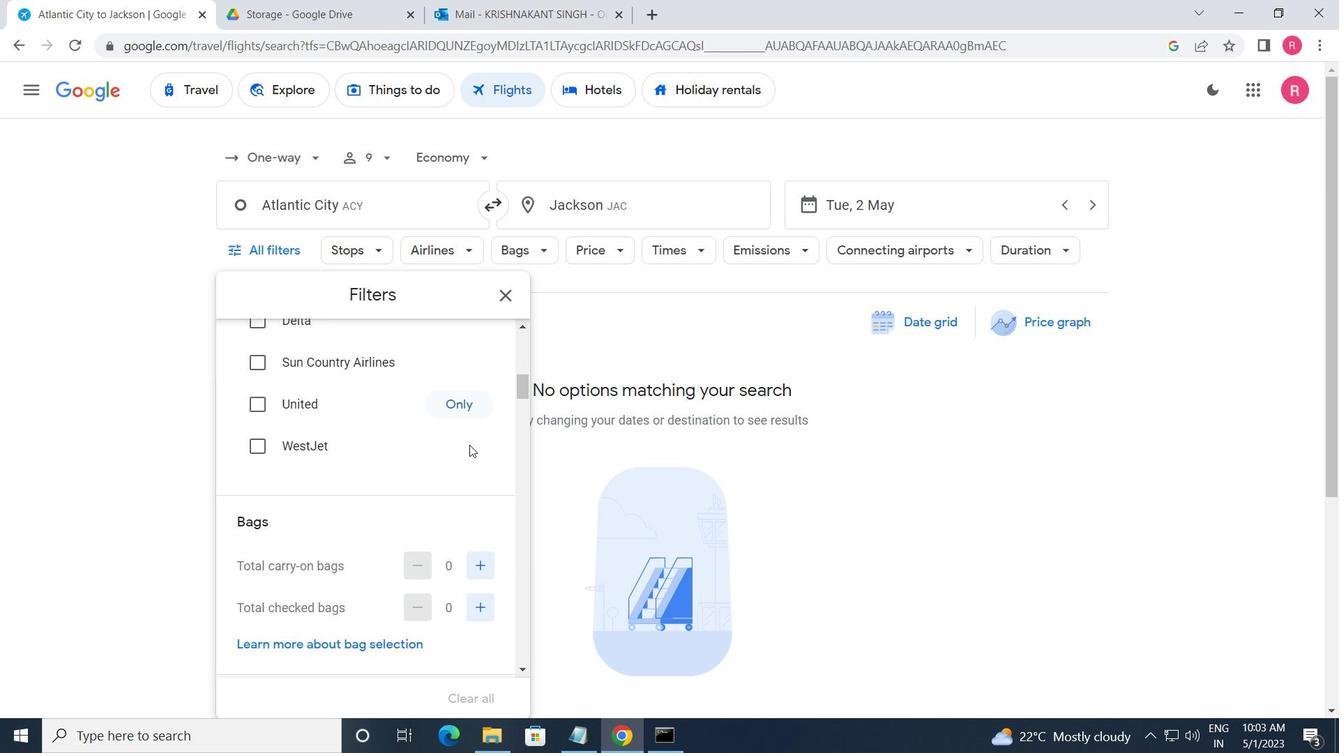 
Action: Mouse scrolled (469, 445) with delta (0, 0)
Screenshot: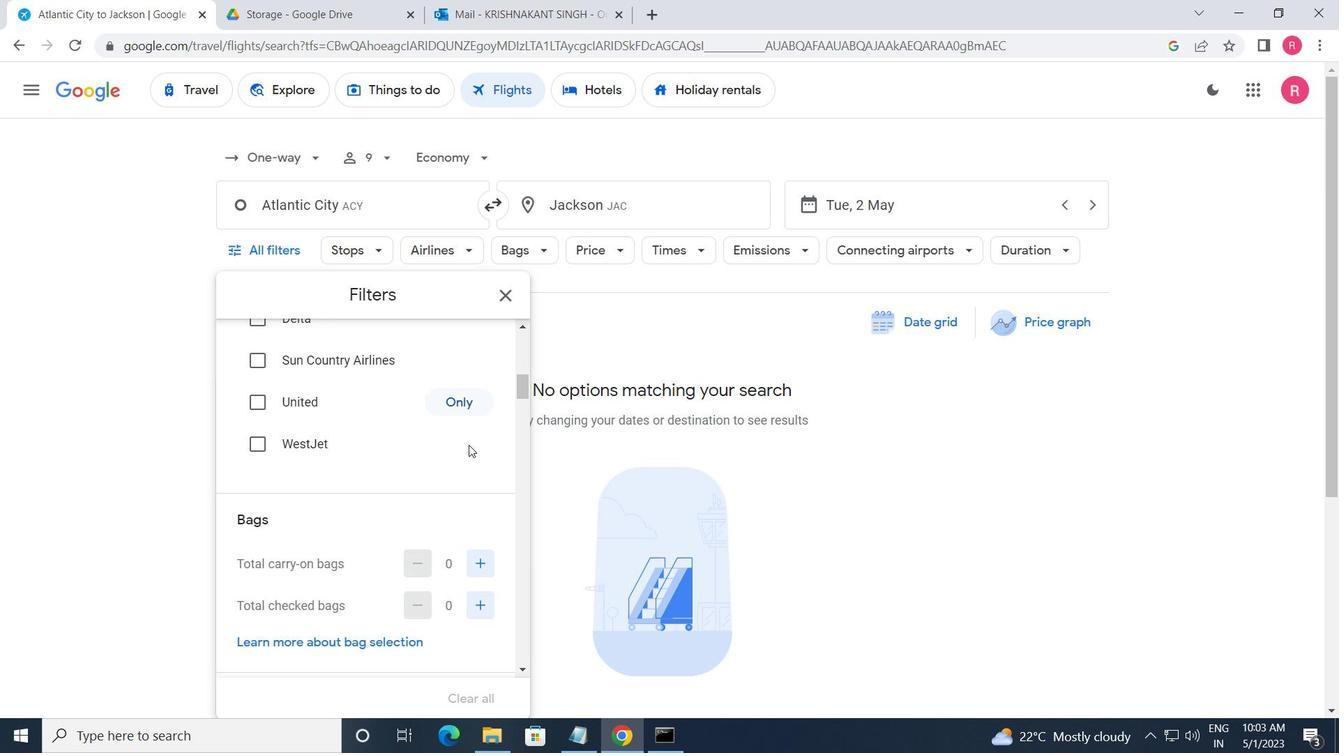 
Action: Mouse moved to (491, 515)
Screenshot: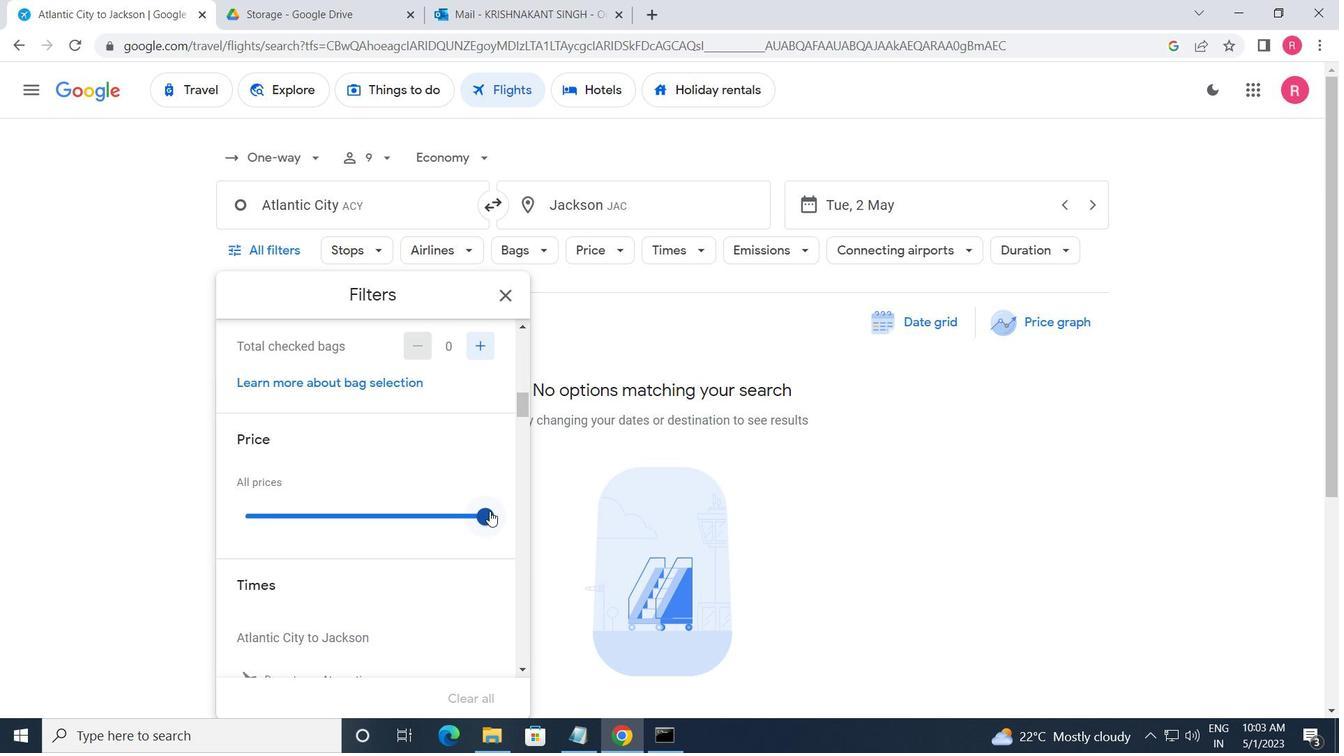
Action: Mouse pressed left at (491, 515)
Screenshot: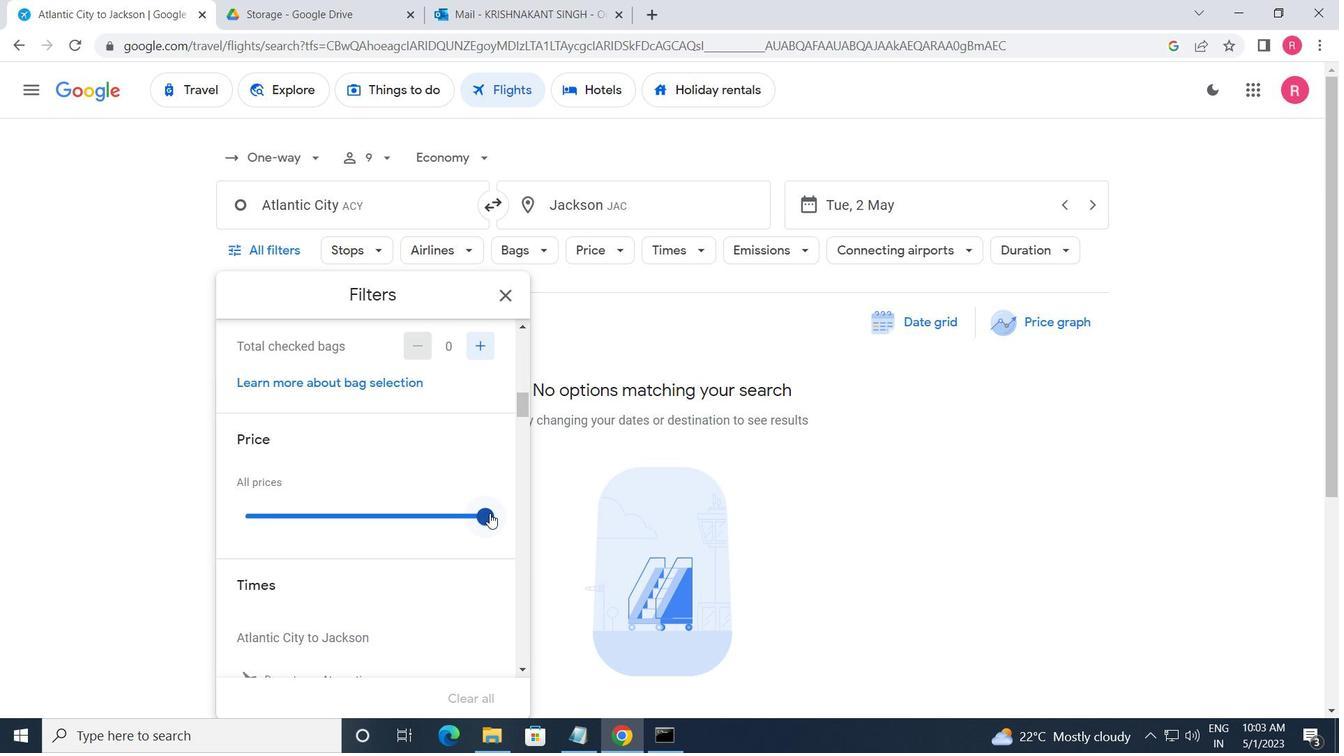 
Action: Mouse scrolled (491, 514) with delta (0, 0)
Screenshot: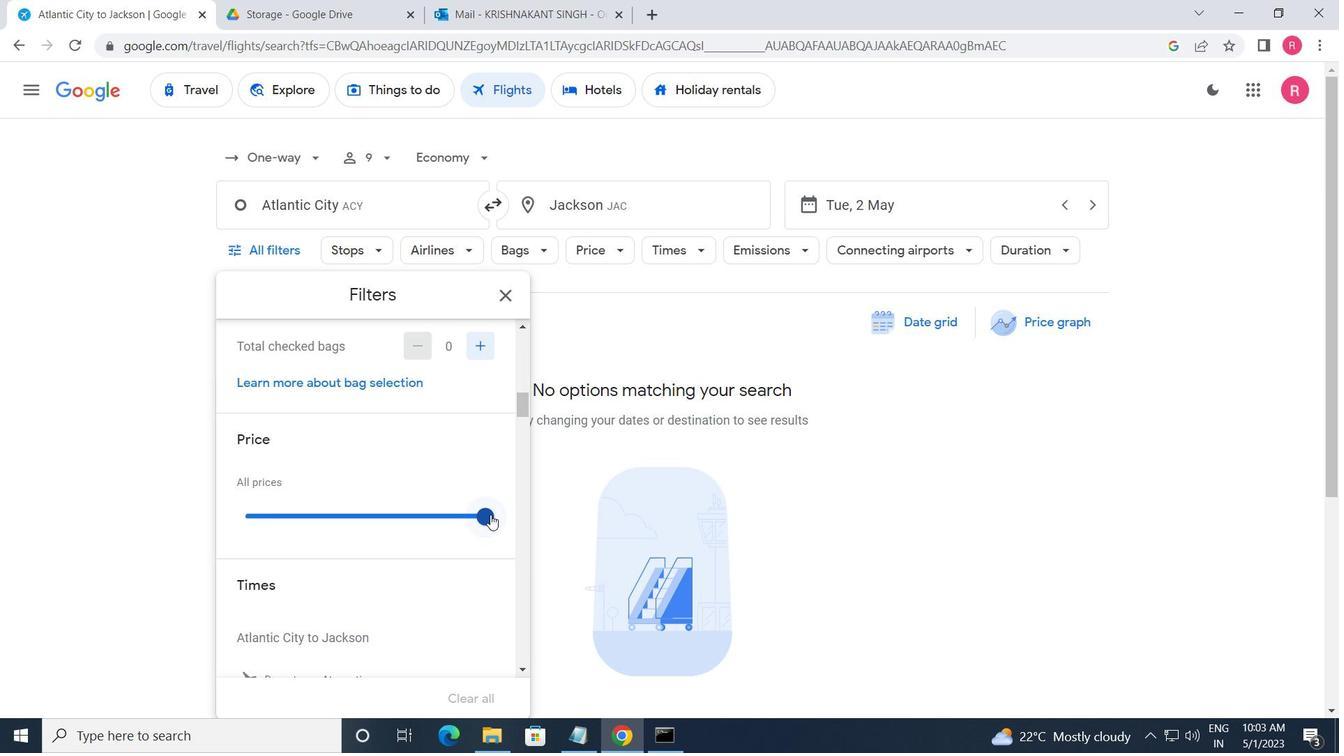 
Action: Mouse scrolled (491, 514) with delta (0, 0)
Screenshot: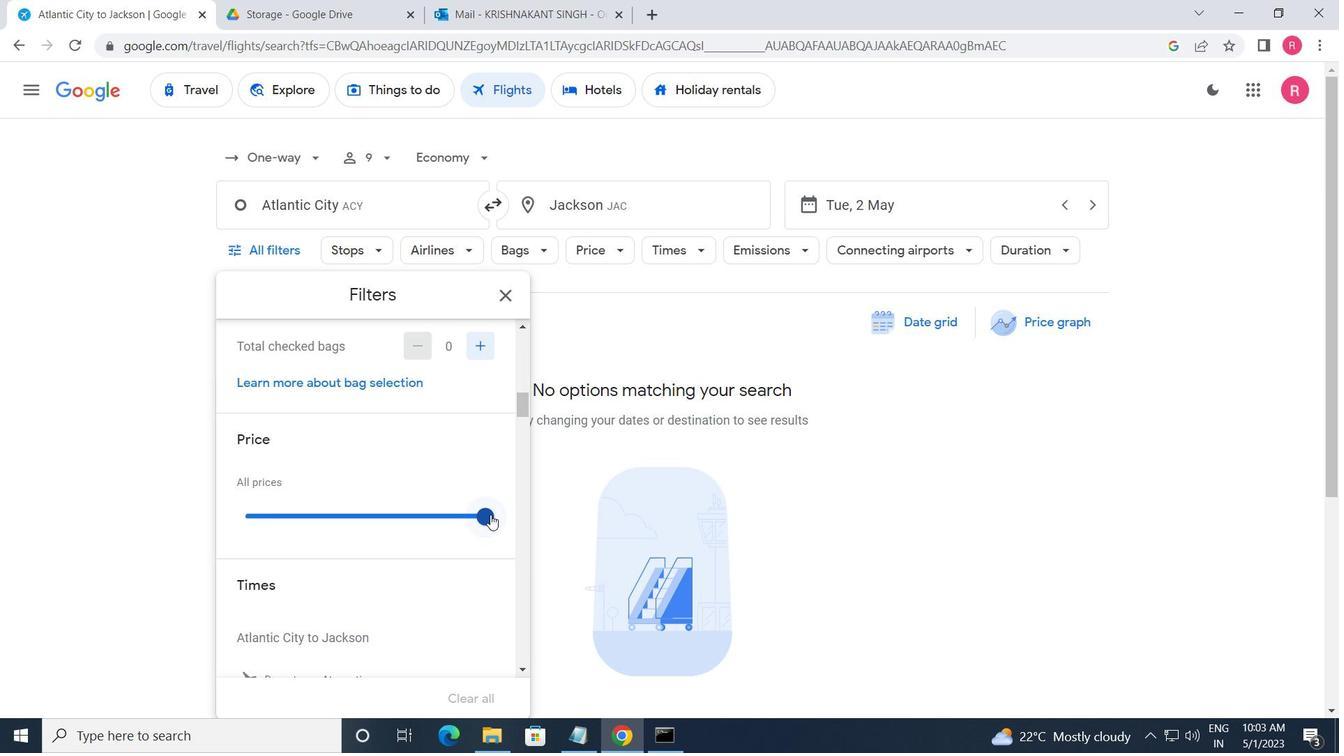 
Action: Mouse moved to (248, 538)
Screenshot: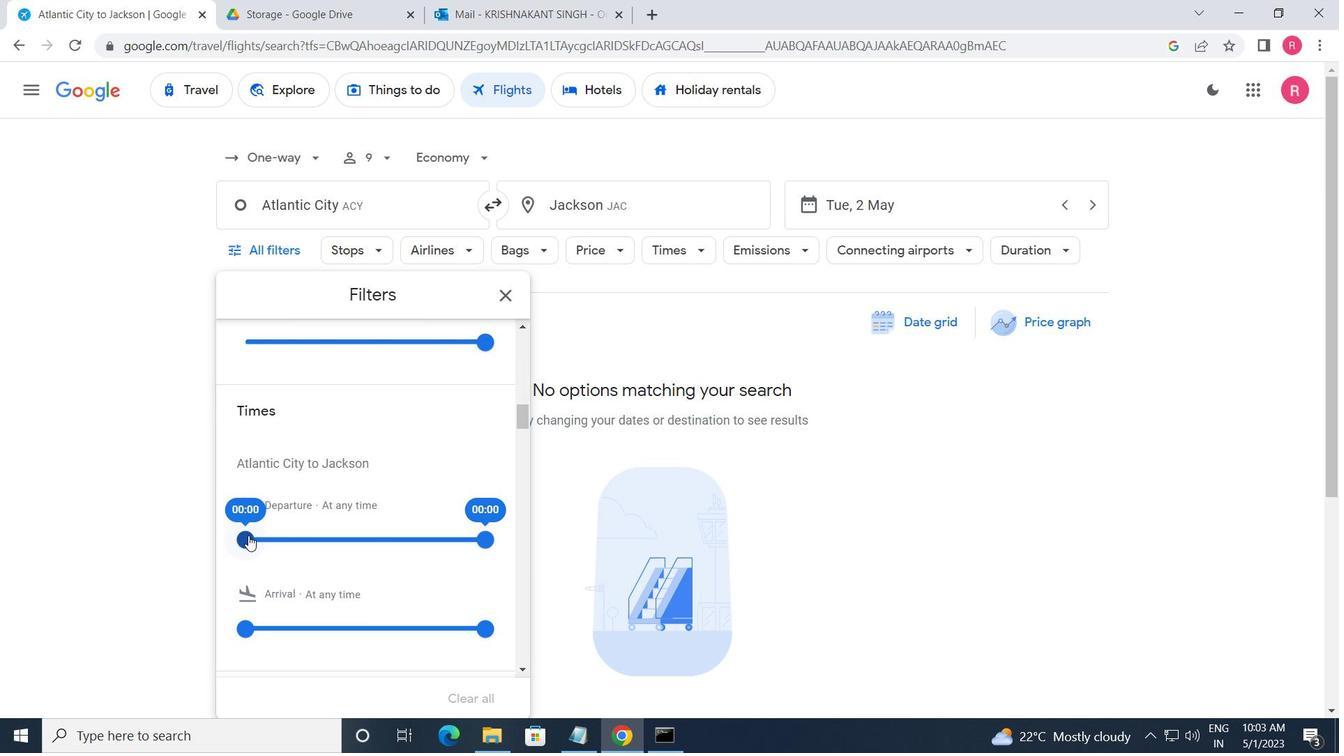 
Action: Mouse pressed left at (248, 538)
Screenshot: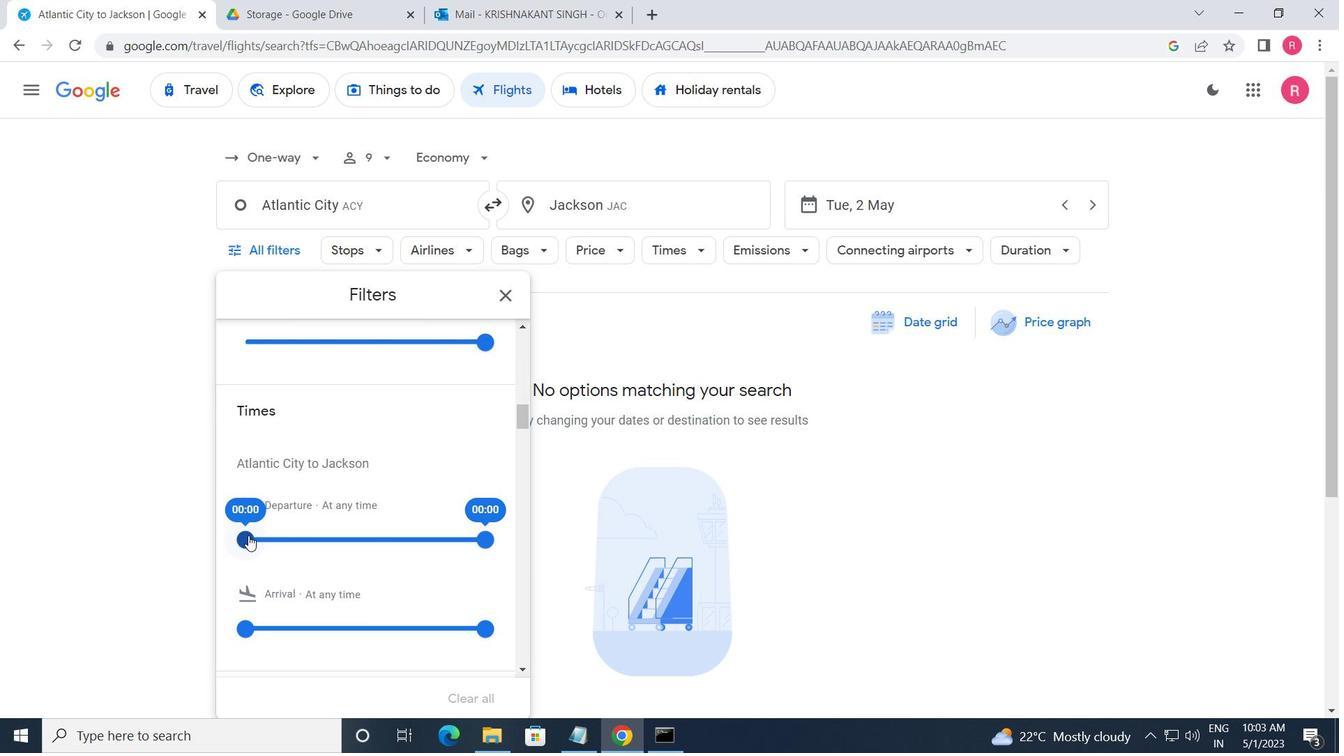 
Action: Mouse moved to (480, 549)
Screenshot: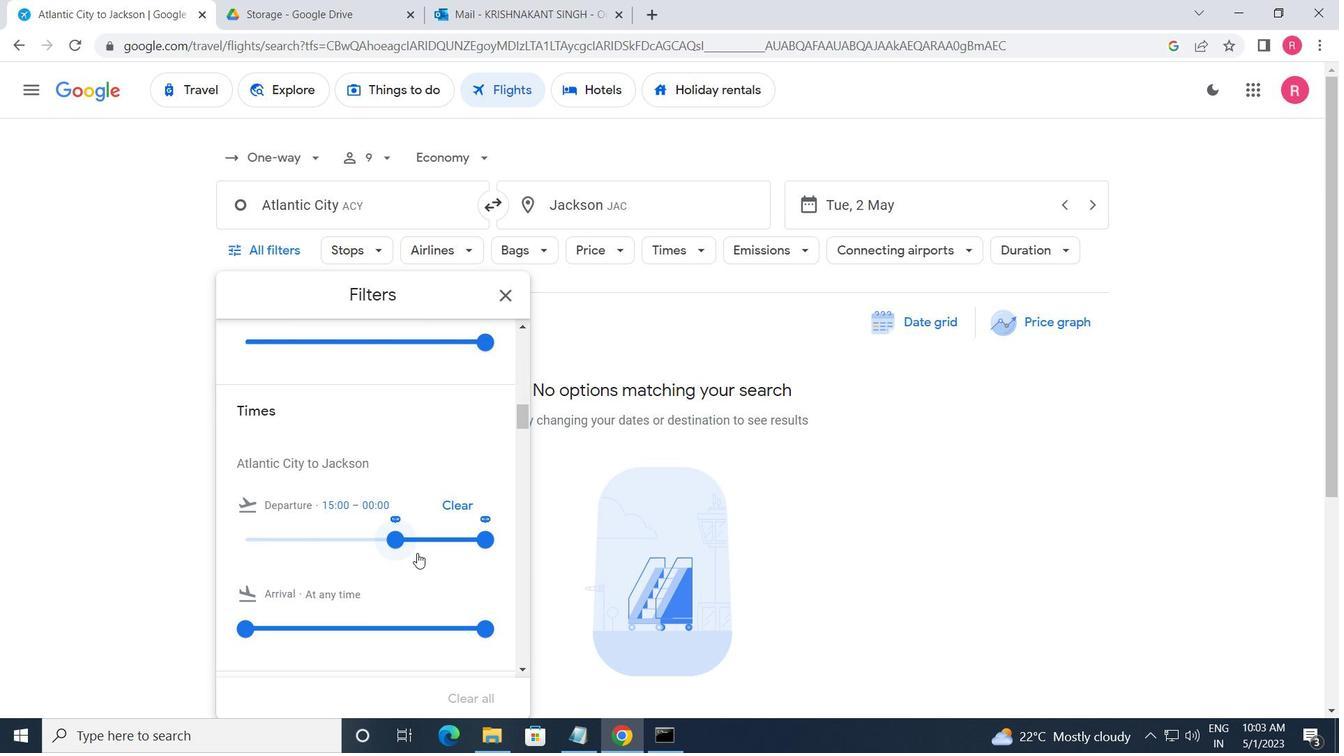 
Action: Mouse pressed left at (480, 549)
Screenshot: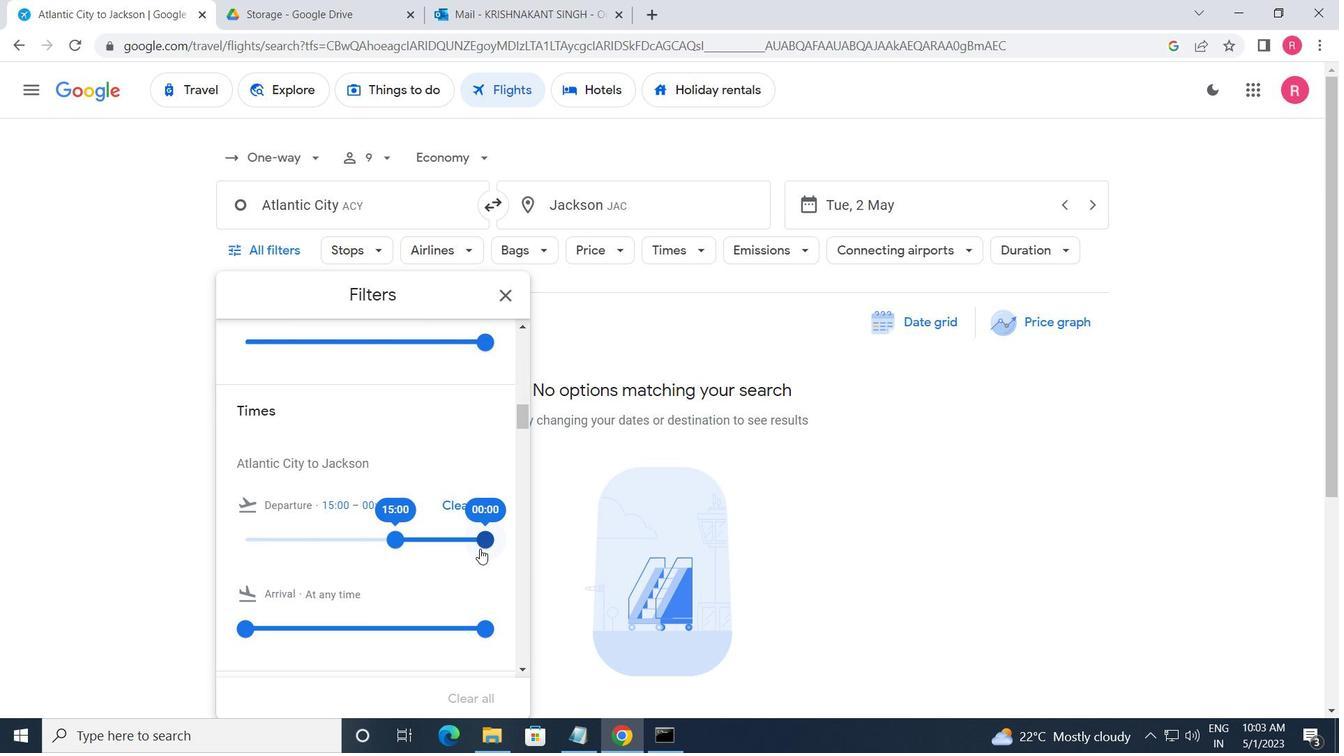 
Action: Mouse moved to (497, 294)
Screenshot: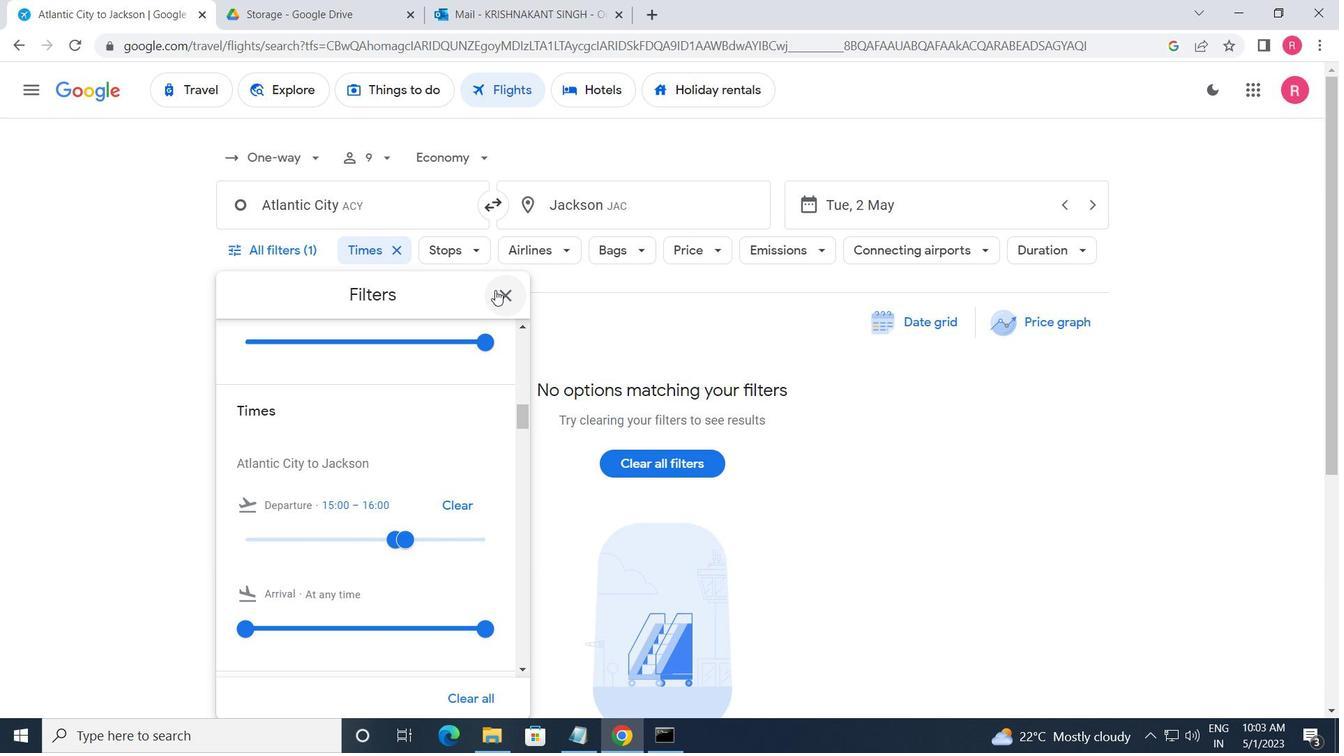 
Action: Mouse pressed left at (497, 294)
Screenshot: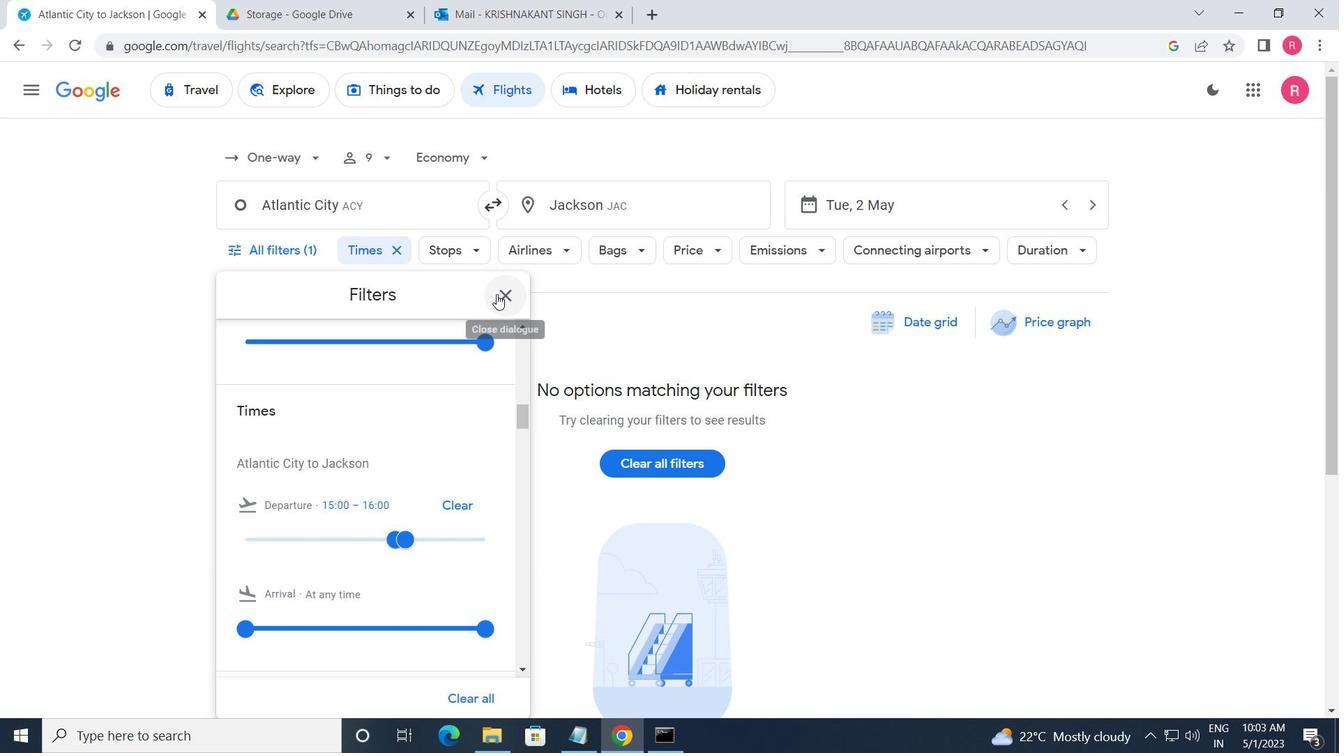 
Action: Mouse moved to (496, 294)
Screenshot: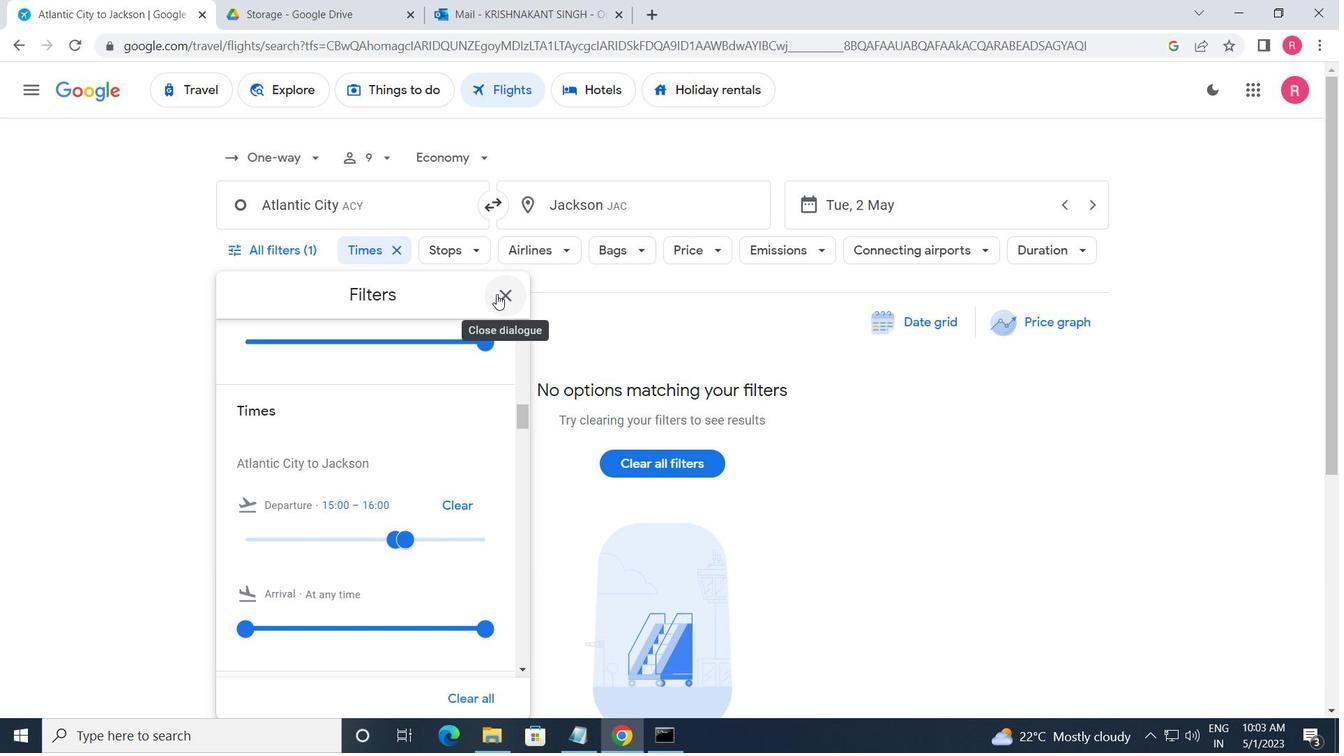 
